 Task: Look for space in Dibba Al-Hisn, United Arab Emirates from 4th August, 2023 to 8th August, 2023 for 1 adult in price range Rs.10000 to Rs.15000. Place can be private room with 1  bedroom having 1 bed and 1 bathroom. Property type can be flatguest house, hotel. Amenities needed are: wifi, air conditioning, dedicated workplace. Booking option can be shelf check-in. Required host language is English.
Action: Mouse moved to (456, 86)
Screenshot: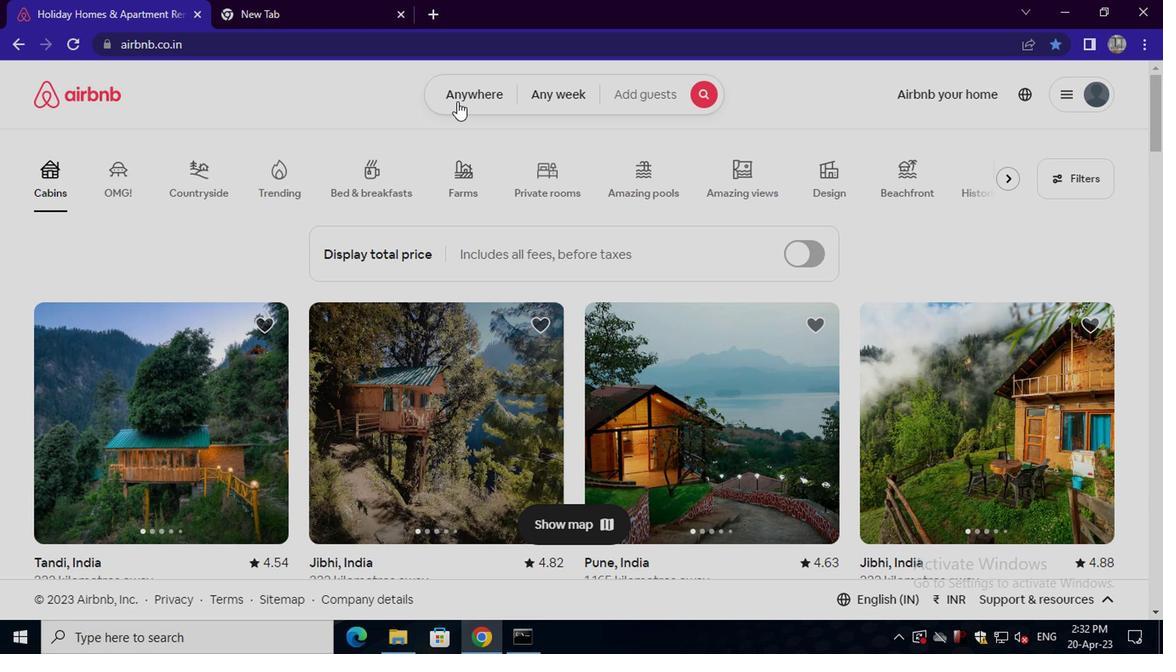 
Action: Mouse pressed left at (456, 86)
Screenshot: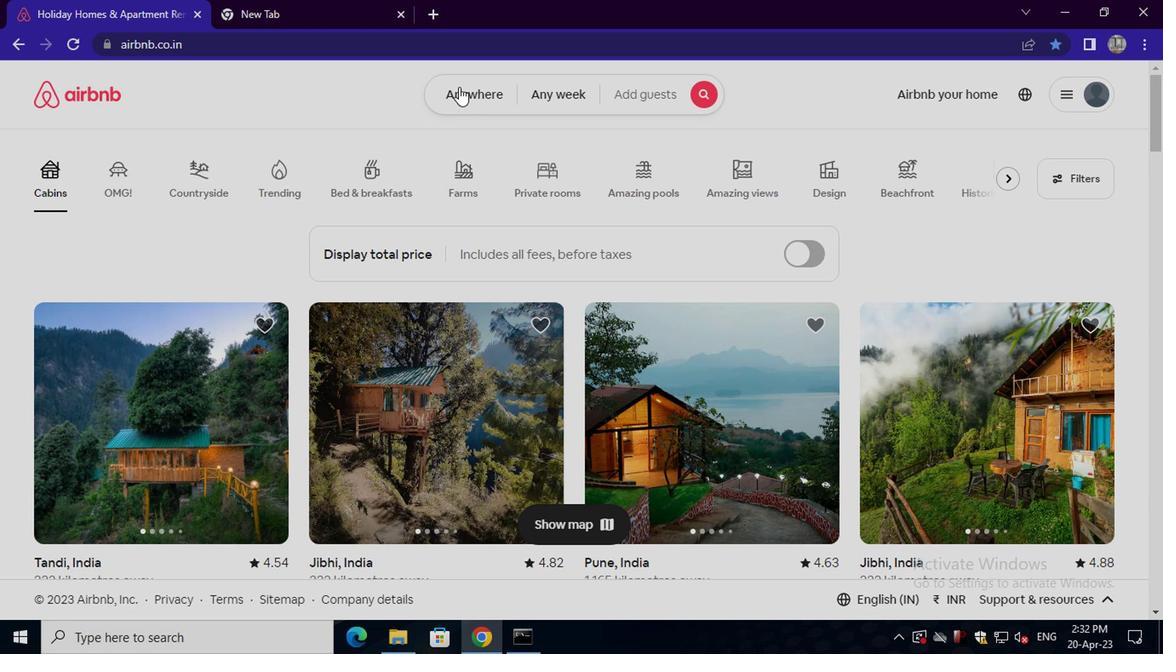 
Action: Mouse moved to (331, 148)
Screenshot: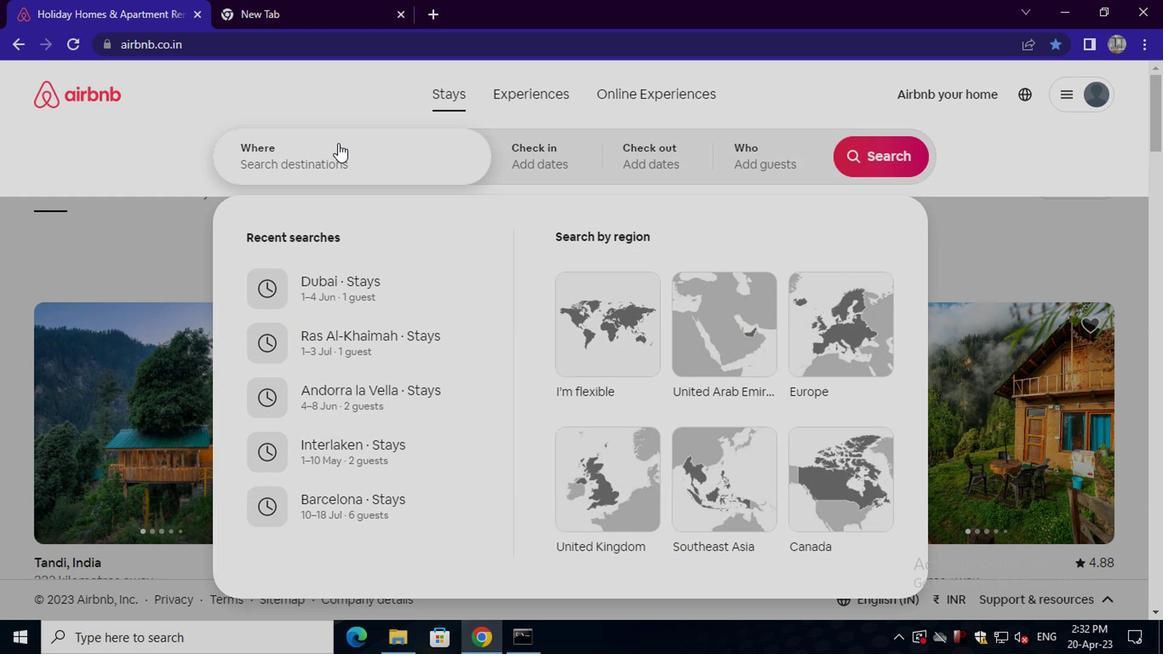 
Action: Mouse pressed left at (331, 148)
Screenshot: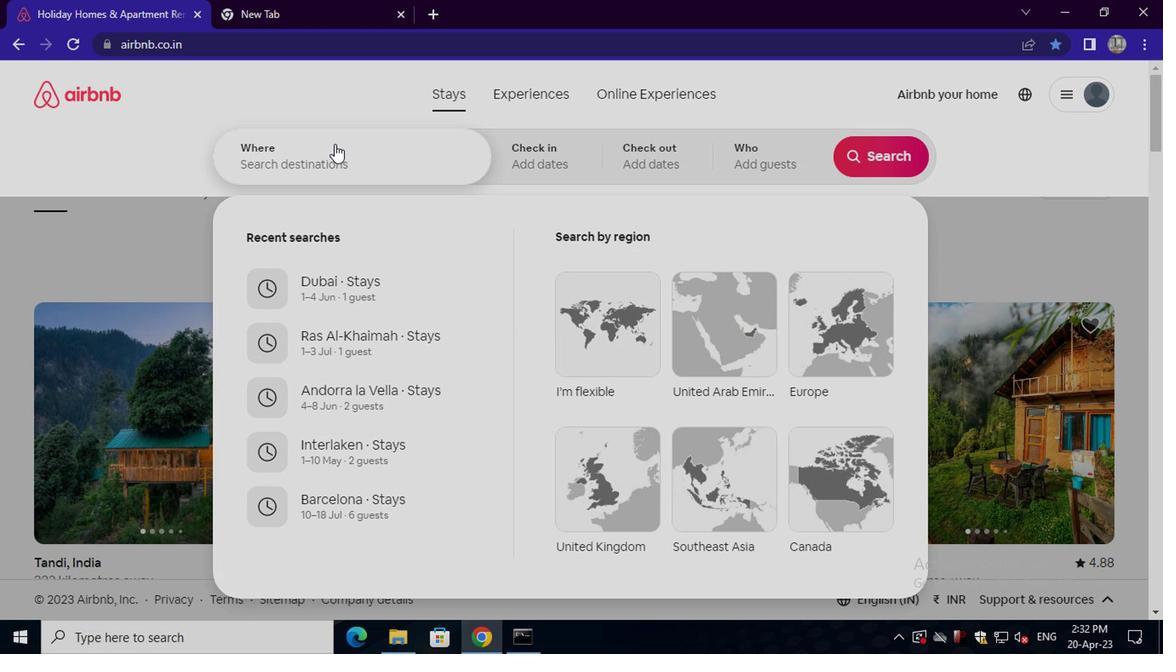 
Action: Key pressed dibba<Key.space>al<Key.space><Key.backspace>-hisn
Screenshot: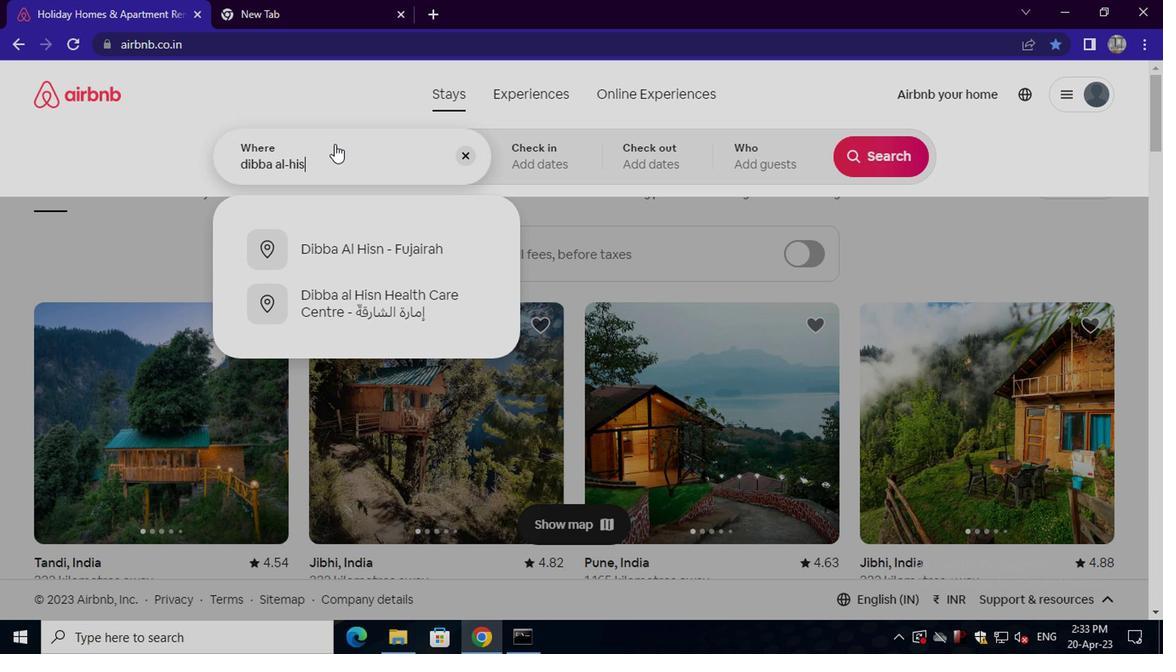 
Action: Mouse moved to (376, 249)
Screenshot: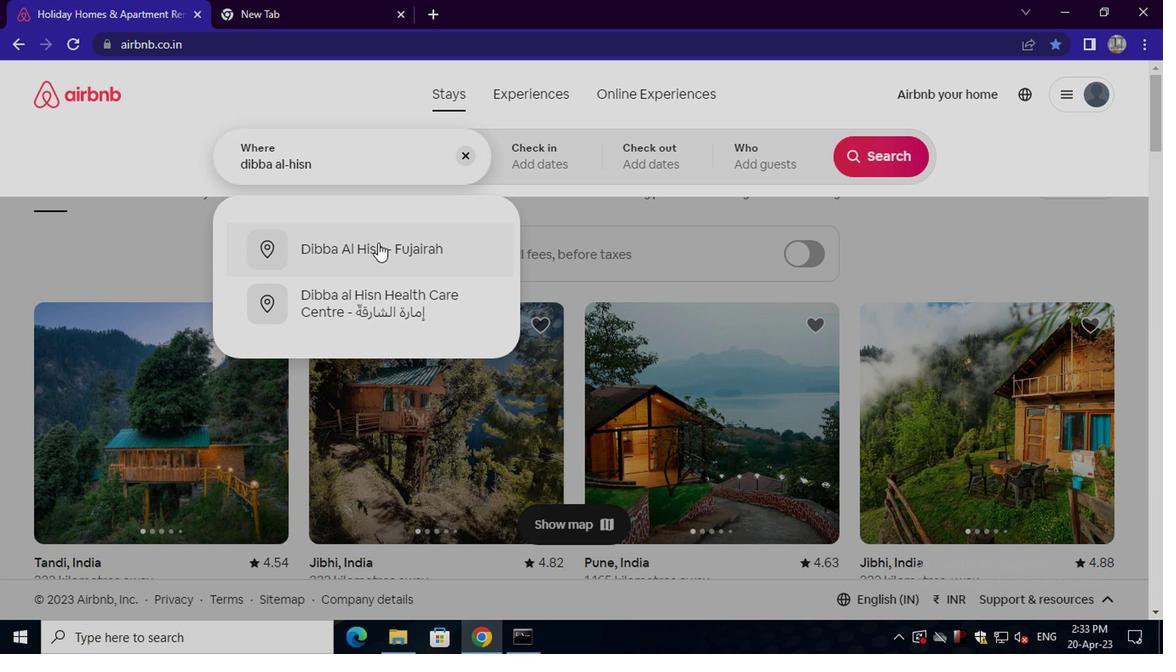 
Action: Mouse pressed left at (376, 249)
Screenshot: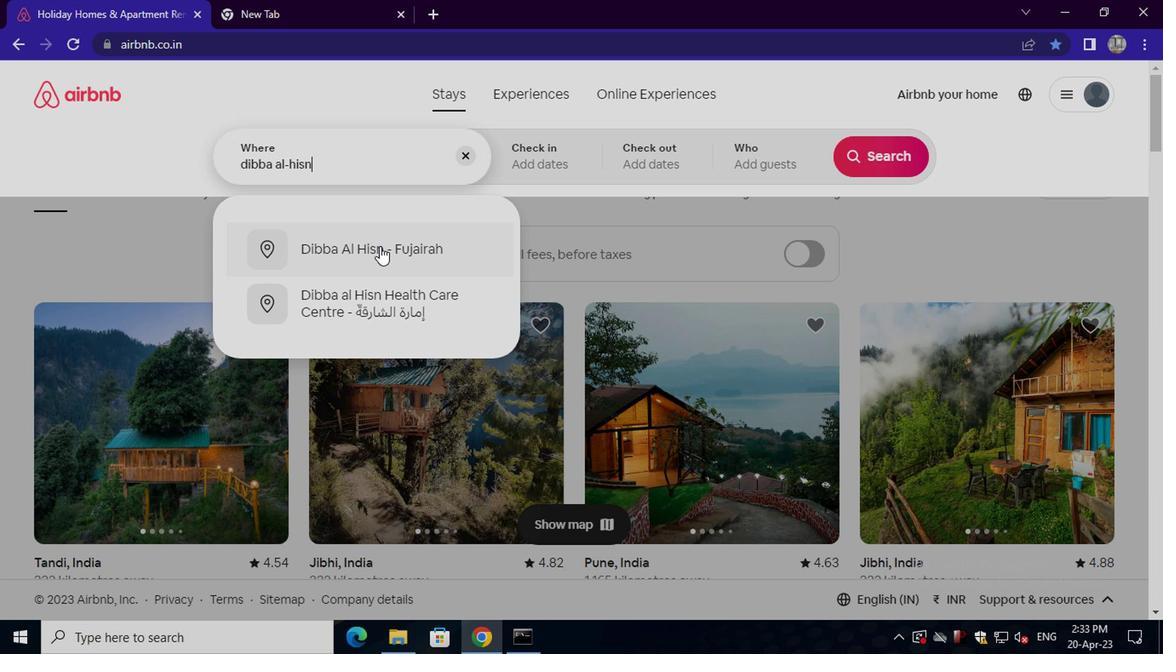 
Action: Mouse moved to (856, 288)
Screenshot: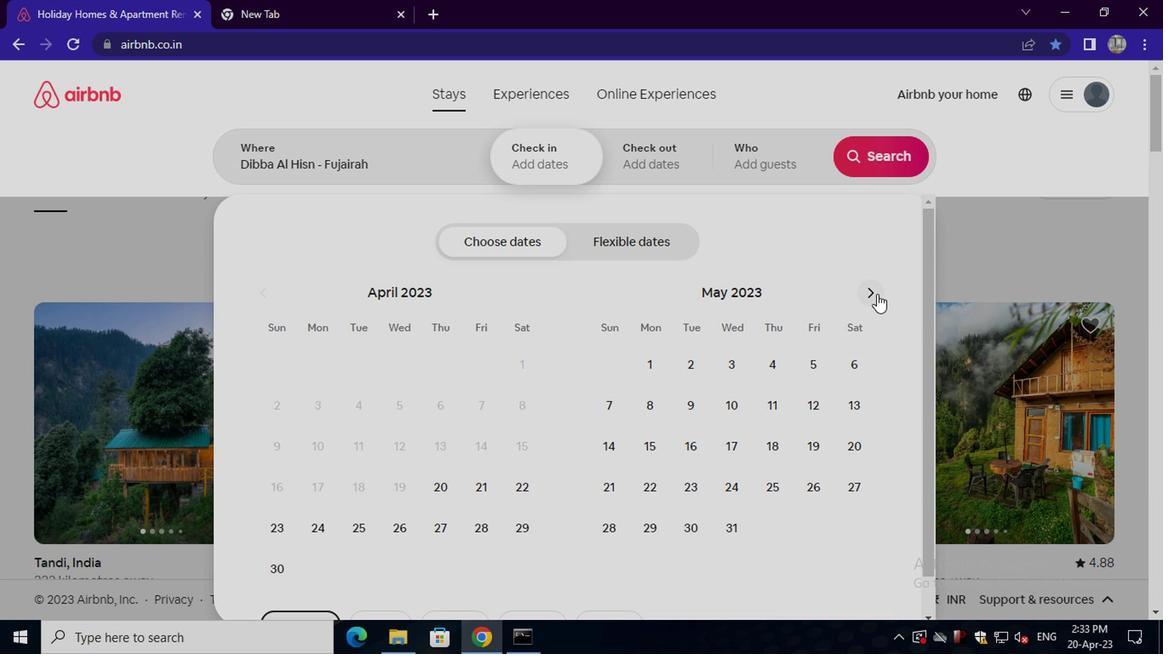 
Action: Mouse pressed left at (856, 288)
Screenshot: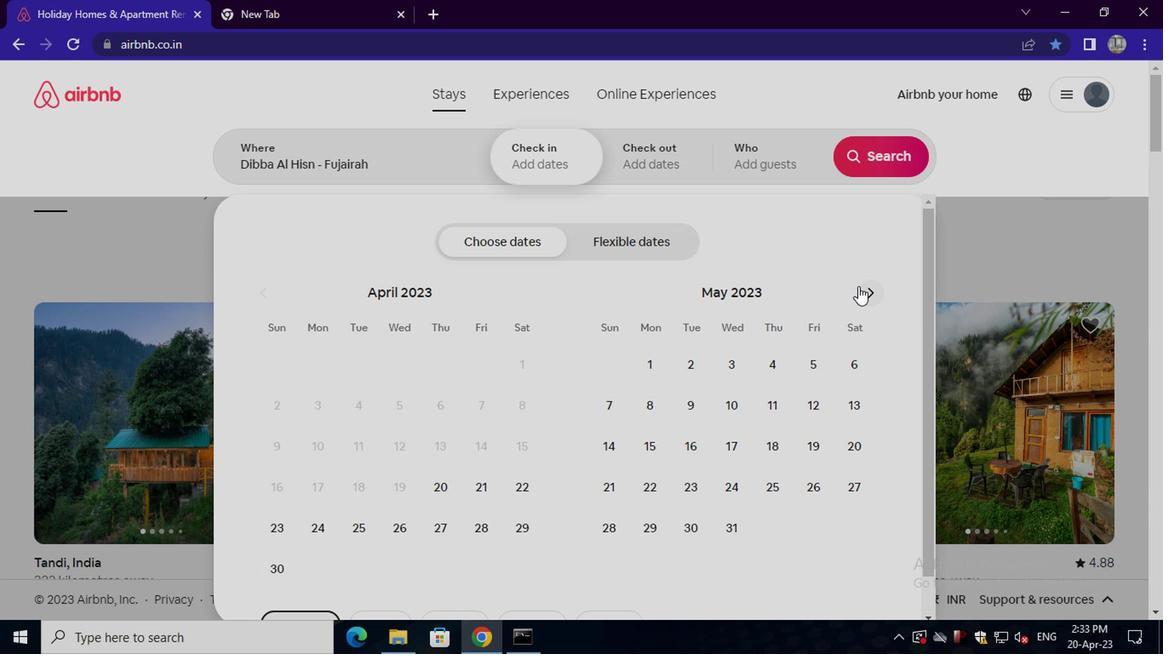 
Action: Mouse moved to (860, 290)
Screenshot: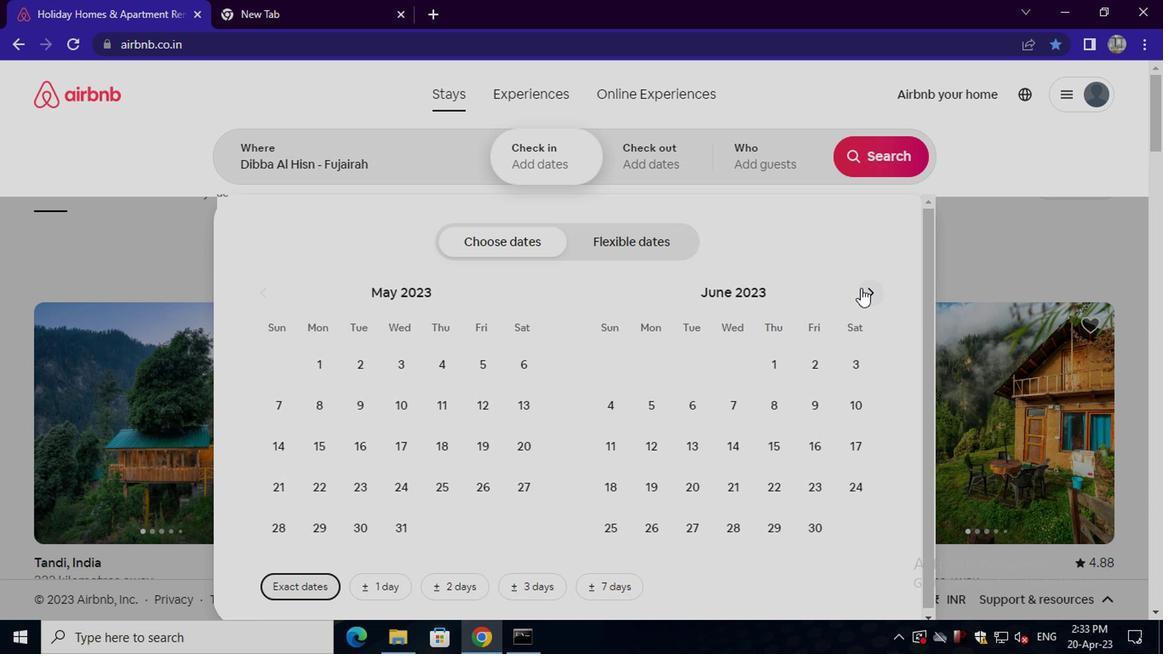 
Action: Mouse pressed left at (860, 290)
Screenshot: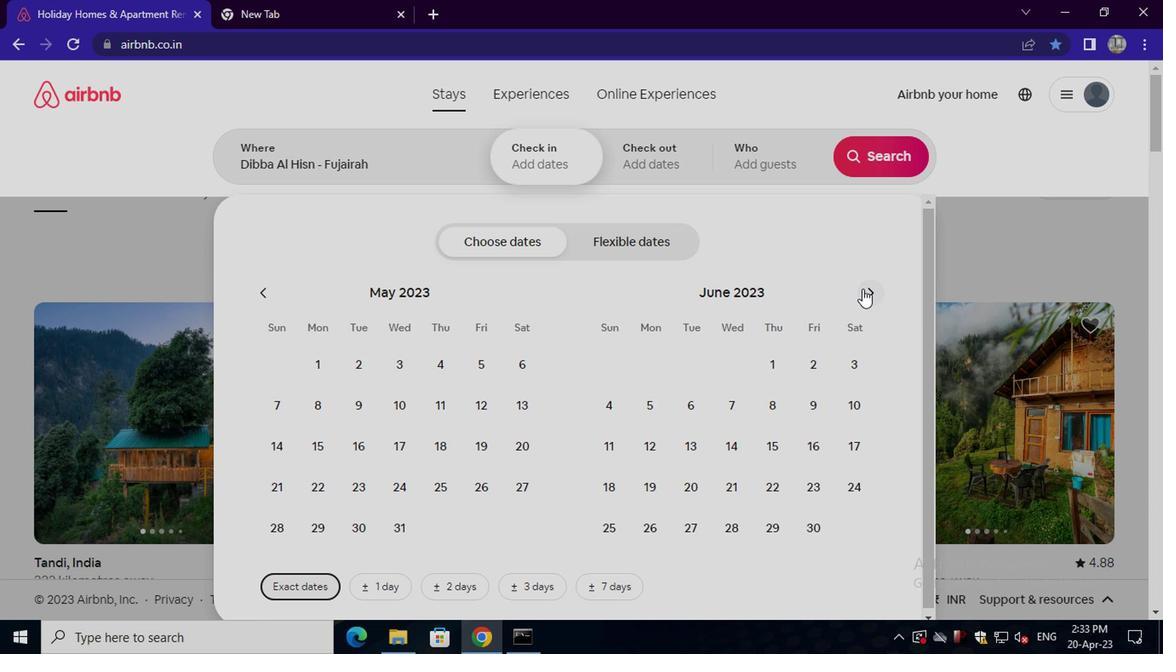 
Action: Mouse pressed left at (860, 290)
Screenshot: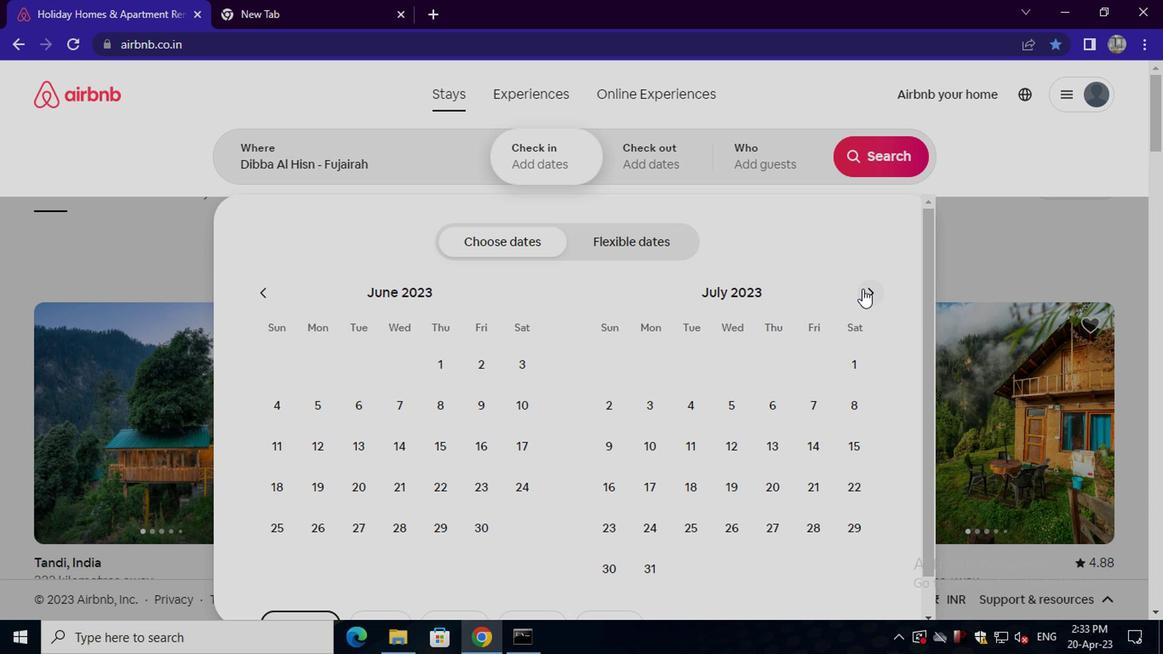 
Action: Mouse moved to (806, 359)
Screenshot: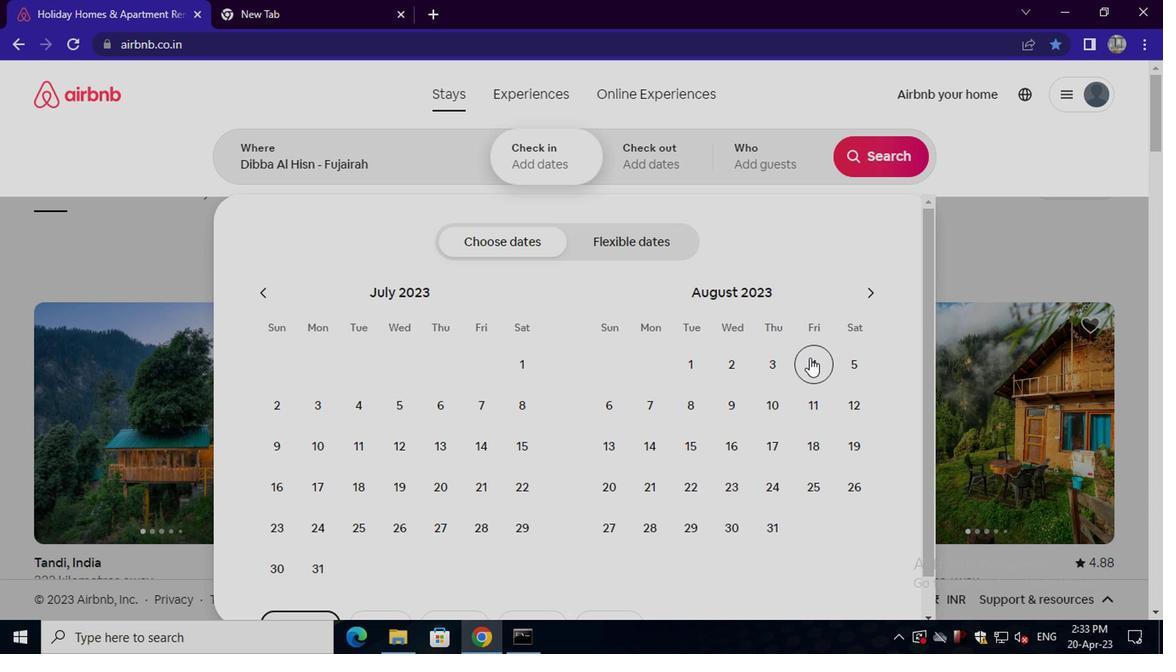 
Action: Mouse pressed left at (806, 359)
Screenshot: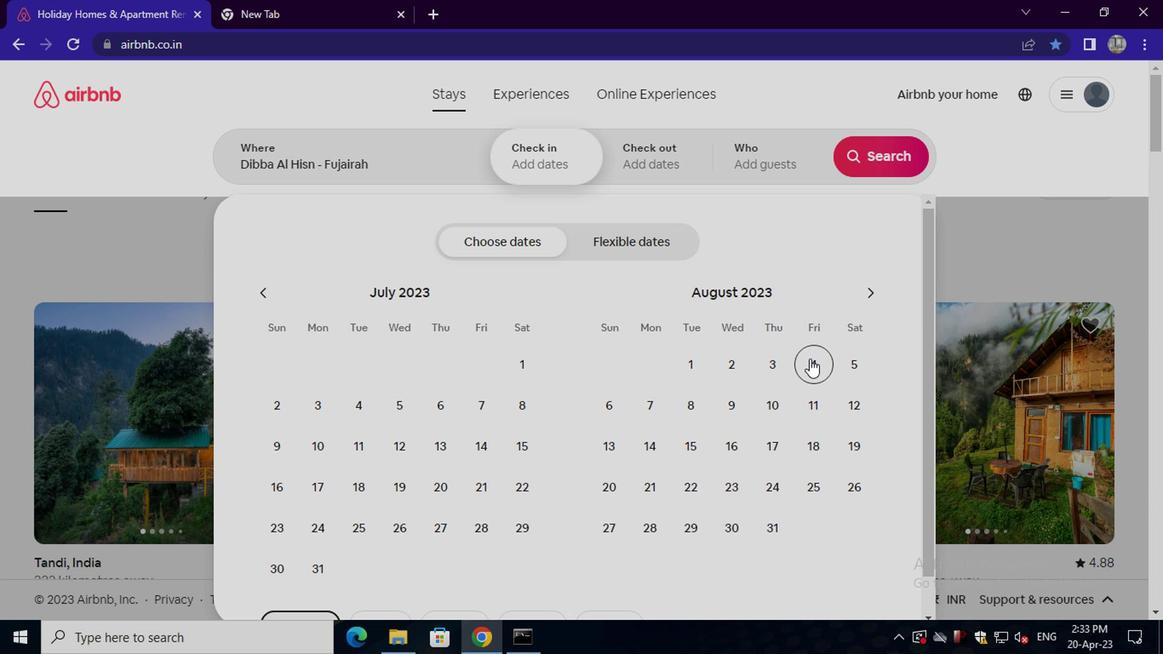 
Action: Mouse moved to (676, 410)
Screenshot: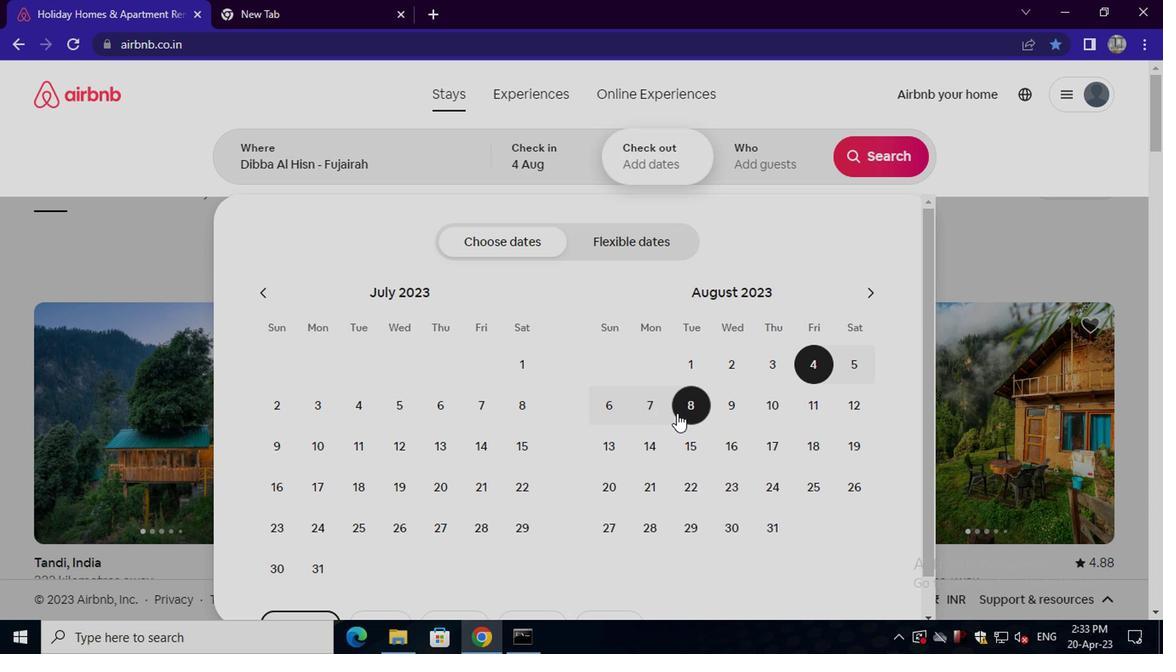 
Action: Mouse pressed left at (676, 410)
Screenshot: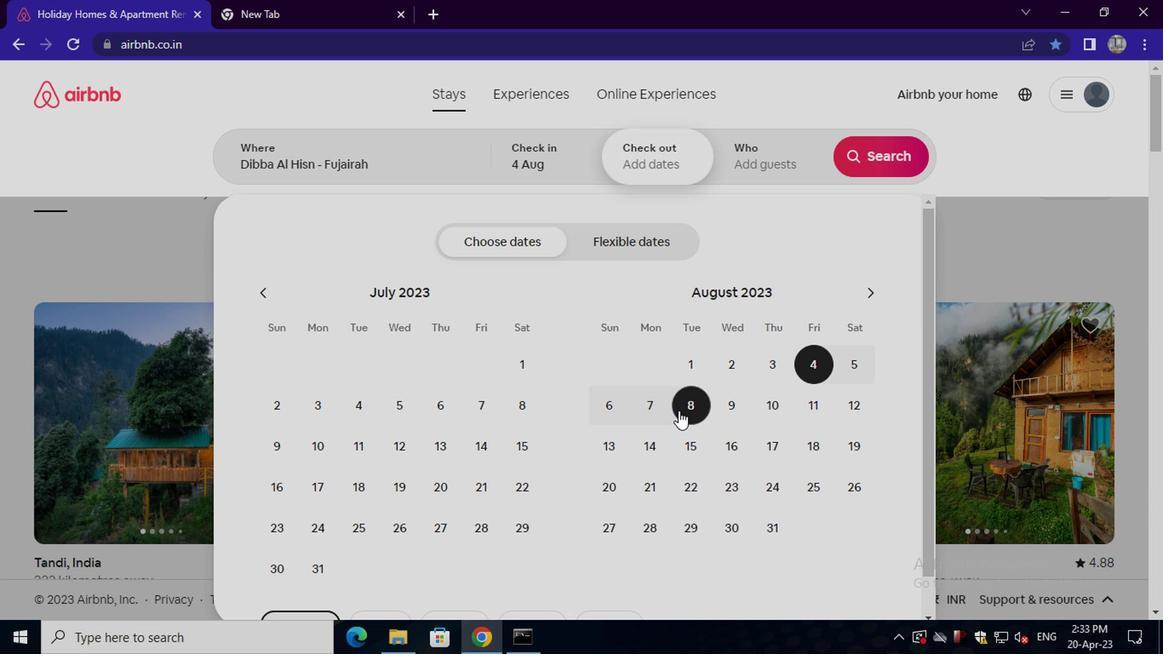 
Action: Mouse moved to (772, 168)
Screenshot: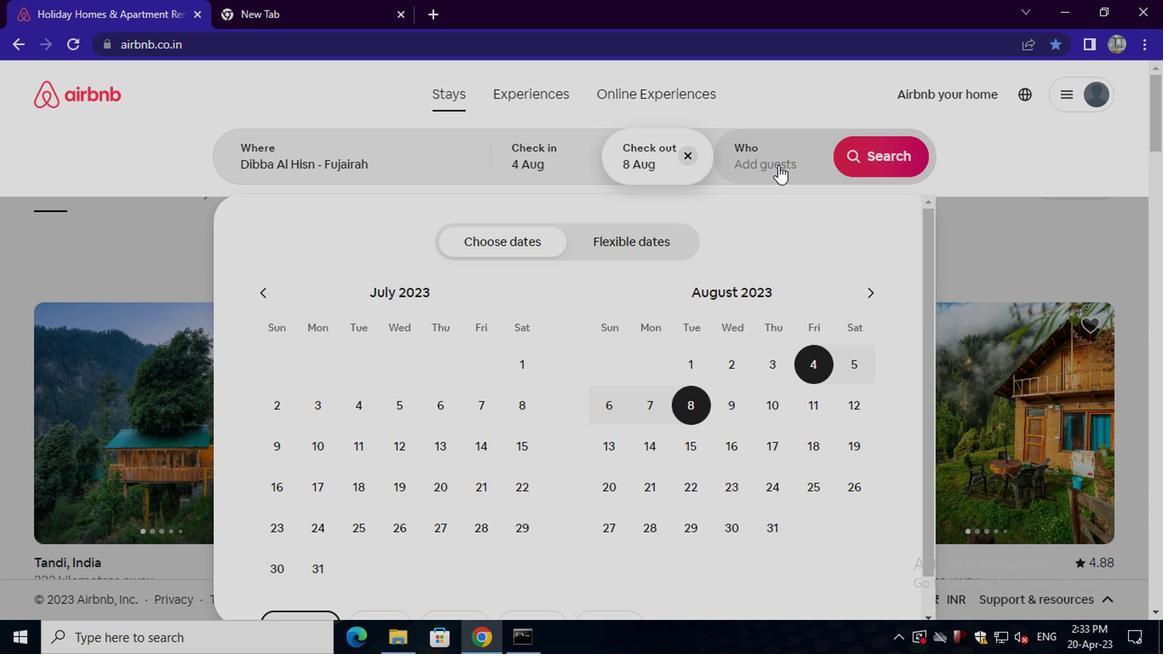 
Action: Mouse pressed left at (772, 168)
Screenshot: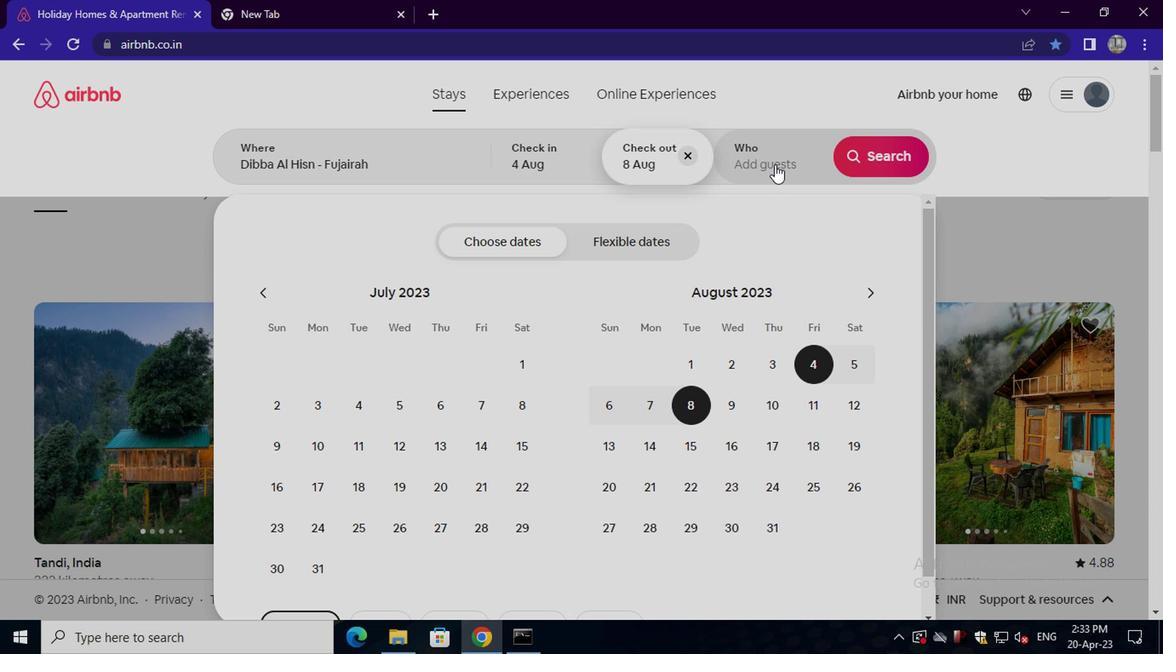 
Action: Mouse moved to (874, 245)
Screenshot: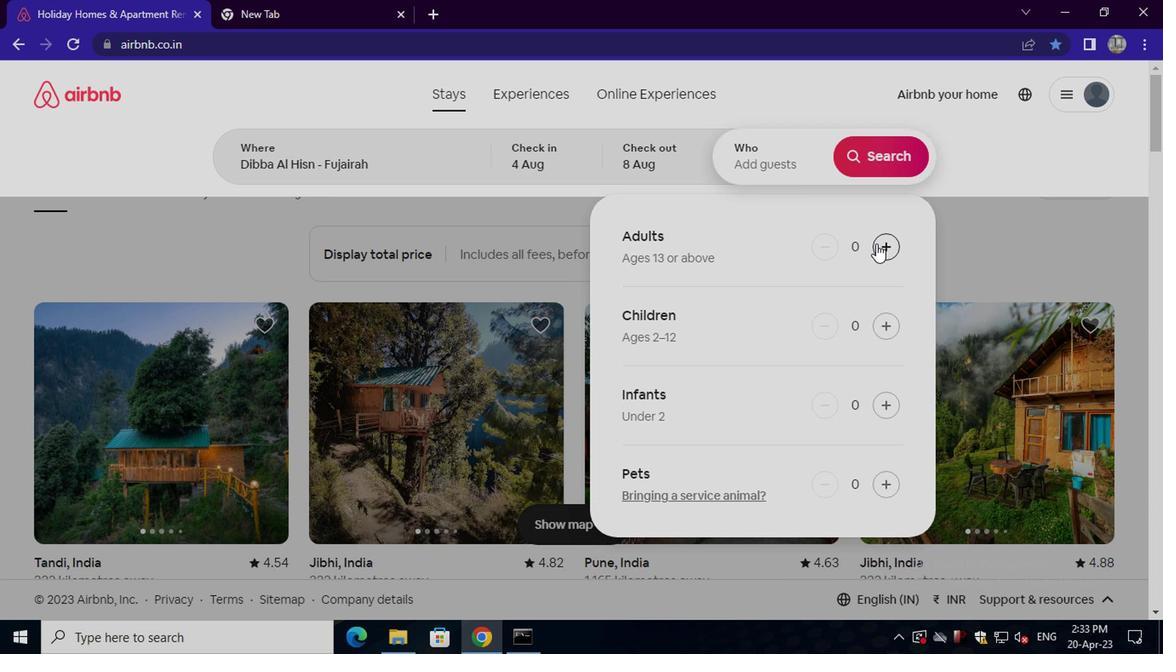 
Action: Mouse pressed left at (874, 245)
Screenshot: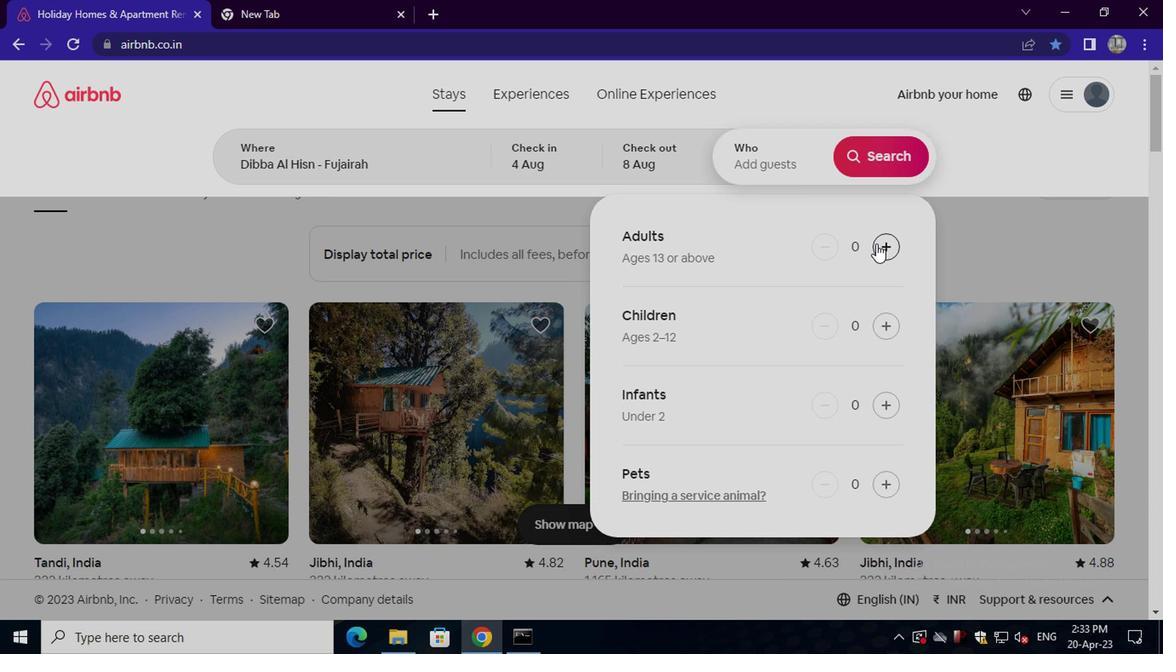 
Action: Mouse moved to (880, 166)
Screenshot: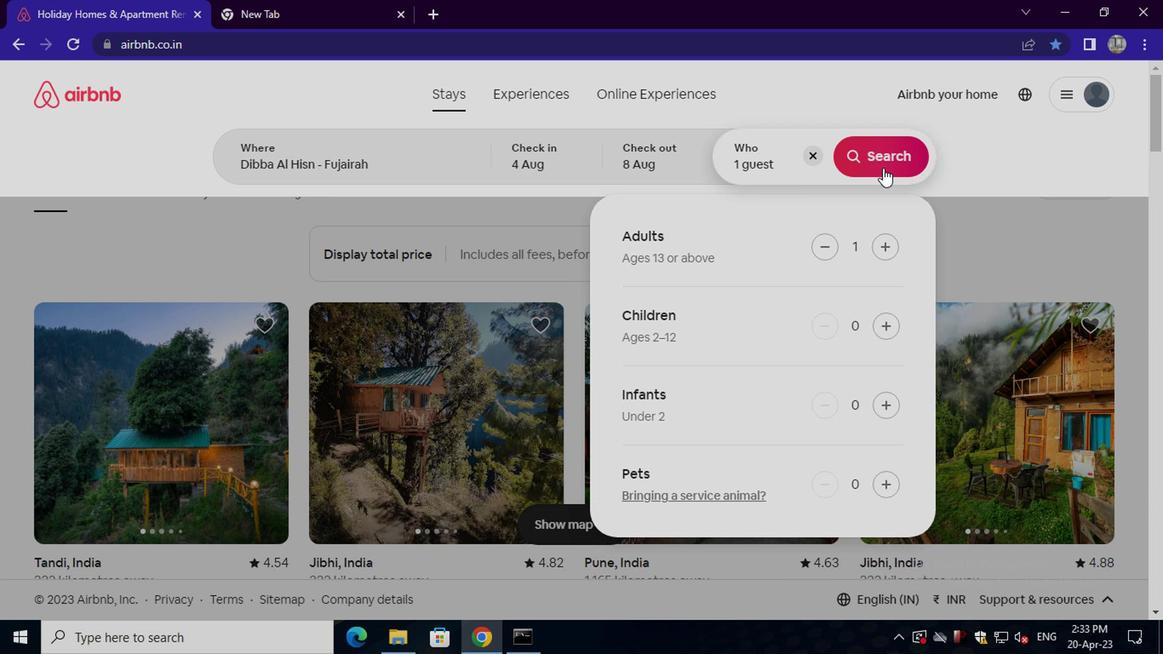 
Action: Mouse pressed left at (880, 166)
Screenshot: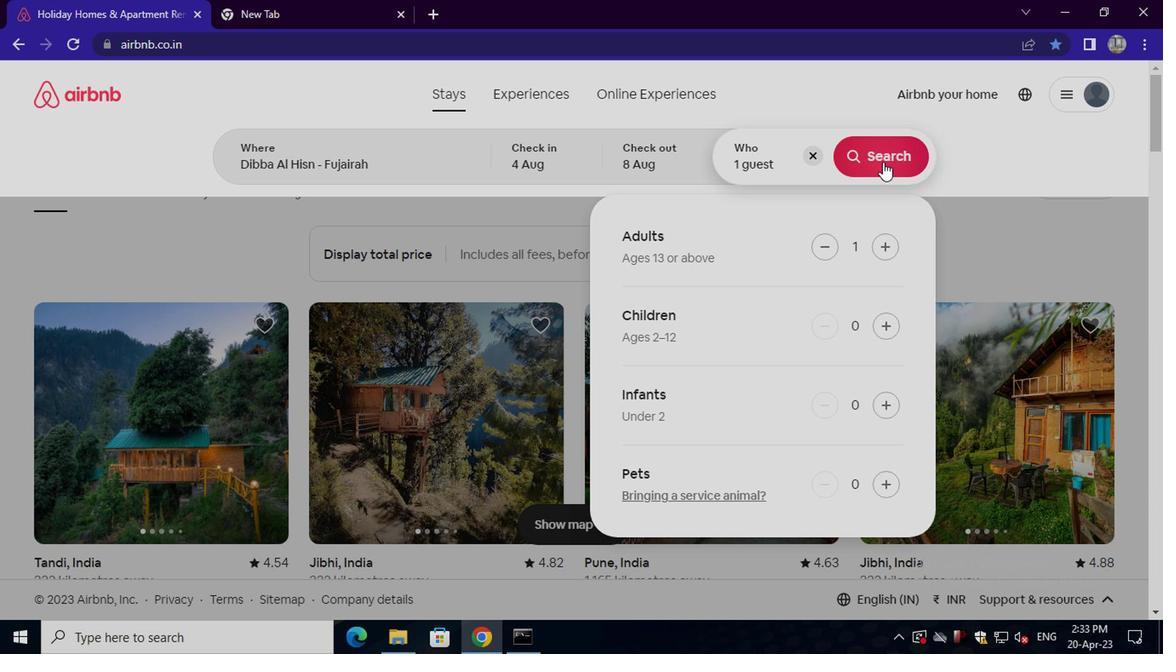 
Action: Mouse moved to (1085, 170)
Screenshot: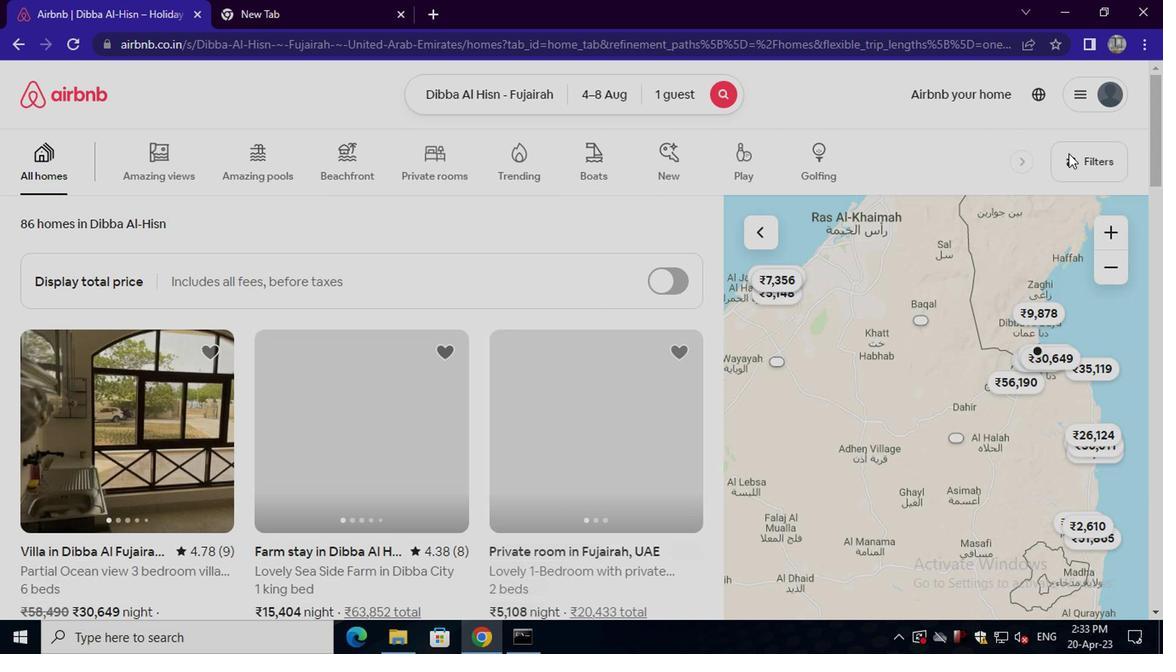 
Action: Mouse pressed left at (1085, 170)
Screenshot: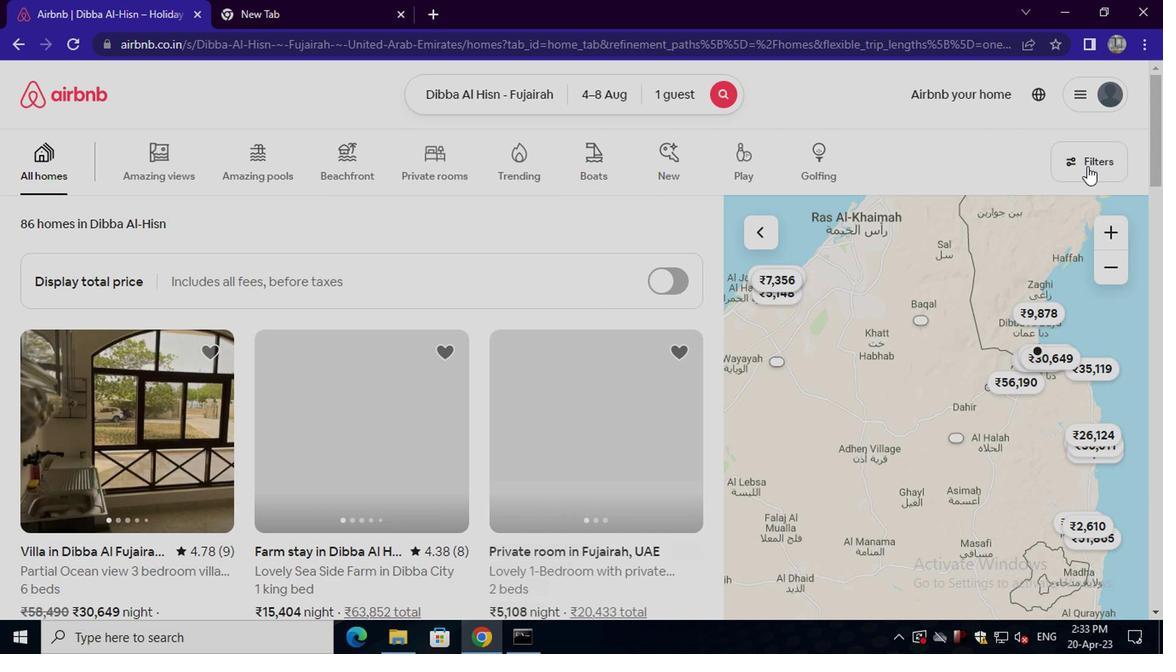 
Action: Mouse moved to (417, 380)
Screenshot: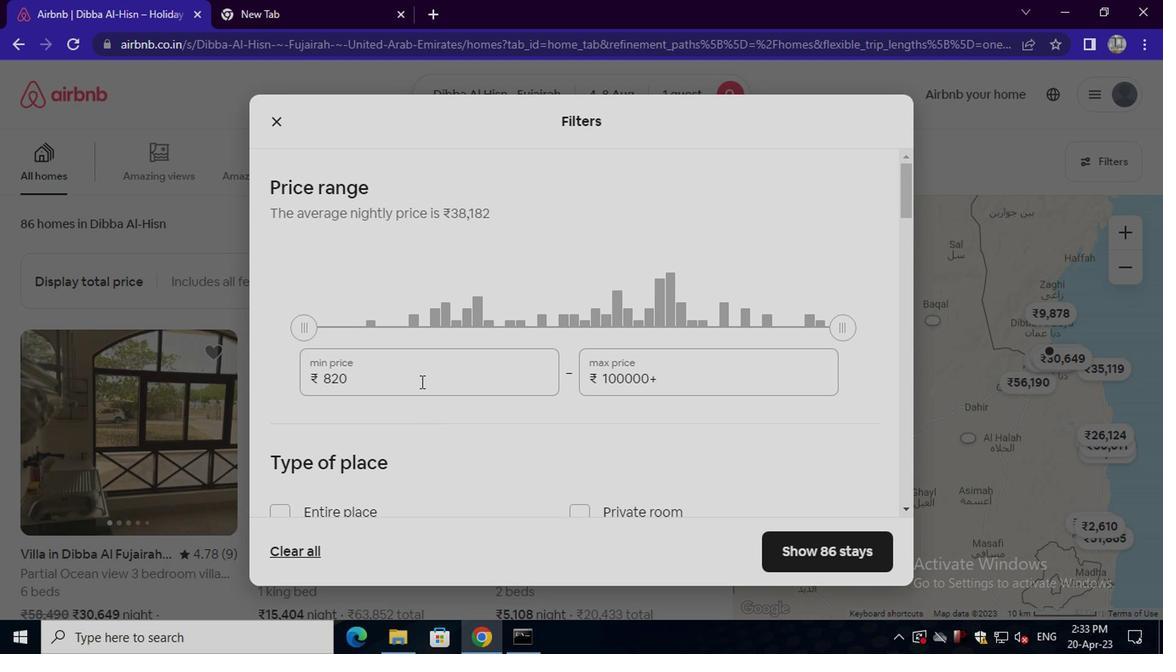 
Action: Mouse pressed left at (417, 380)
Screenshot: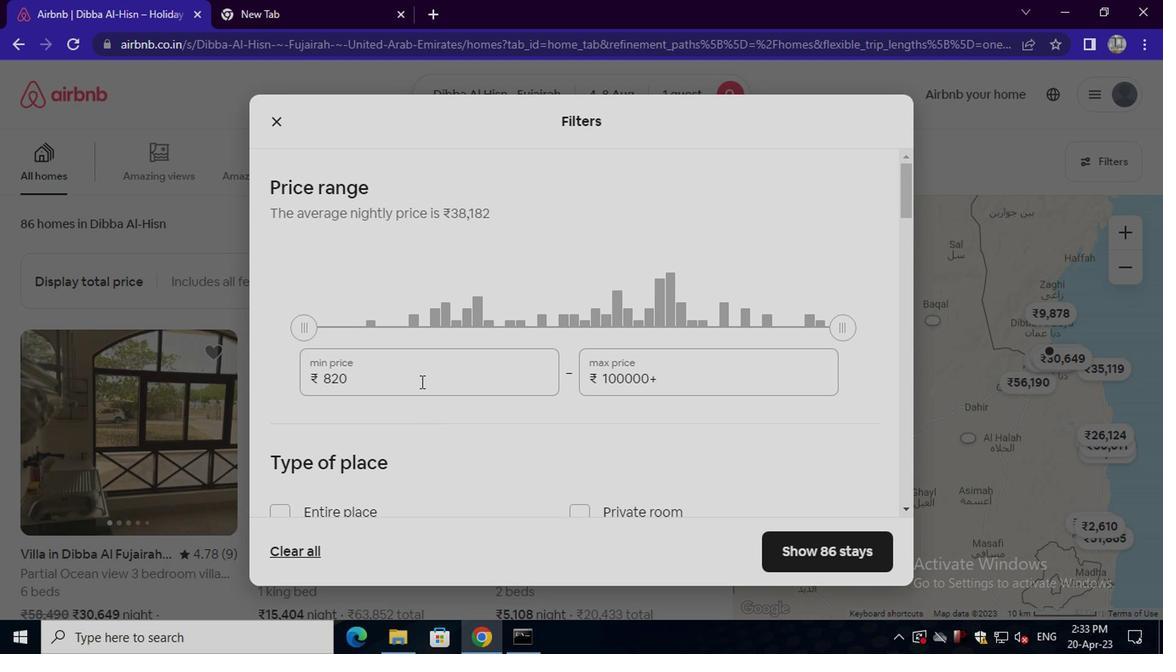 
Action: Key pressed <Key.backspace><Key.backspace><Key.backspace><Key.backspace><Key.backspace><Key.backspace><Key.backspace><Key.backspace><Key.backspace><<97>><<96>><<96>><<96>><<96>>
Screenshot: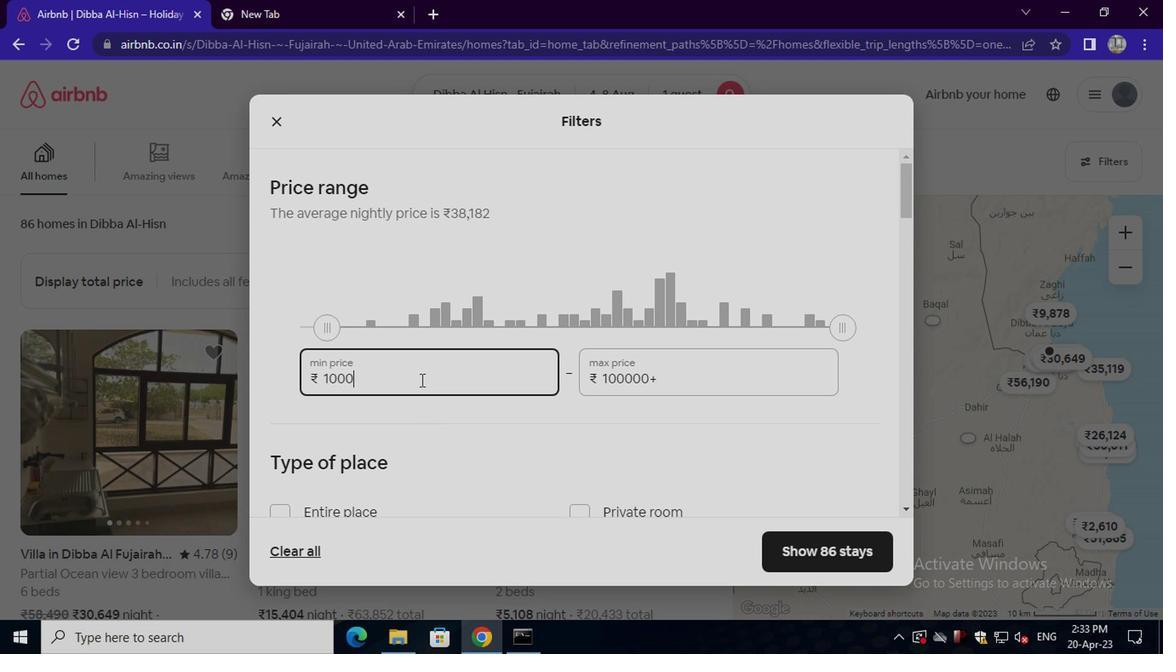 
Action: Mouse moved to (661, 379)
Screenshot: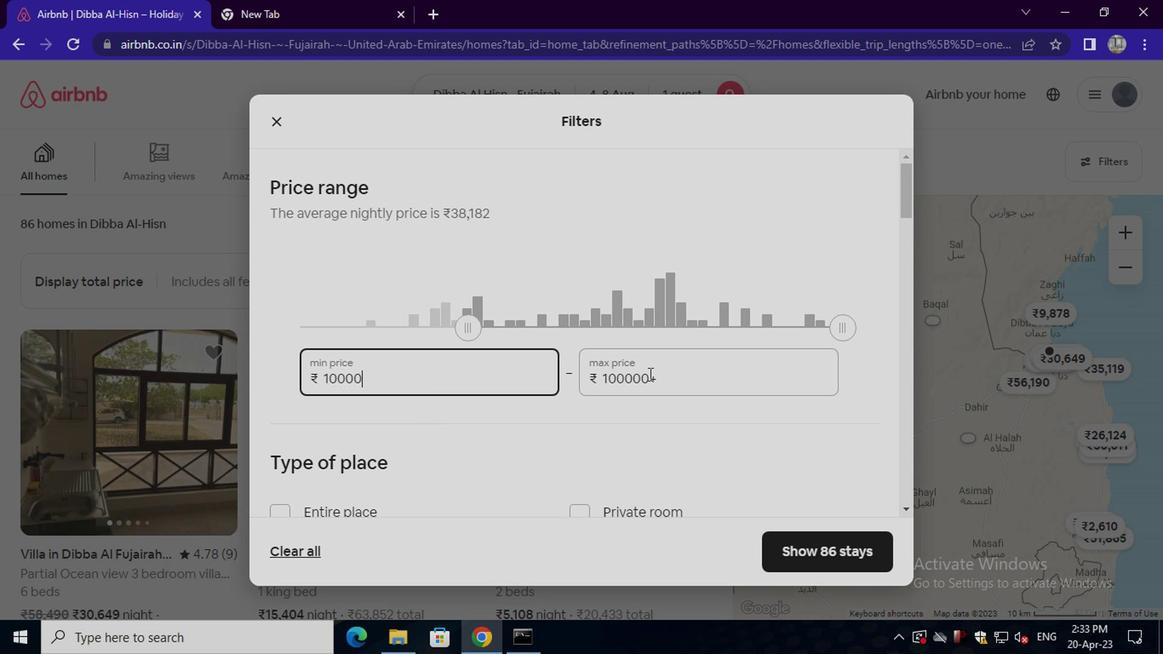 
Action: Mouse pressed left at (661, 379)
Screenshot: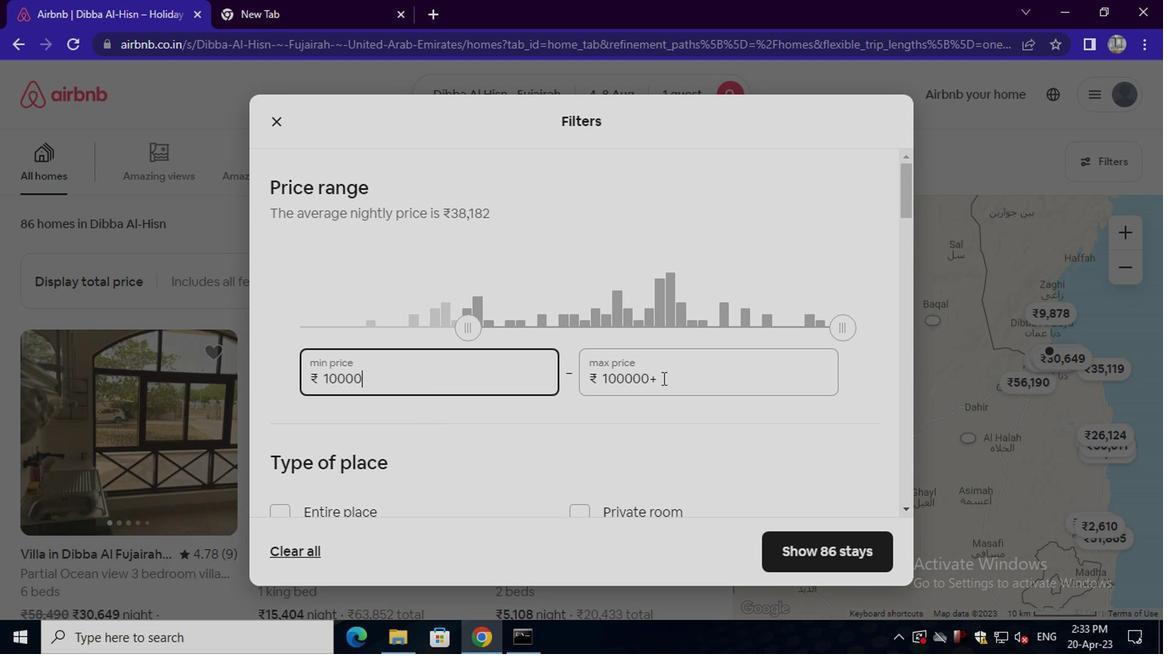 
Action: Mouse moved to (661, 383)
Screenshot: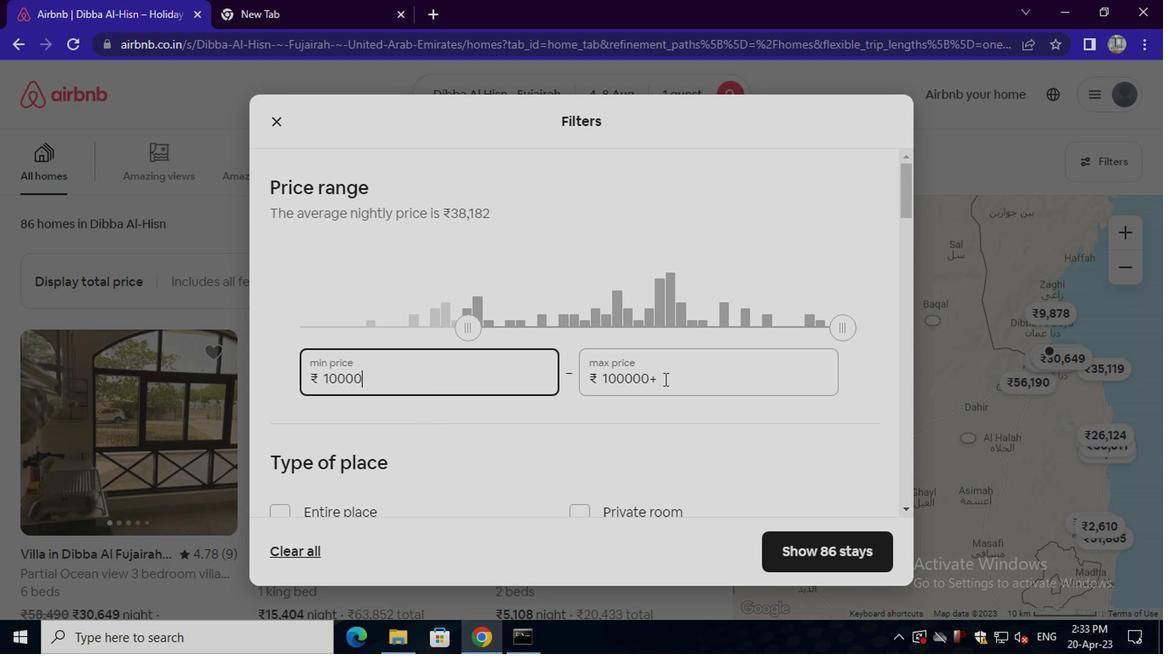 
Action: Key pressed <Key.backspace><Key.backspace><Key.backspace><Key.backspace><Key.backspace><Key.backspace><Key.backspace><Key.backspace><Key.backspace><Key.backspace><Key.backspace><Key.backspace><Key.backspace><Key.backspace><<97>><<101>><<96>><<96>><<96>>
Screenshot: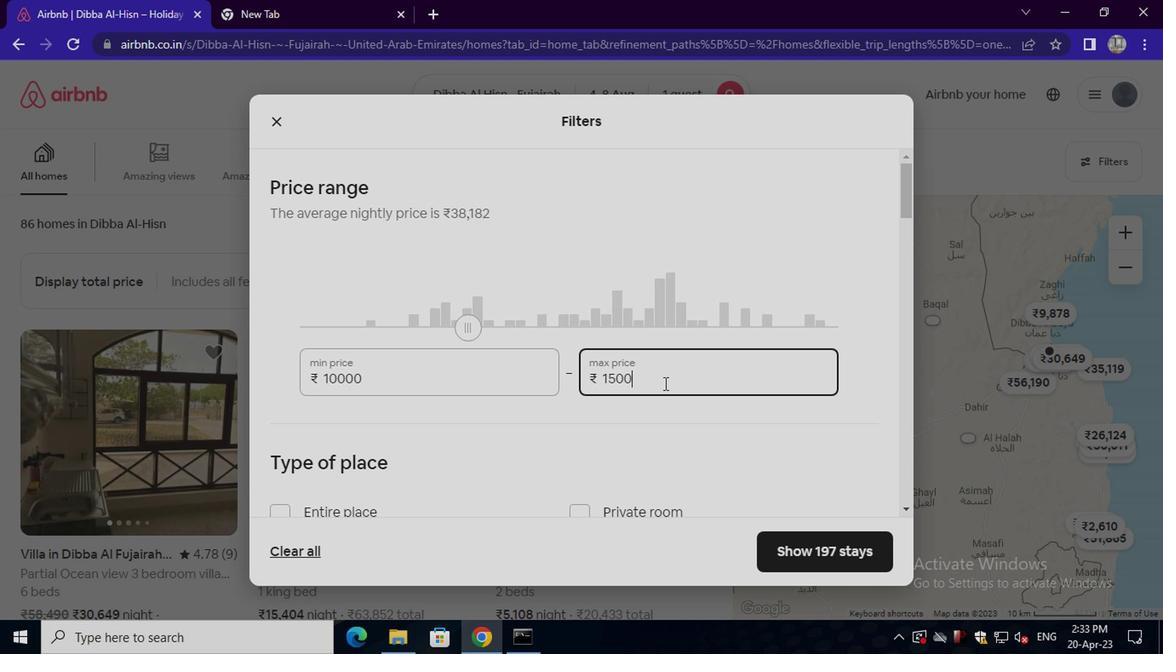 
Action: Mouse moved to (668, 409)
Screenshot: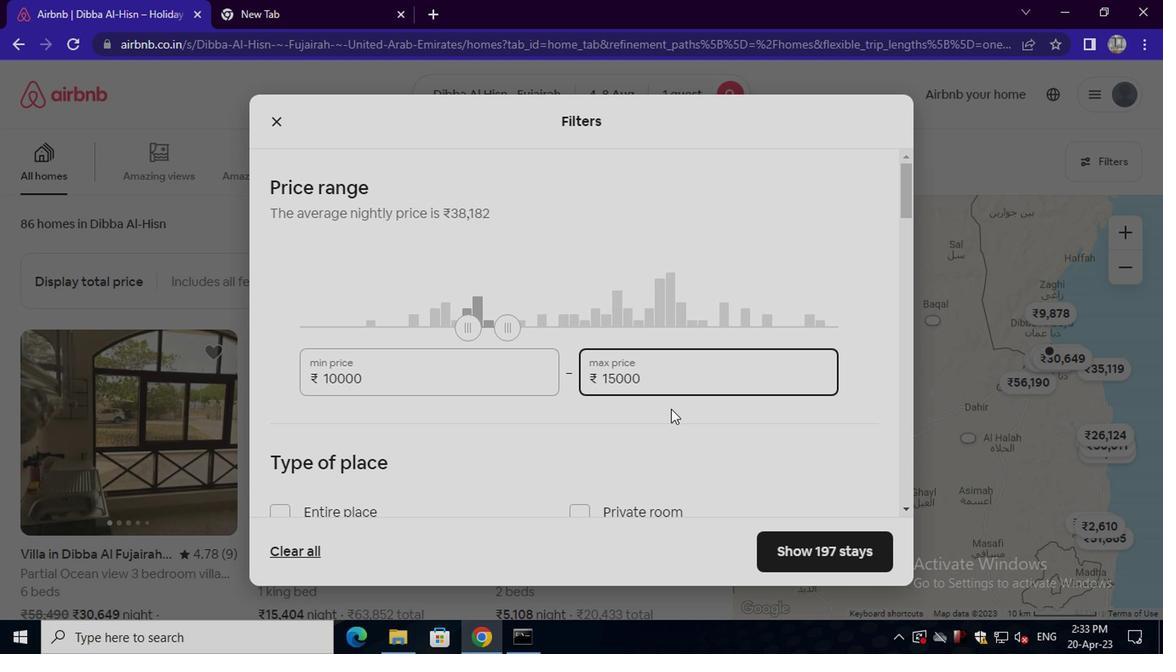
Action: Mouse scrolled (668, 408) with delta (0, 0)
Screenshot: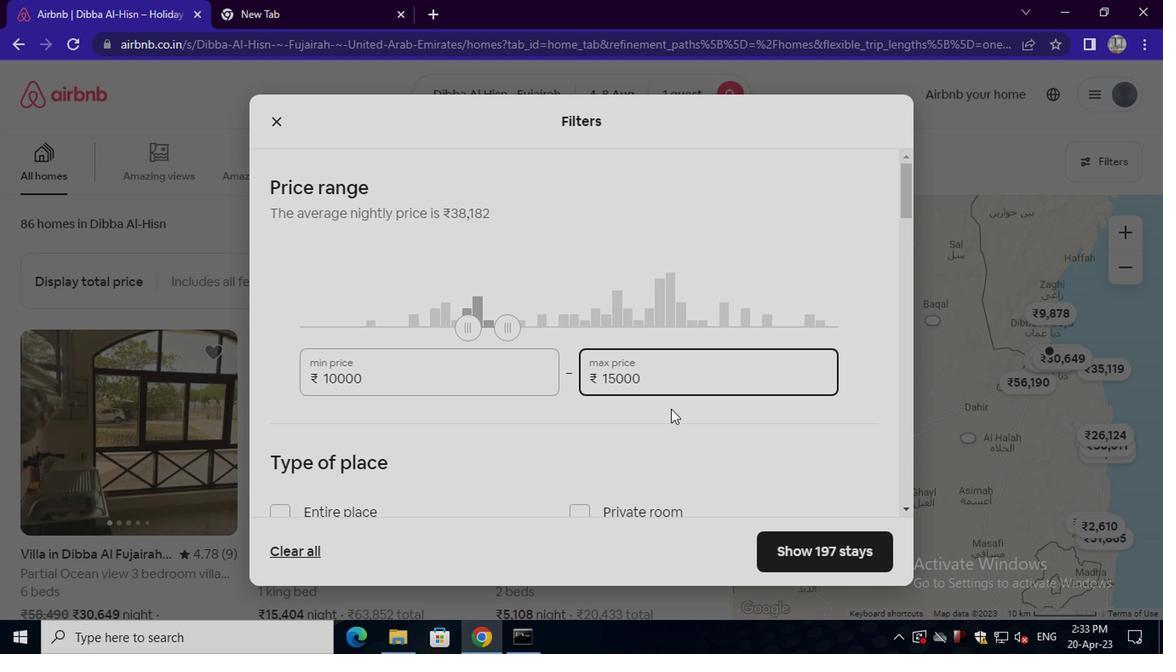 
Action: Mouse moved to (668, 410)
Screenshot: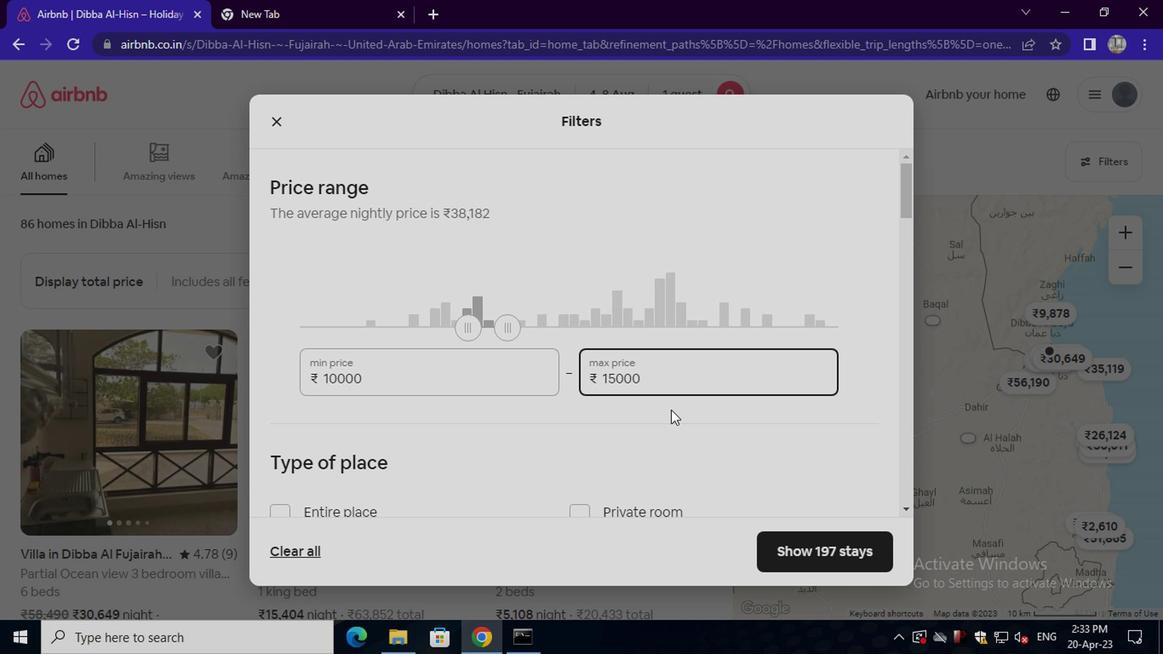 
Action: Mouse scrolled (668, 409) with delta (0, 0)
Screenshot: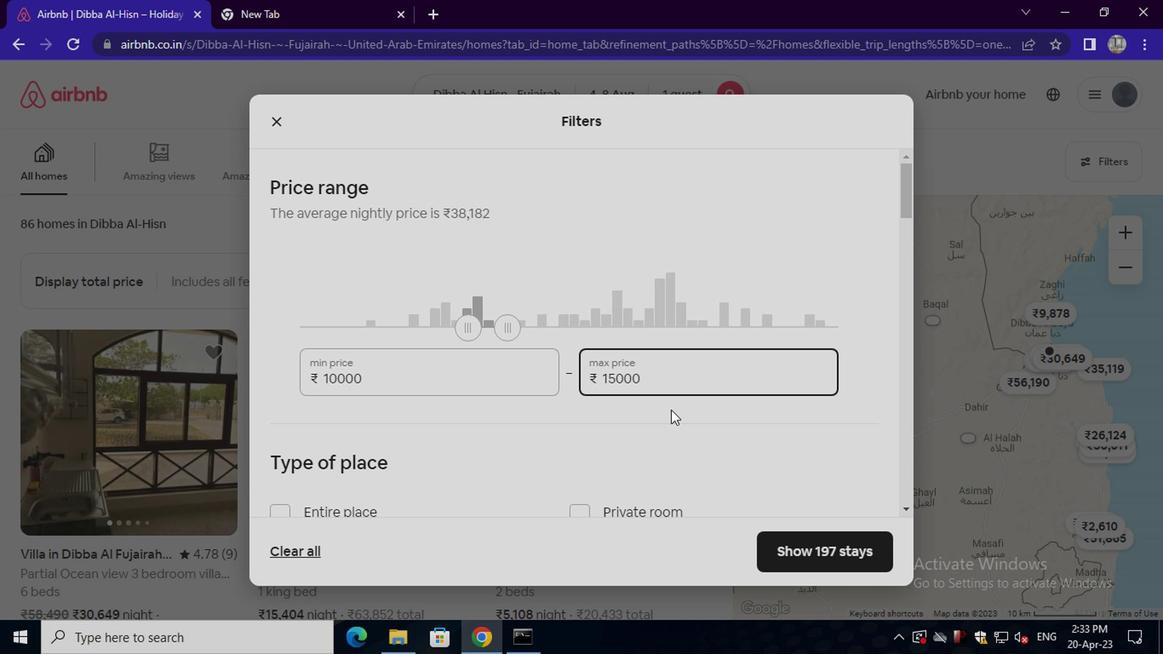 
Action: Mouse moved to (668, 411)
Screenshot: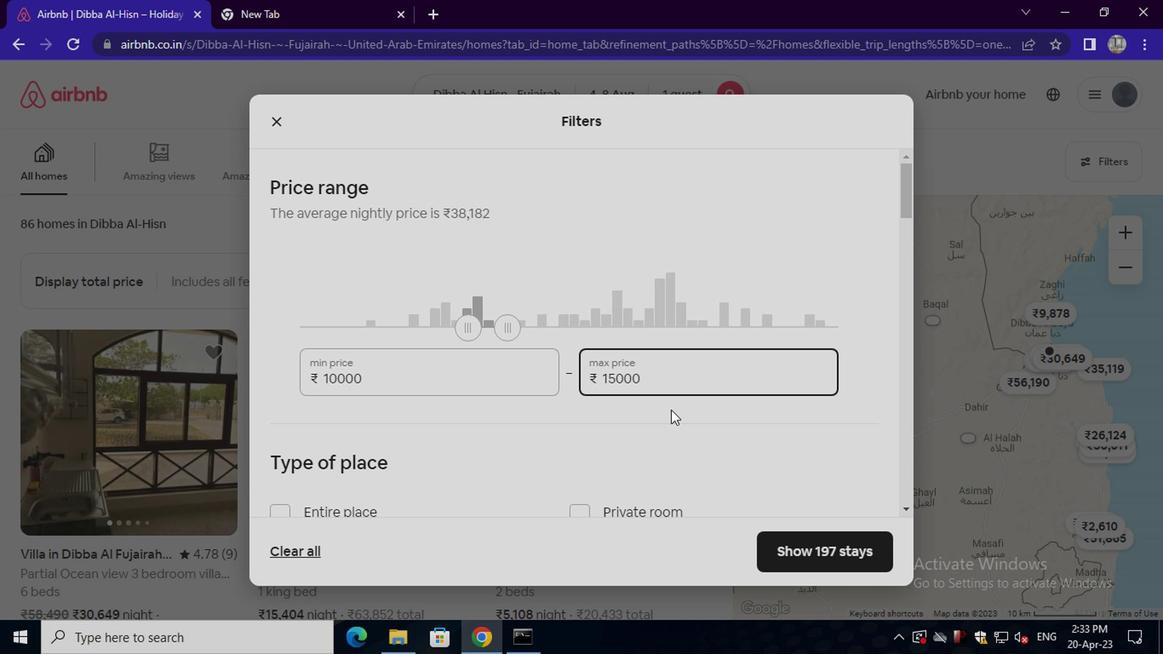 
Action: Mouse scrolled (668, 410) with delta (0, -1)
Screenshot: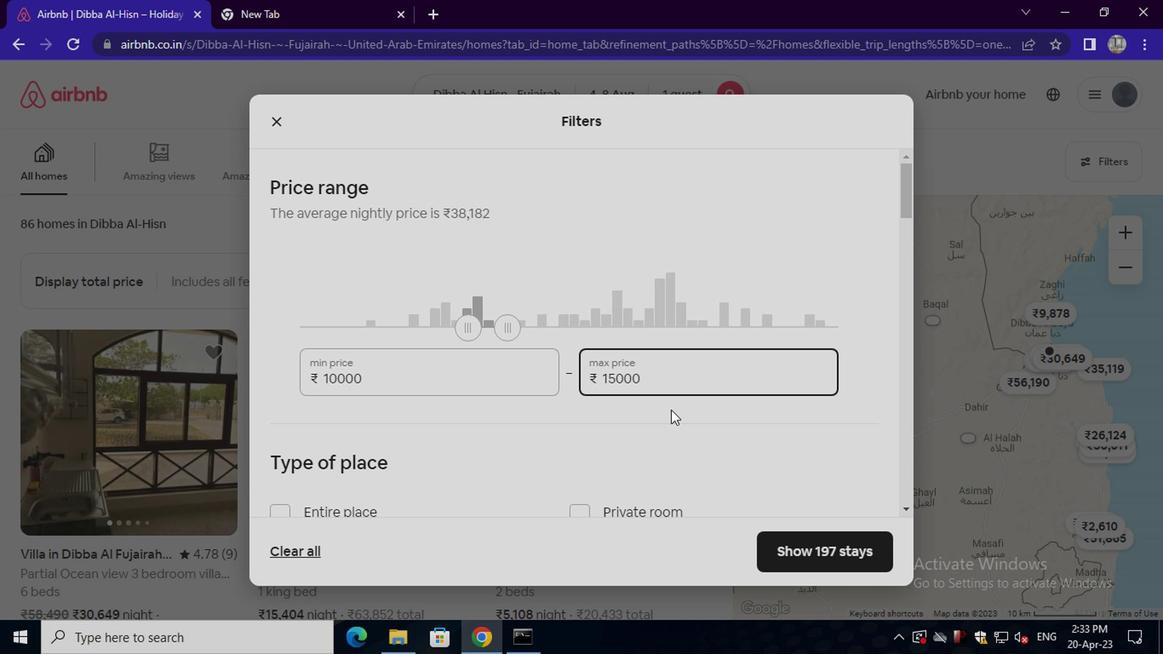 
Action: Mouse moved to (581, 271)
Screenshot: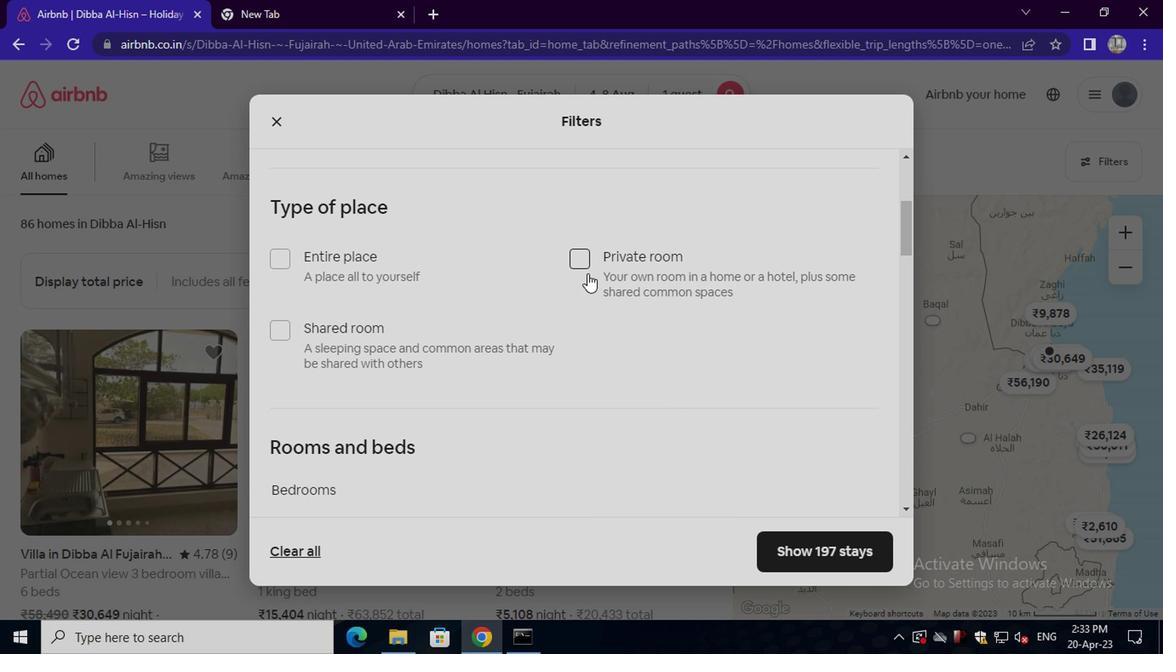 
Action: Mouse pressed left at (581, 271)
Screenshot: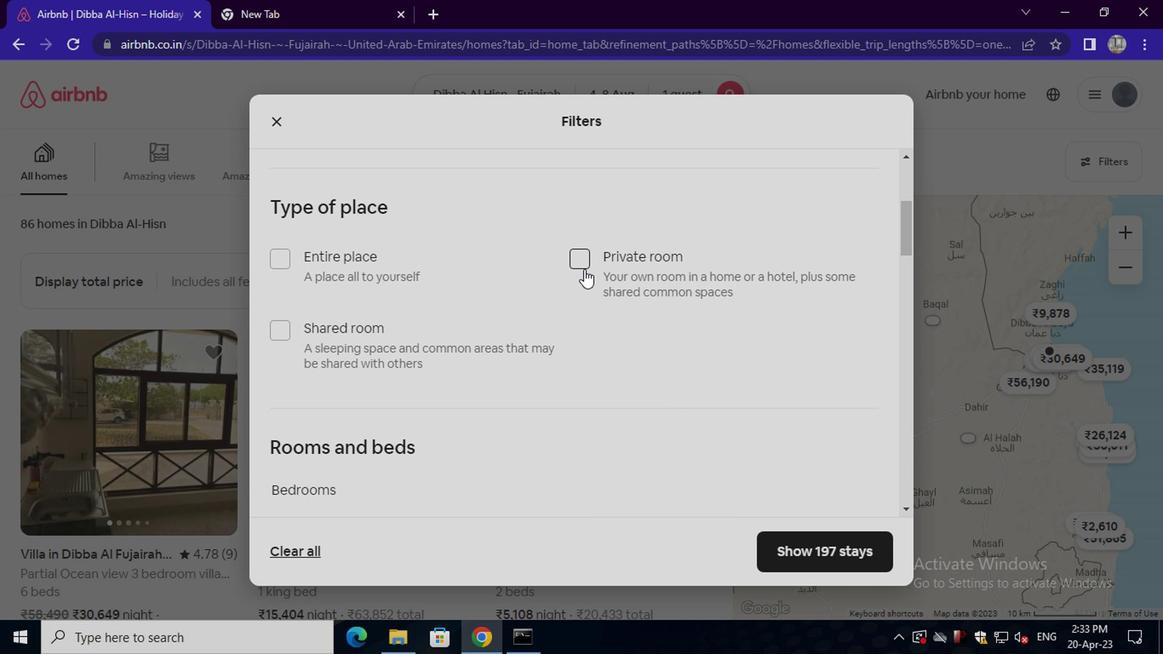 
Action: Mouse scrolled (581, 270) with delta (0, -1)
Screenshot: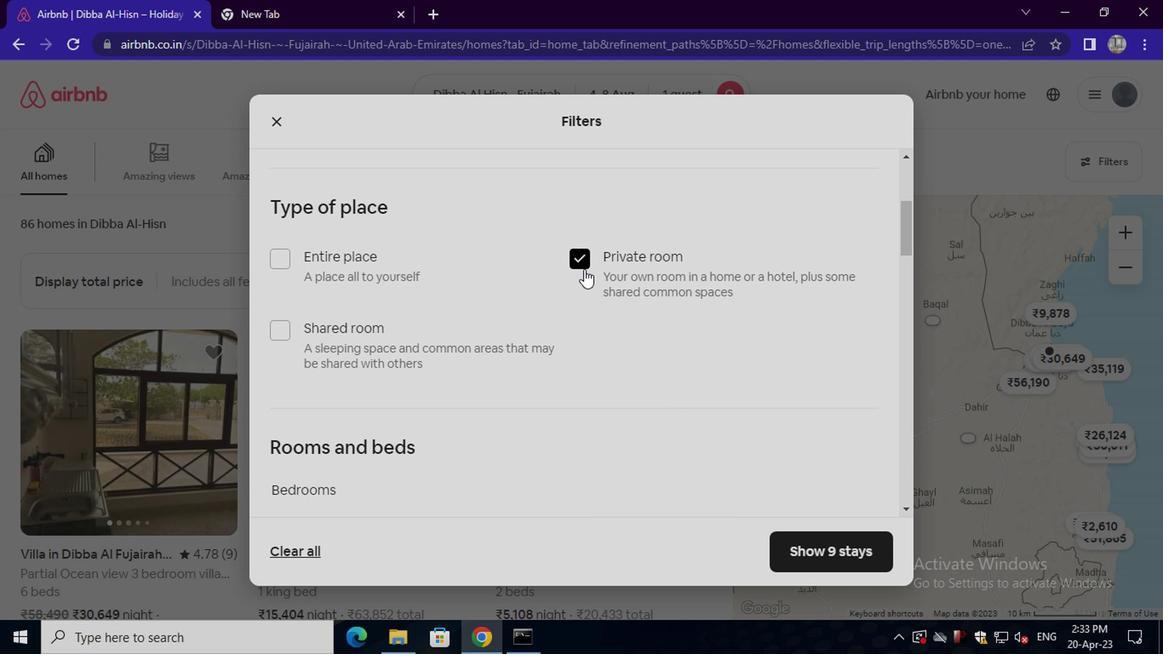 
Action: Mouse scrolled (581, 270) with delta (0, -1)
Screenshot: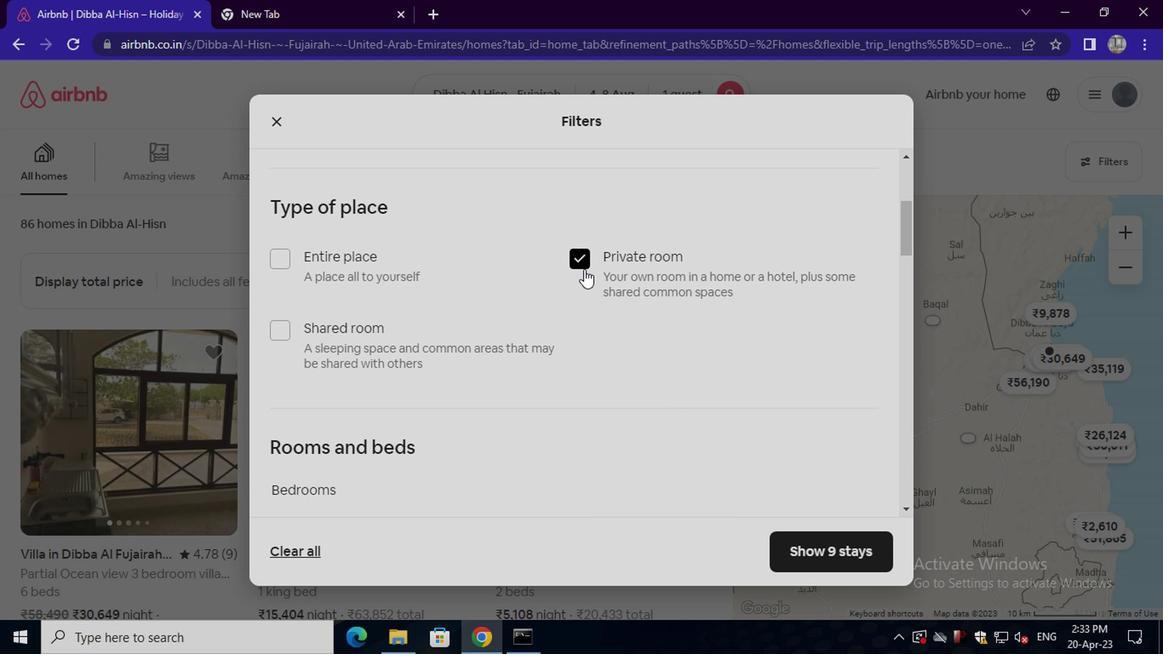 
Action: Mouse moved to (369, 364)
Screenshot: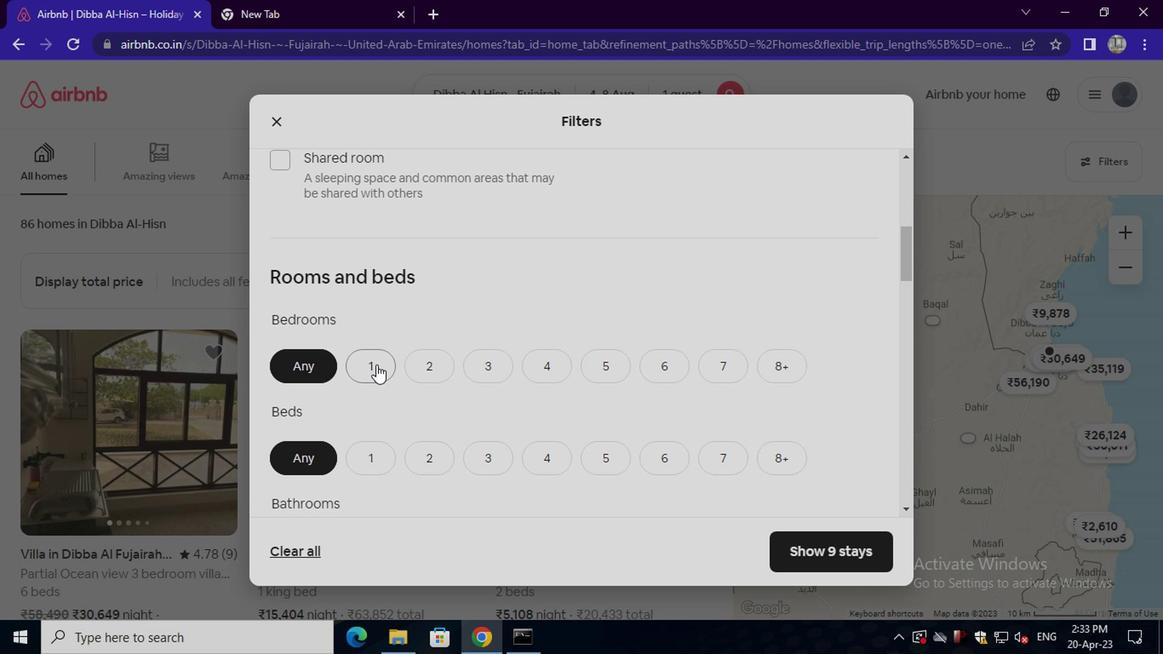 
Action: Mouse pressed left at (369, 364)
Screenshot: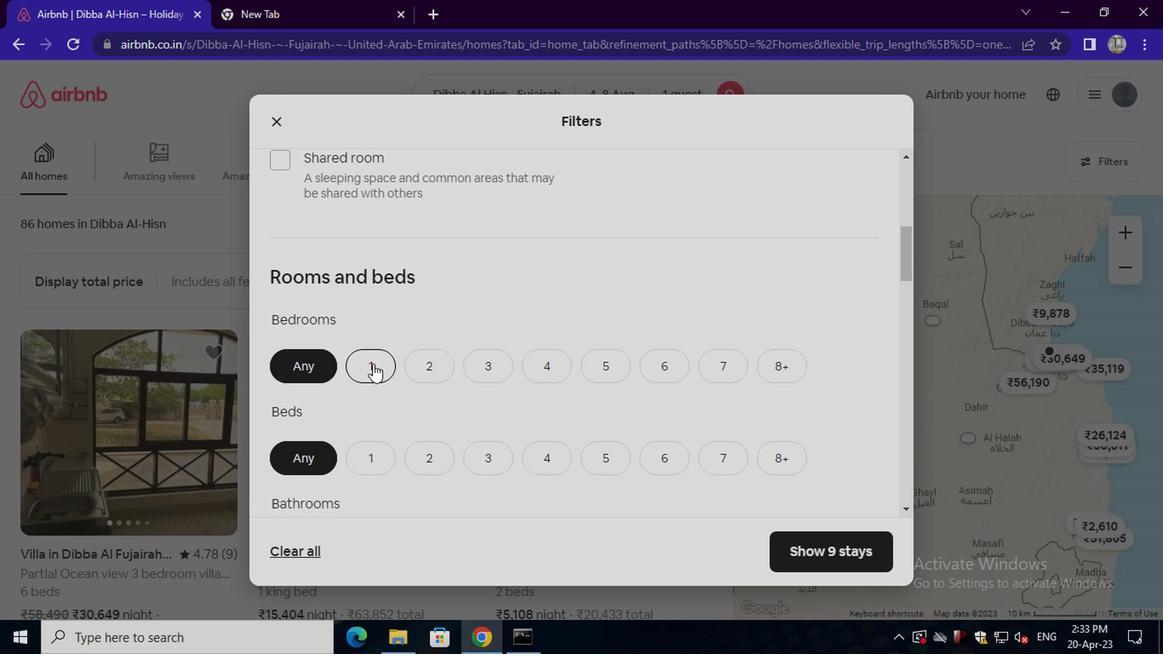 
Action: Mouse moved to (375, 384)
Screenshot: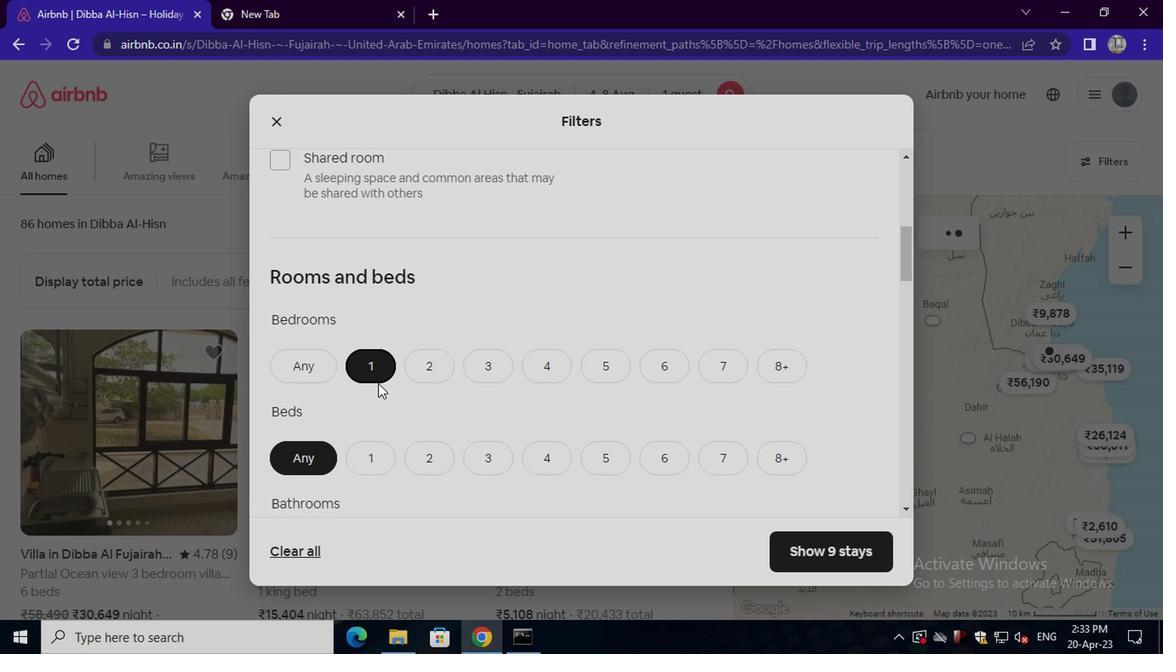 
Action: Mouse scrolled (375, 383) with delta (0, -1)
Screenshot: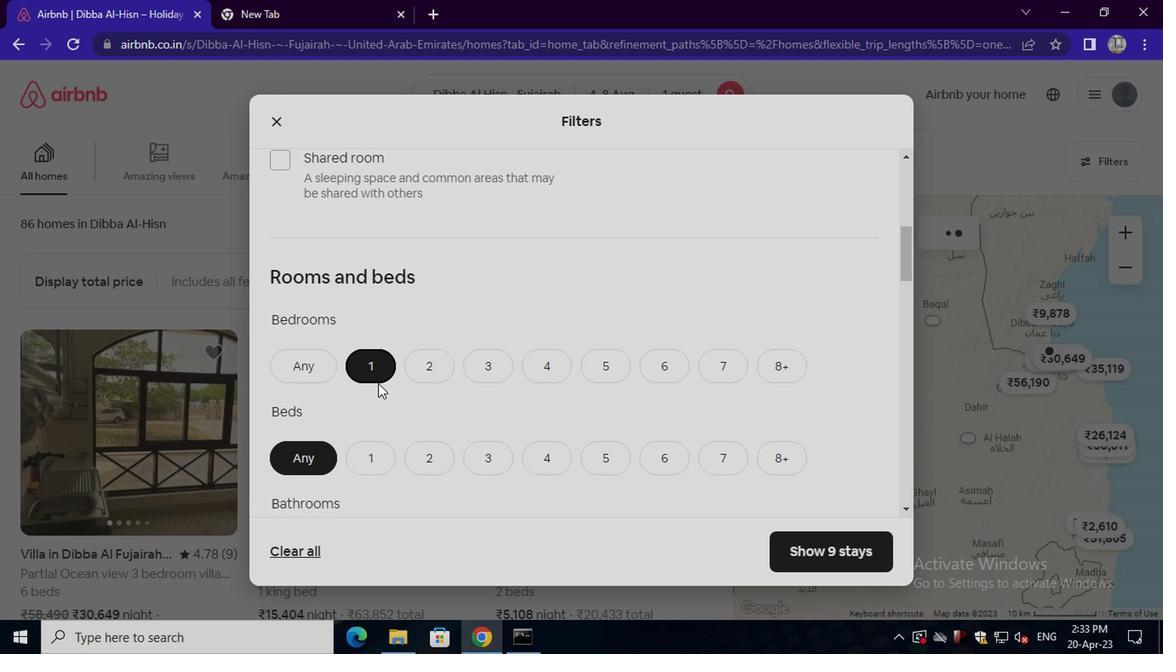 
Action: Mouse moved to (371, 375)
Screenshot: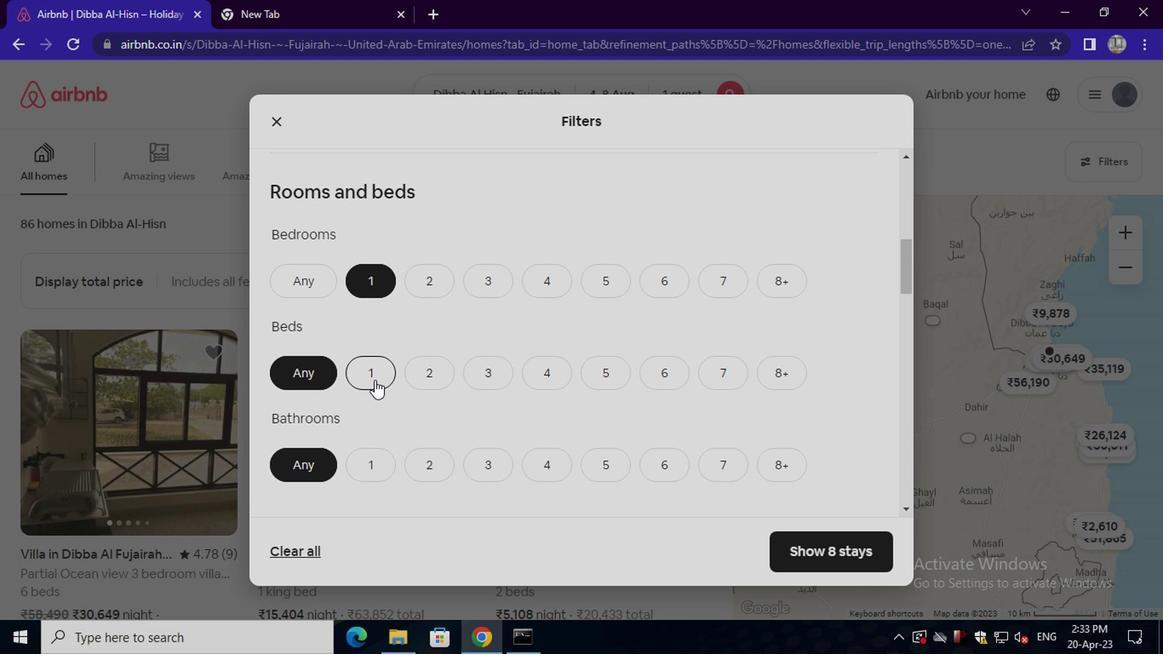 
Action: Mouse pressed left at (371, 375)
Screenshot: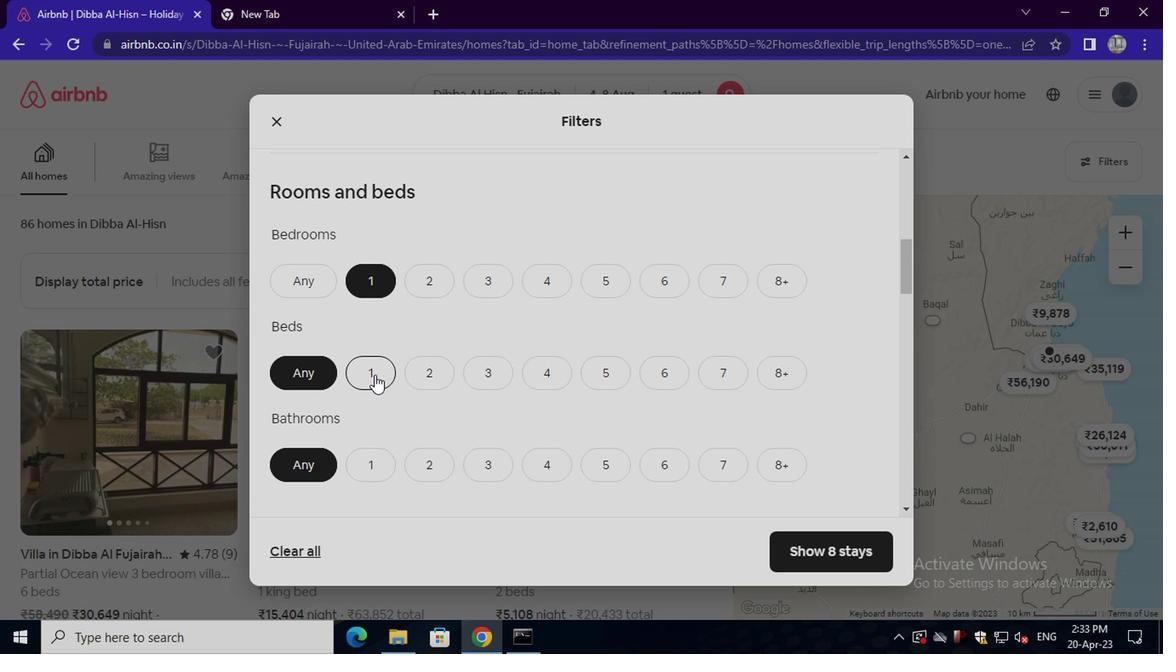
Action: Mouse moved to (378, 468)
Screenshot: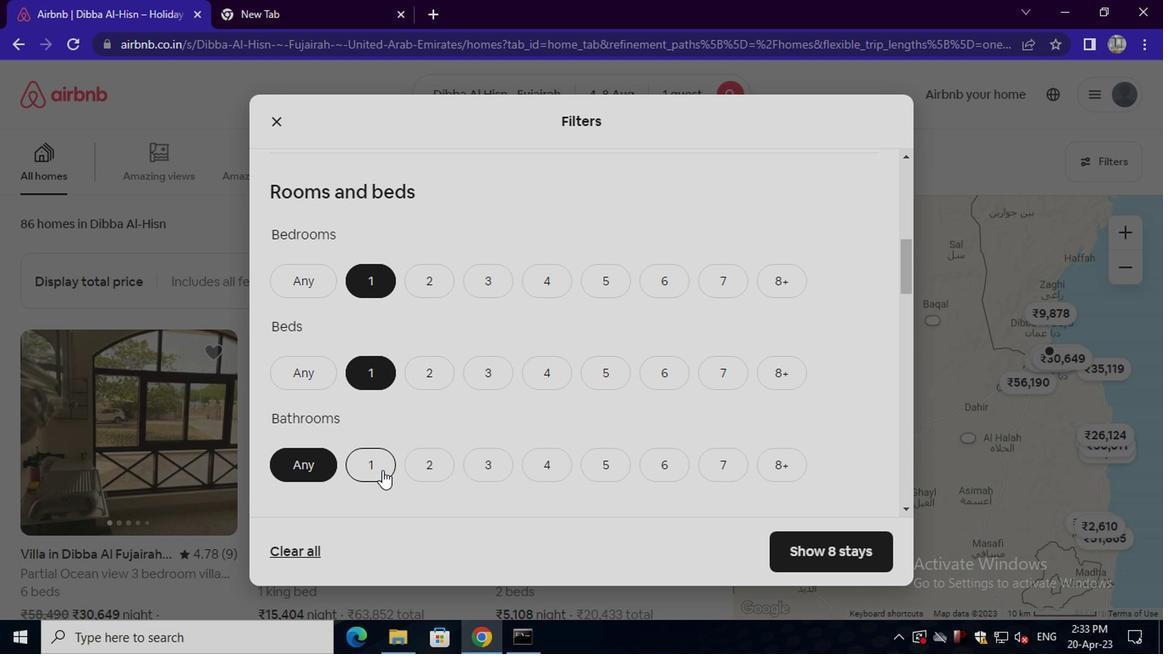 
Action: Mouse pressed left at (378, 468)
Screenshot: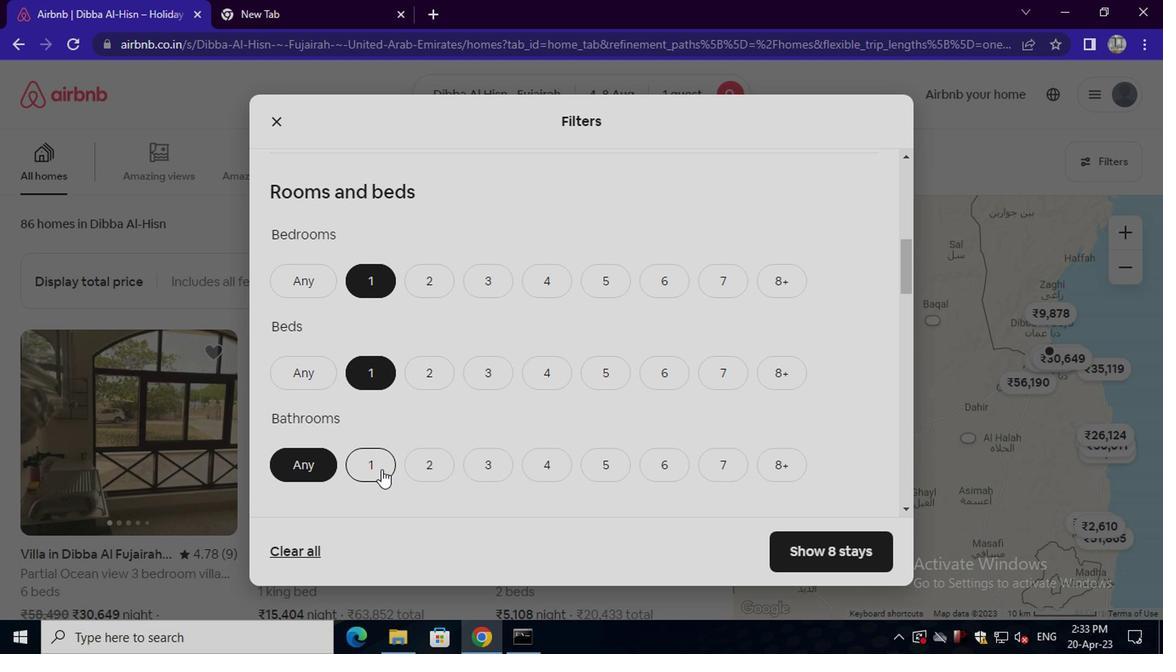 
Action: Mouse scrolled (378, 467) with delta (0, -1)
Screenshot: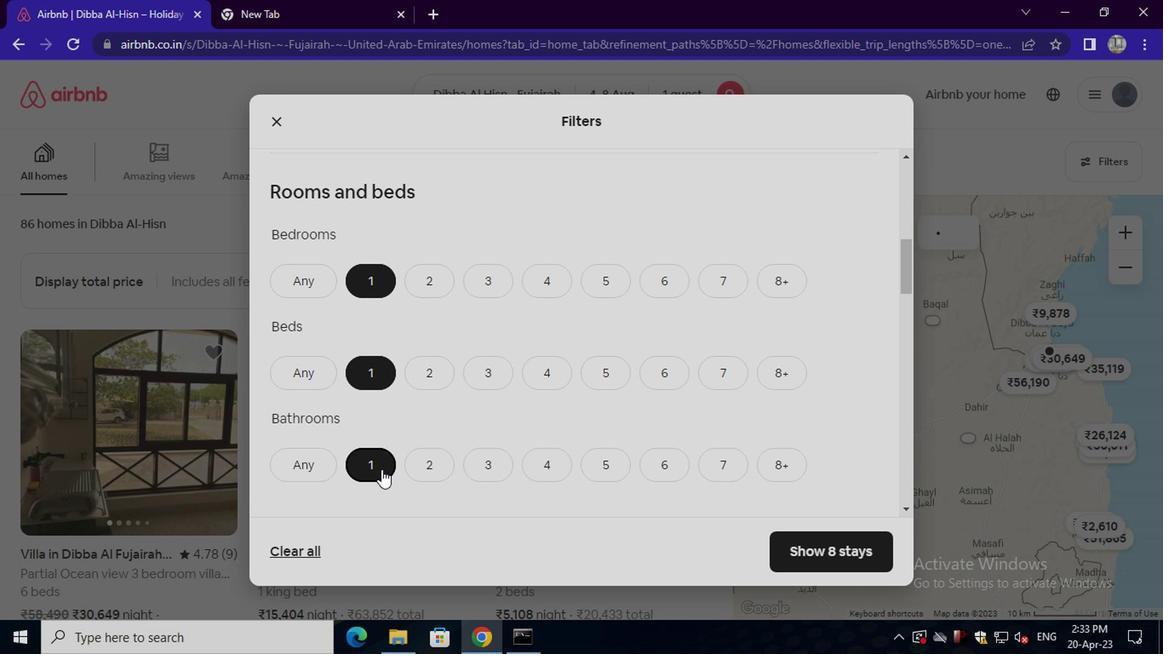 
Action: Mouse scrolled (378, 467) with delta (0, -1)
Screenshot: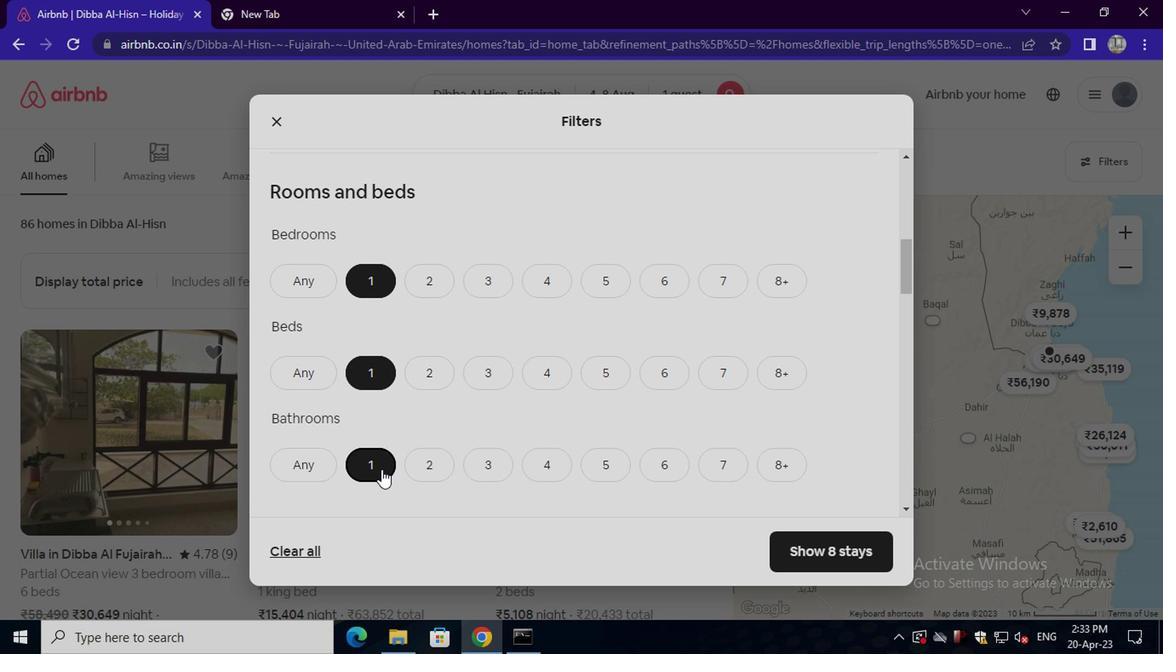 
Action: Mouse scrolled (378, 467) with delta (0, -1)
Screenshot: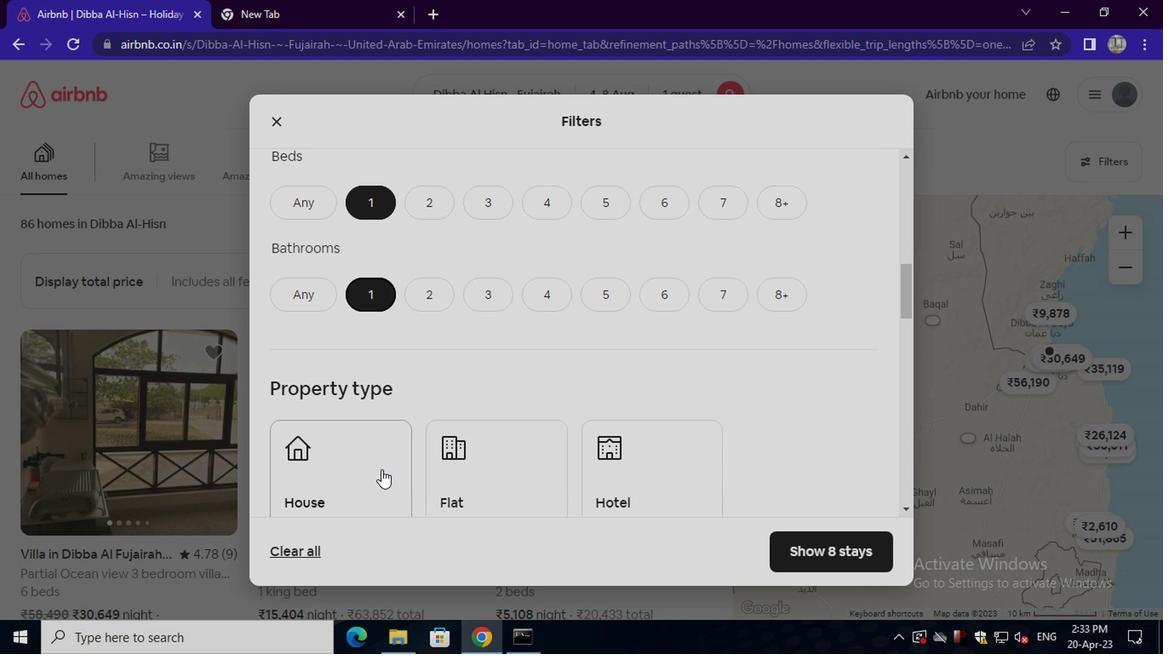 
Action: Mouse scrolled (378, 467) with delta (0, -1)
Screenshot: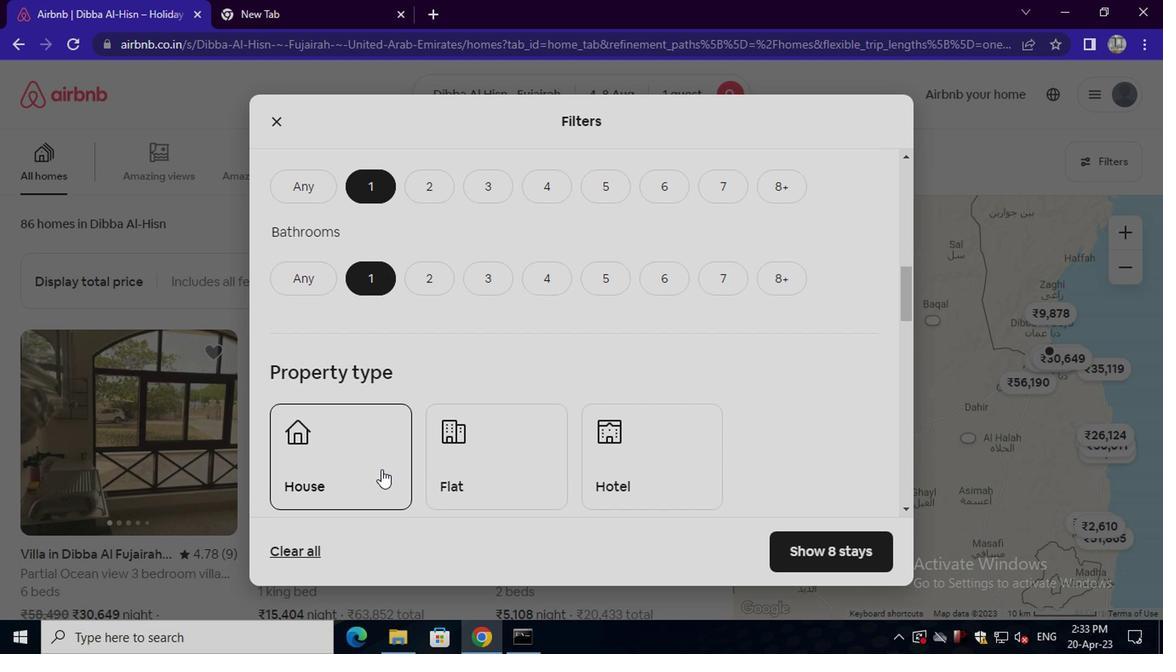 
Action: Mouse moved to (454, 319)
Screenshot: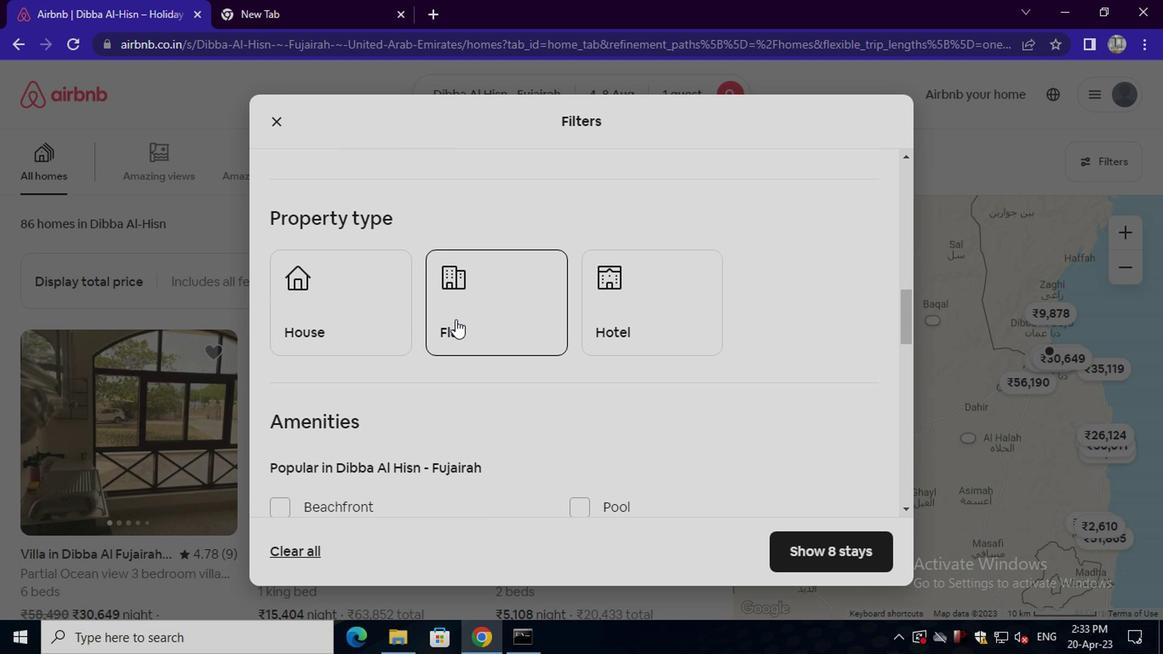 
Action: Mouse pressed left at (454, 319)
Screenshot: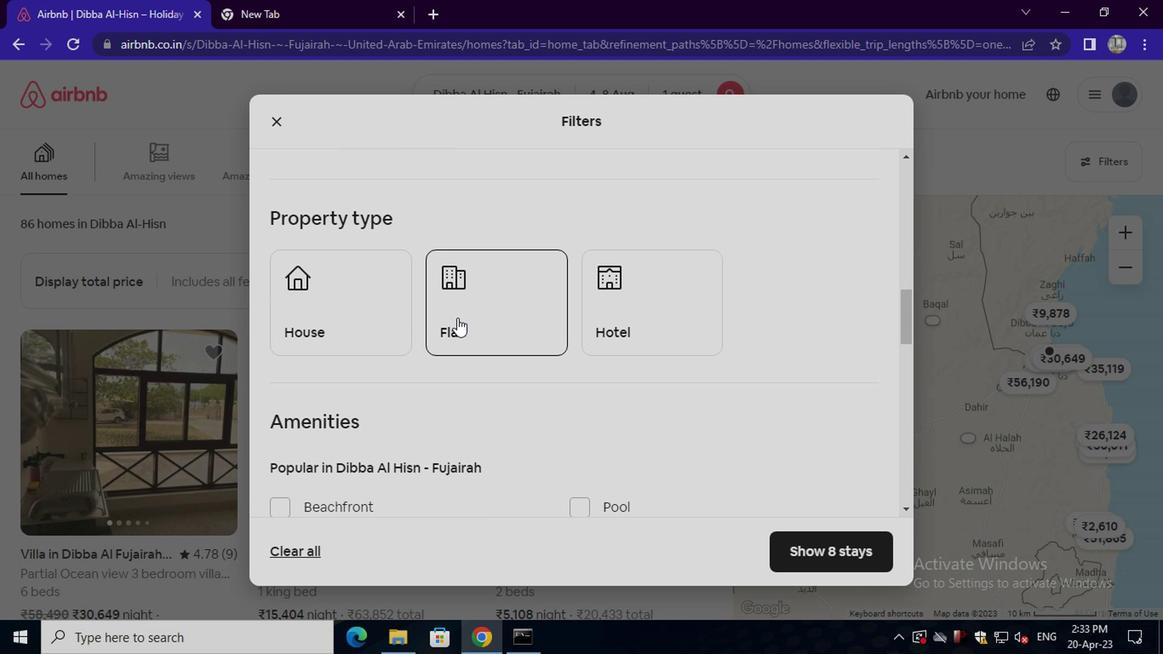 
Action: Mouse moved to (622, 308)
Screenshot: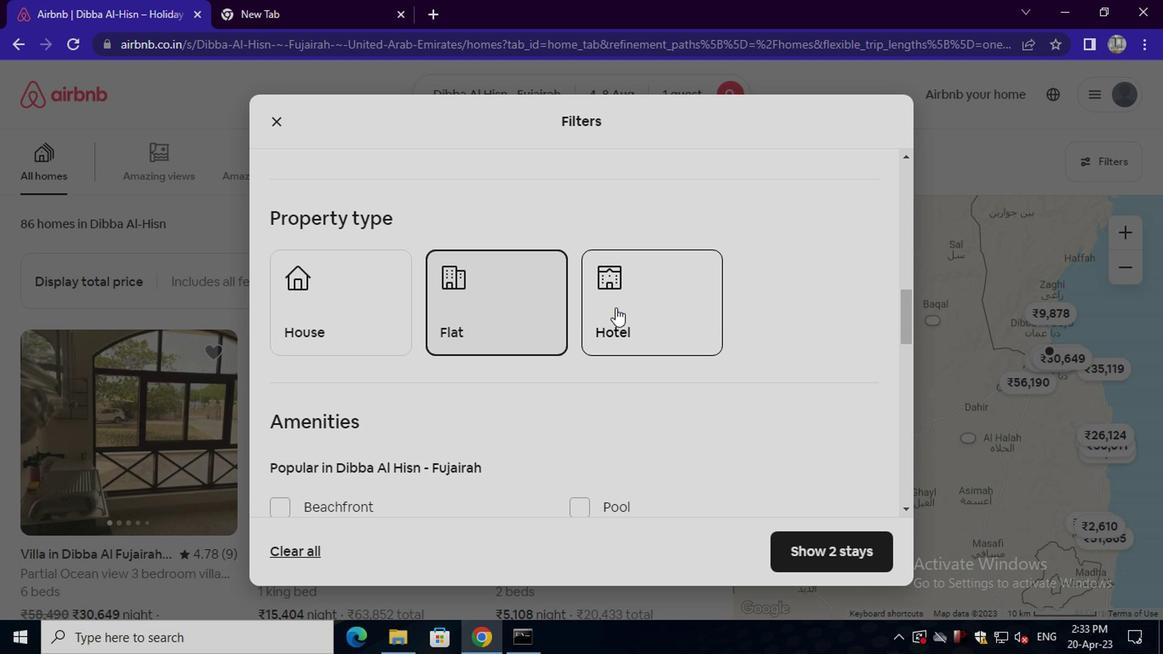 
Action: Mouse pressed left at (622, 308)
Screenshot: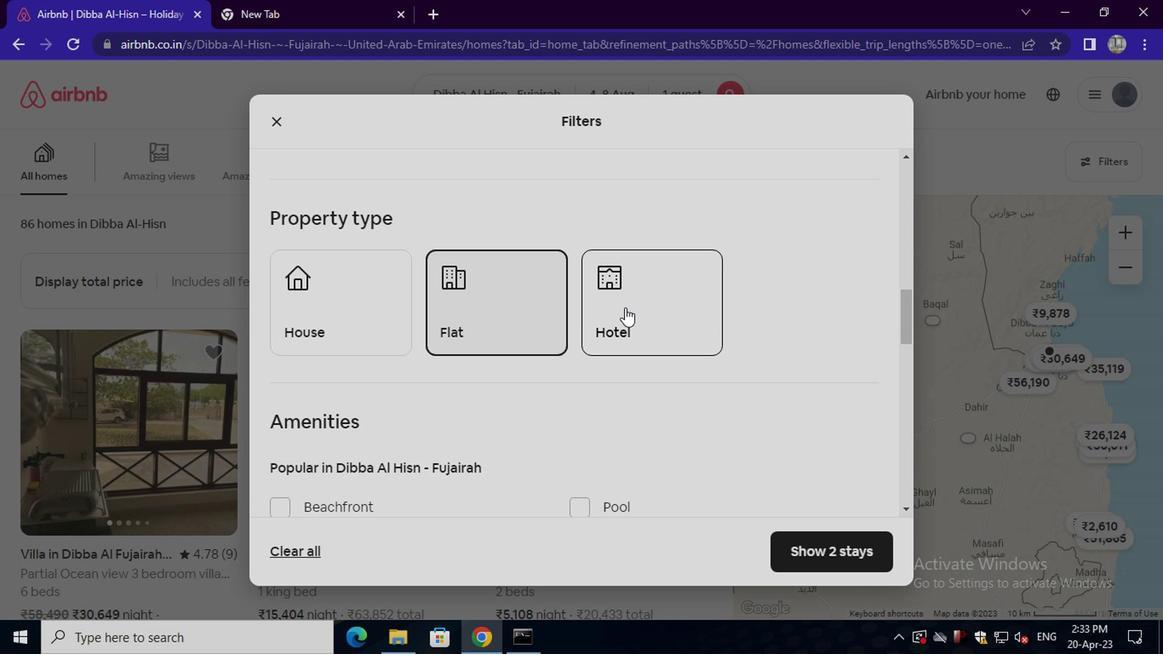 
Action: Mouse moved to (574, 347)
Screenshot: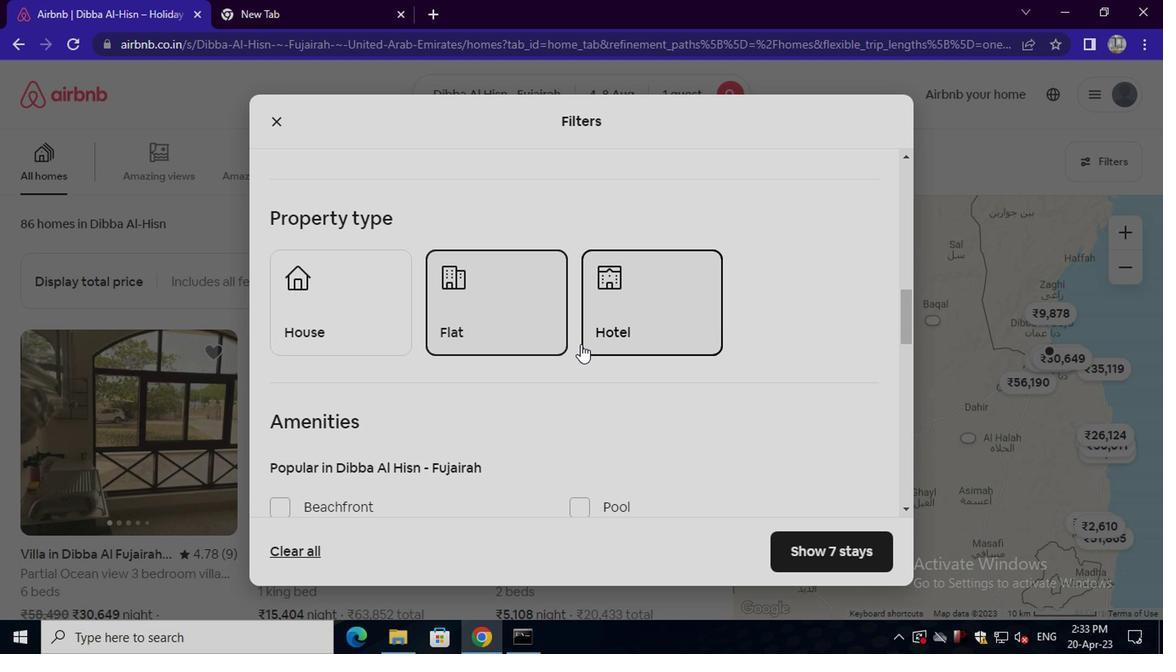 
Action: Mouse scrolled (574, 346) with delta (0, -1)
Screenshot: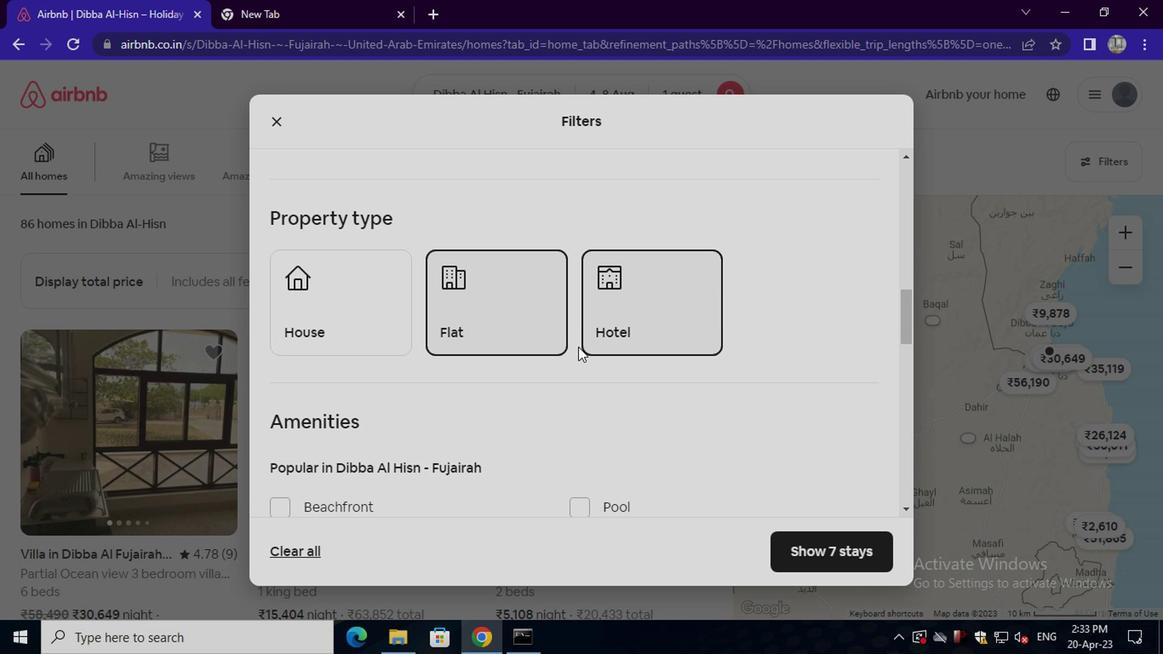 
Action: Mouse scrolled (574, 346) with delta (0, -1)
Screenshot: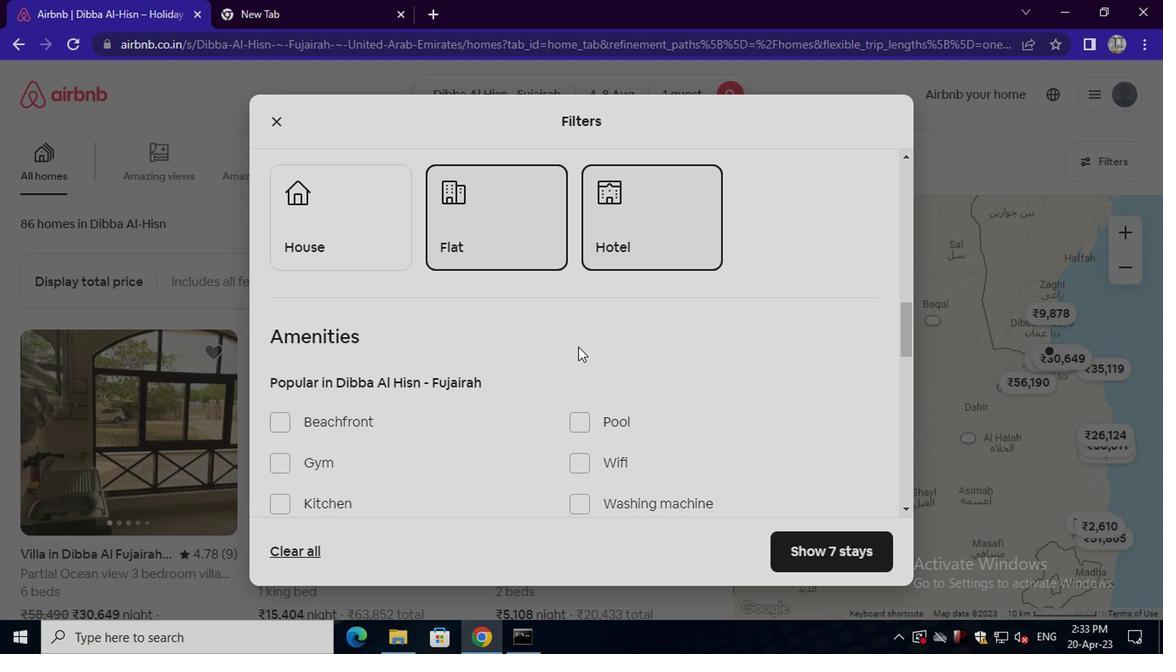
Action: Mouse scrolled (574, 346) with delta (0, -1)
Screenshot: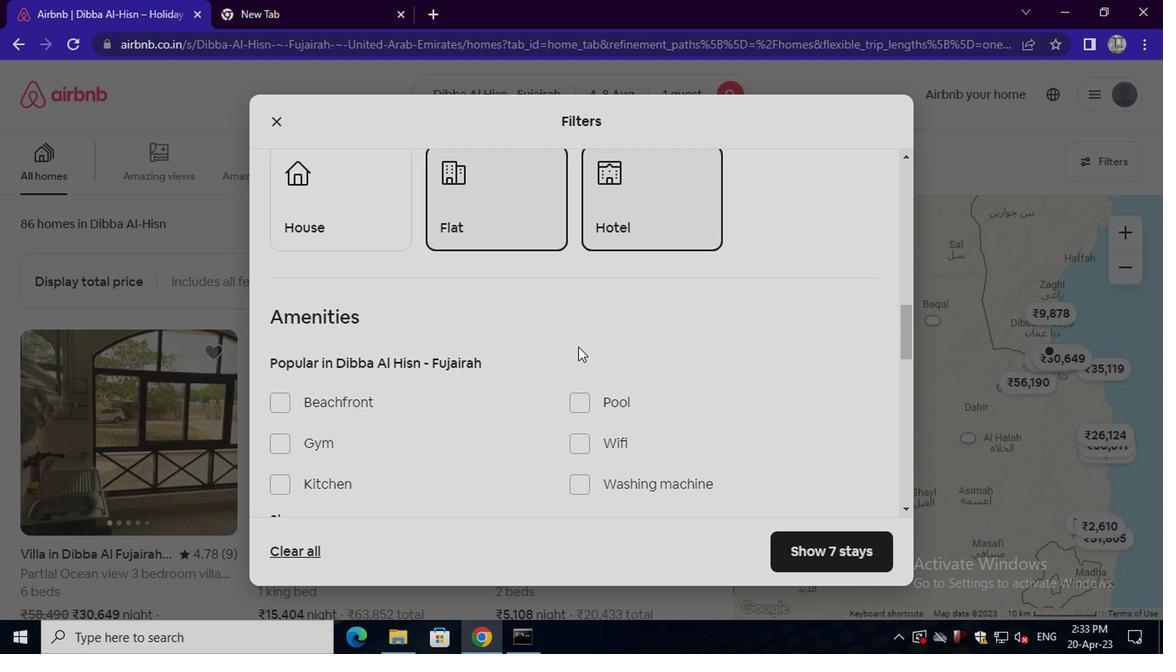 
Action: Mouse moved to (578, 298)
Screenshot: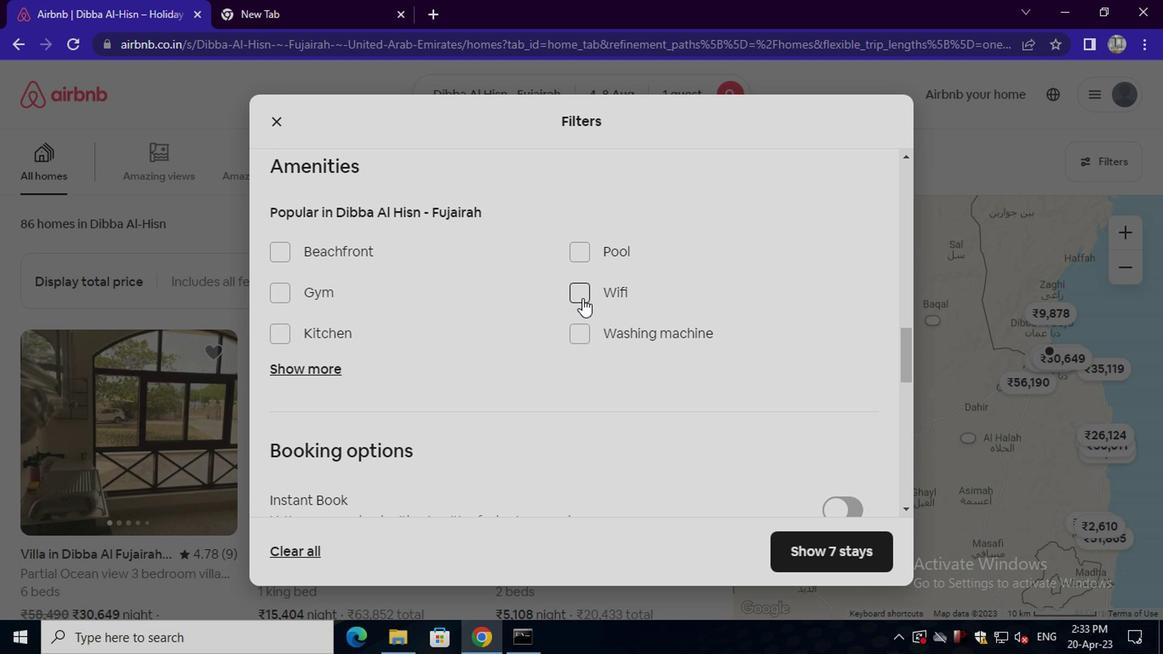 
Action: Mouse pressed left at (578, 298)
Screenshot: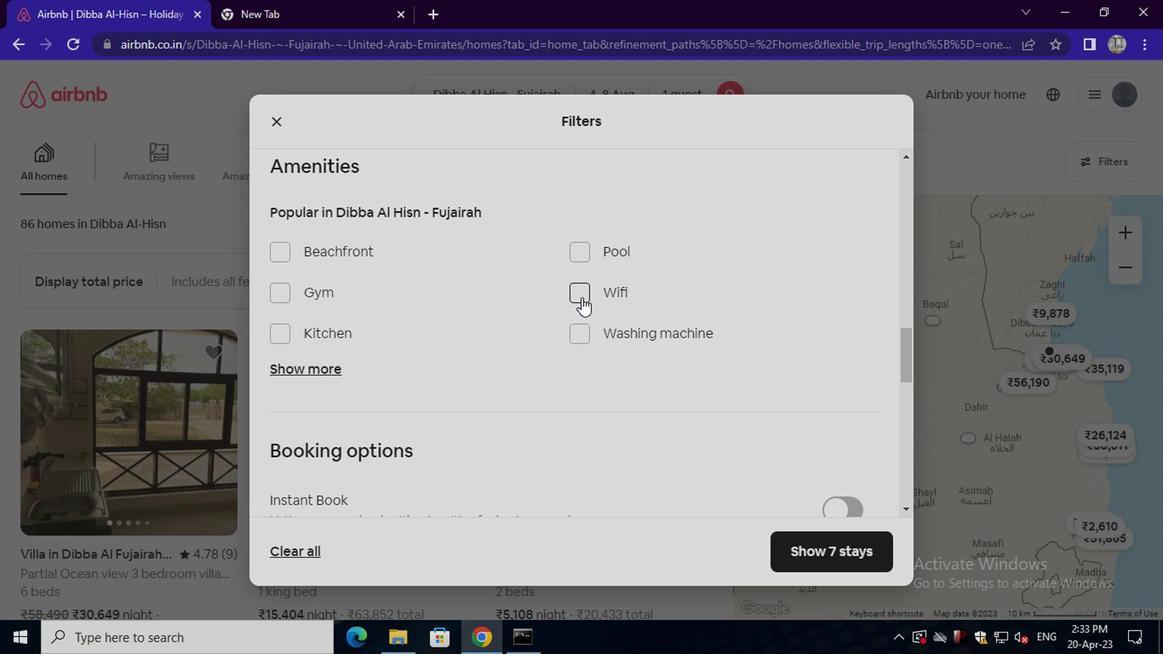 
Action: Mouse moved to (327, 363)
Screenshot: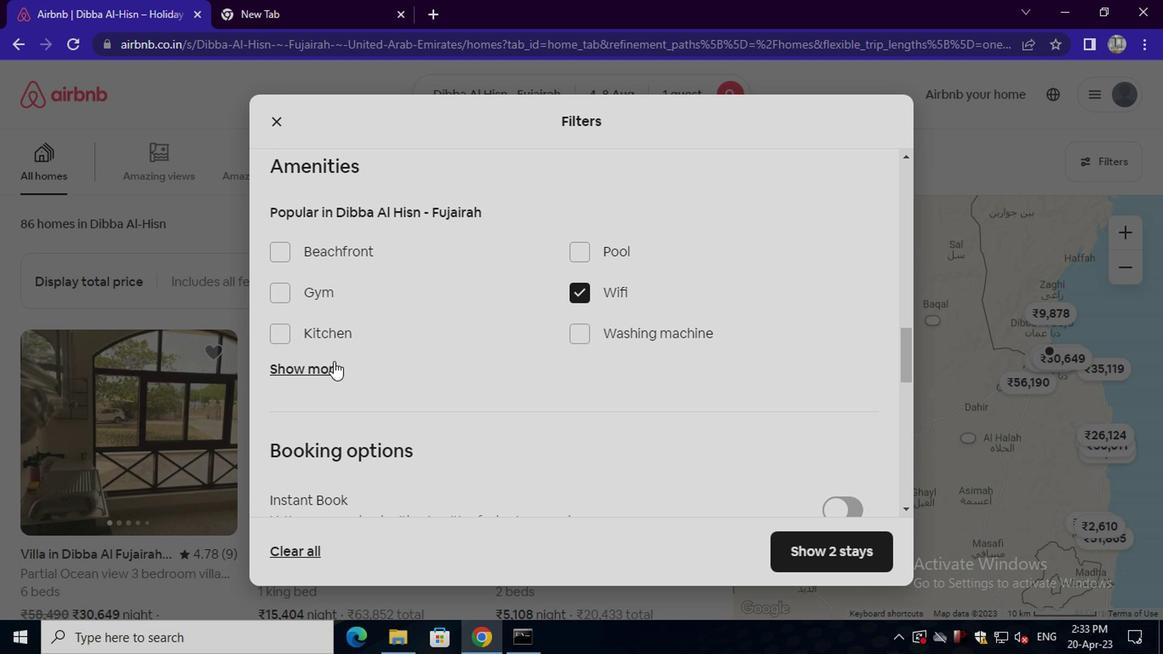 
Action: Mouse pressed left at (327, 363)
Screenshot: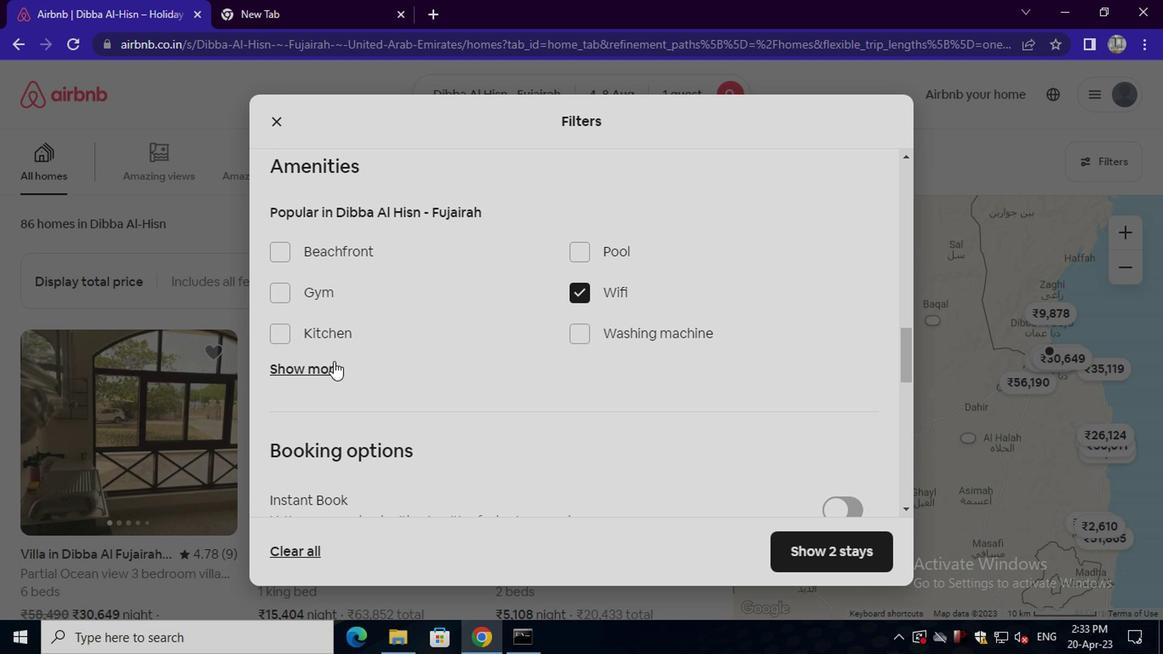 
Action: Mouse moved to (340, 381)
Screenshot: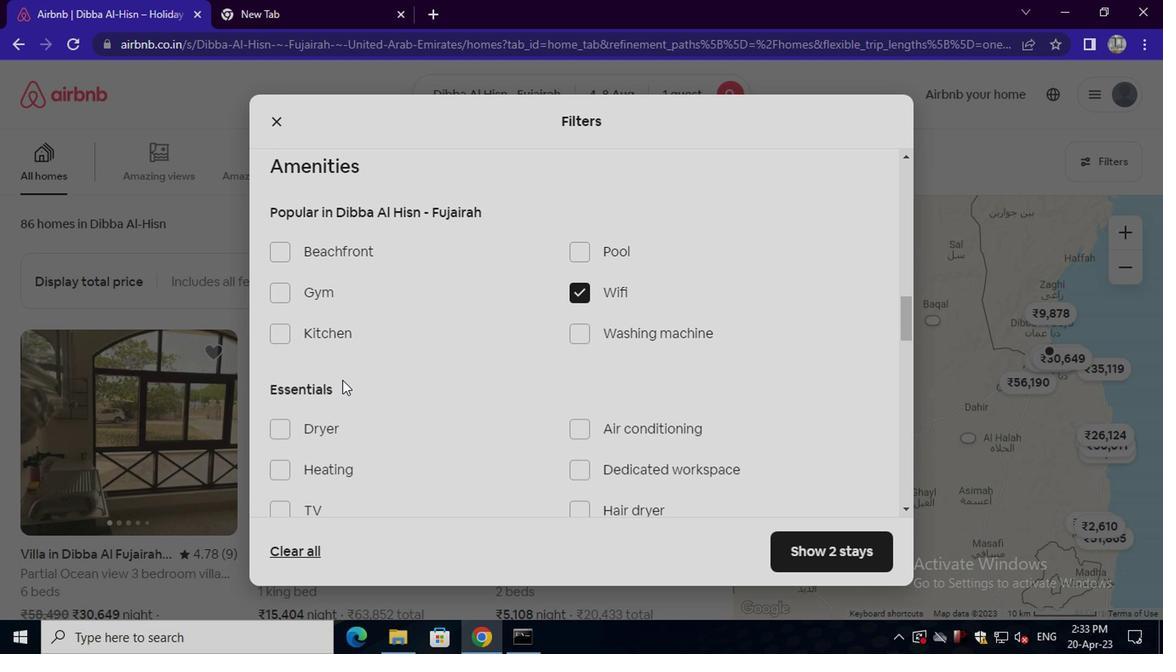 
Action: Mouse scrolled (340, 380) with delta (0, 0)
Screenshot: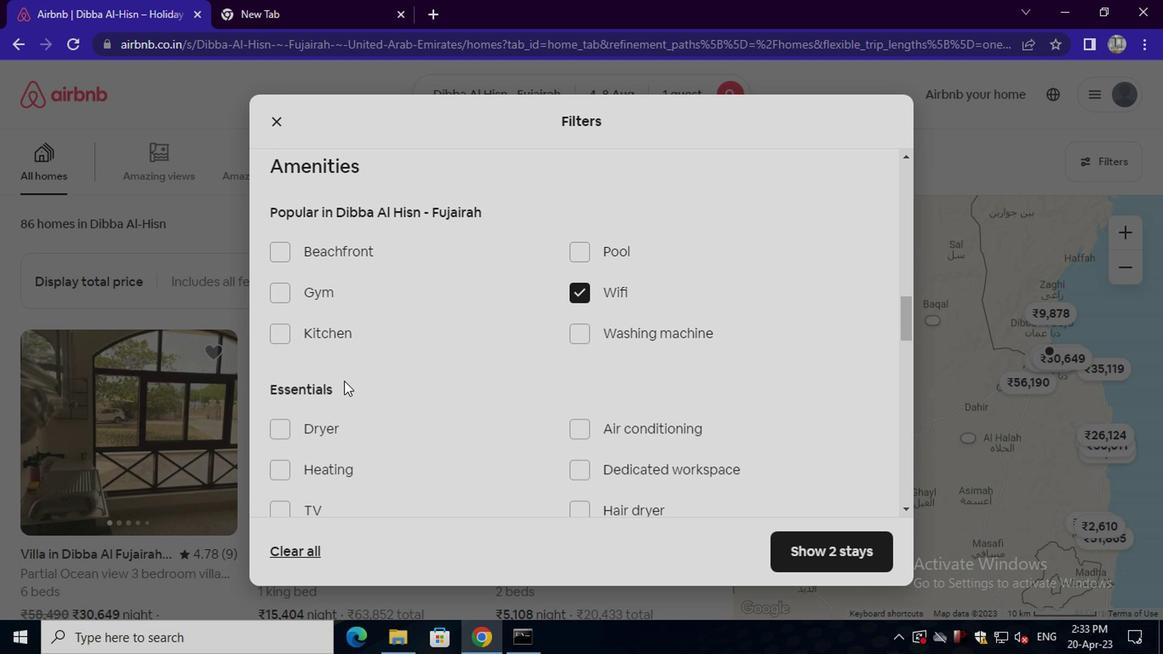 
Action: Mouse moved to (600, 348)
Screenshot: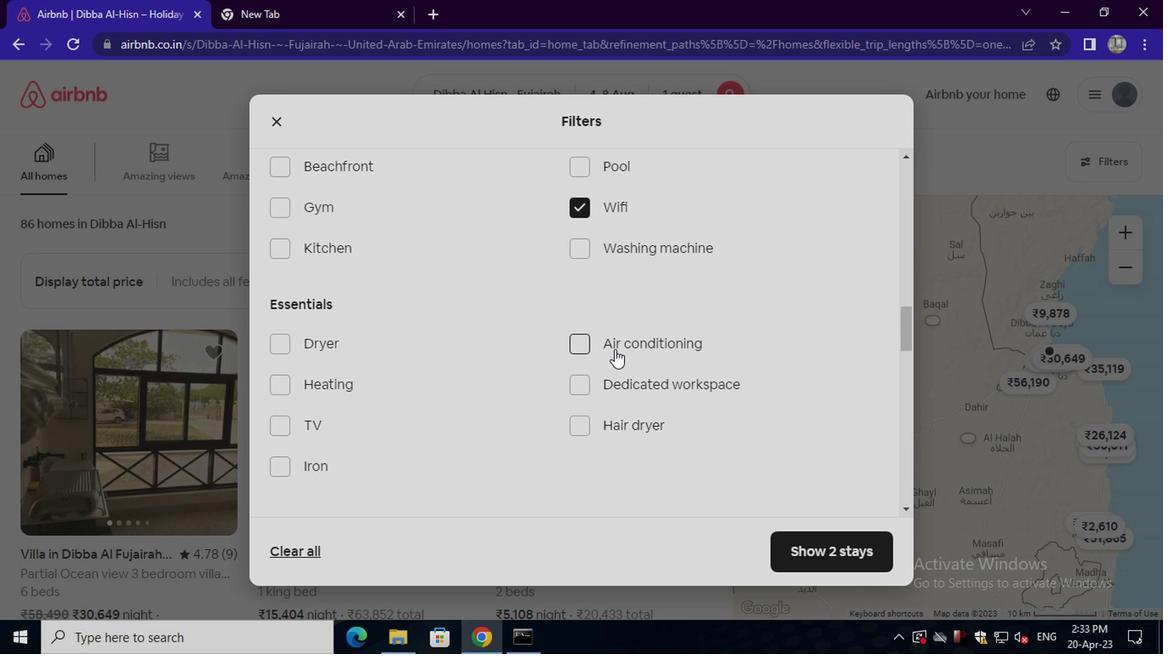 
Action: Mouse pressed left at (600, 348)
Screenshot: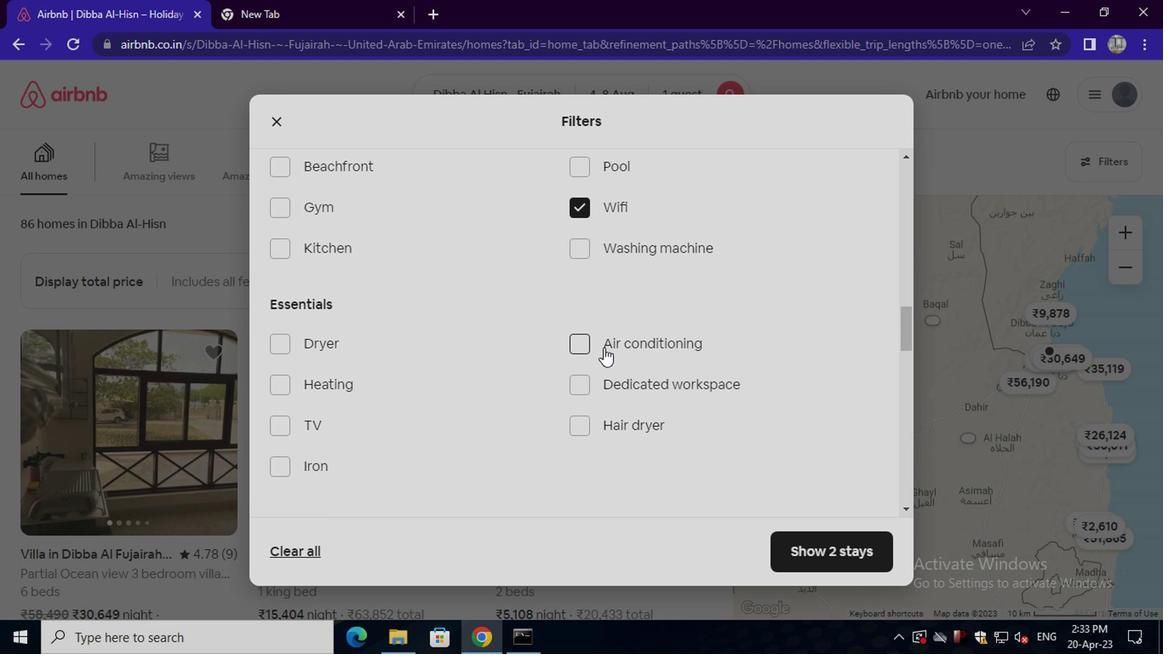 
Action: Mouse moved to (601, 350)
Screenshot: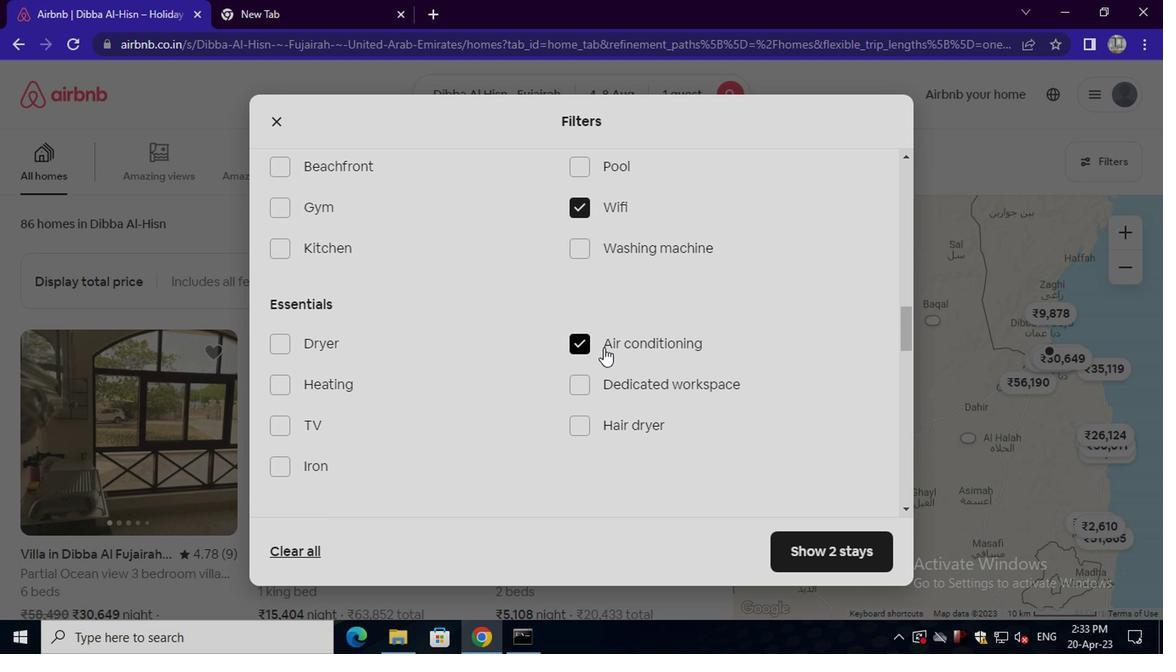 
Action: Mouse scrolled (601, 348) with delta (0, -1)
Screenshot: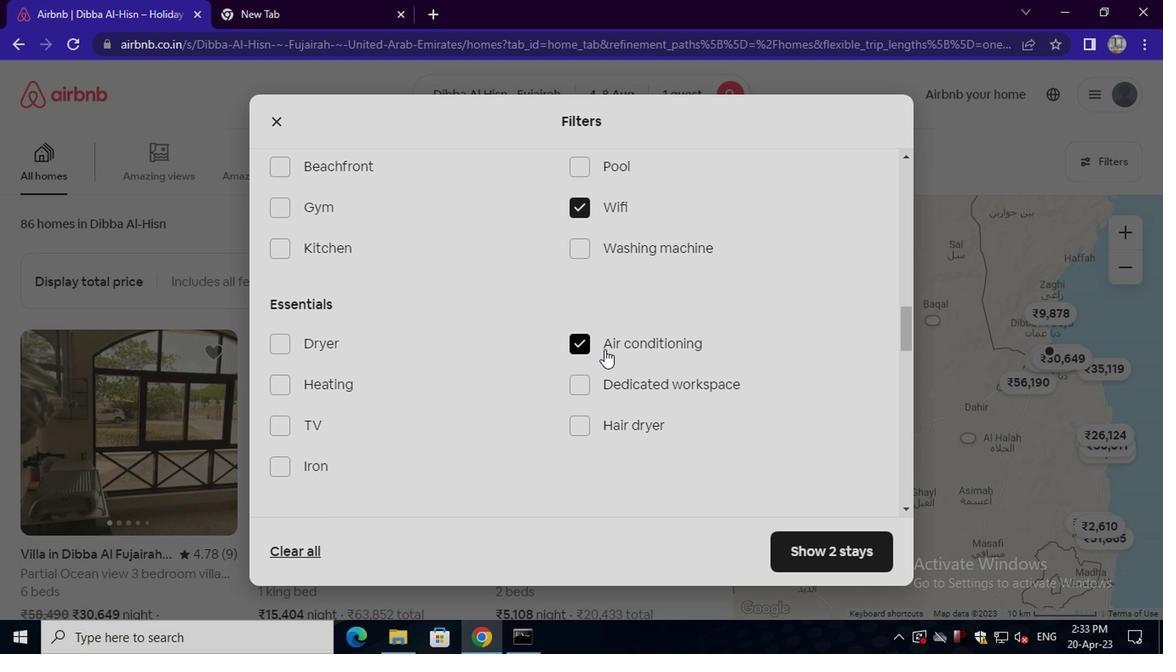 
Action: Mouse moved to (607, 306)
Screenshot: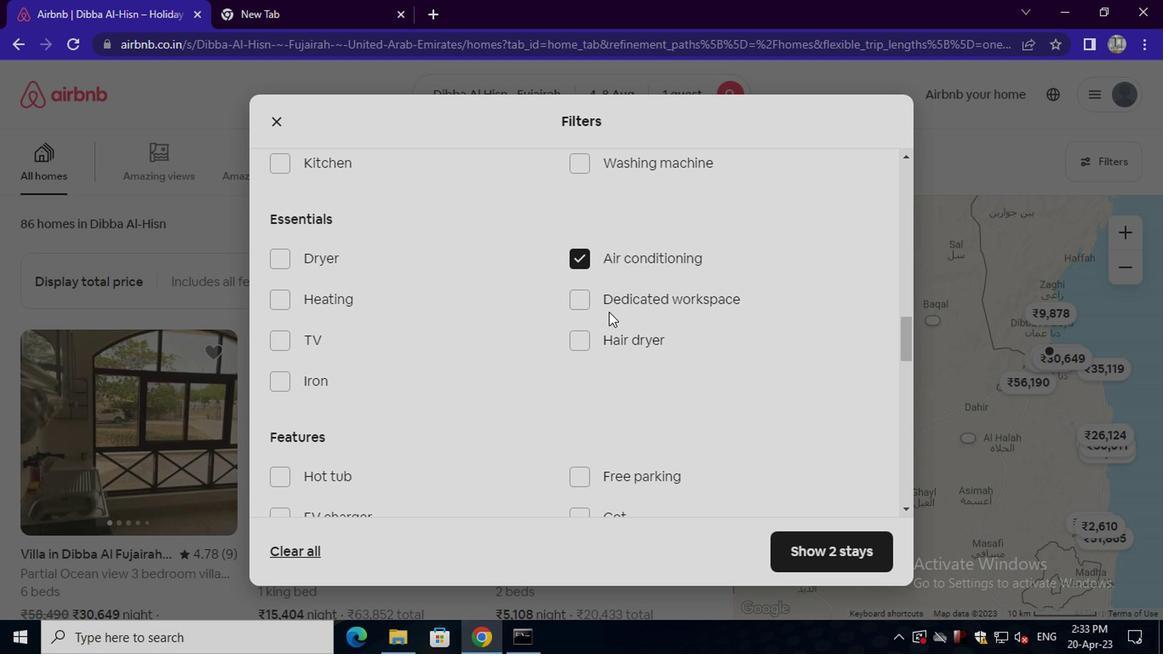 
Action: Mouse pressed left at (607, 306)
Screenshot: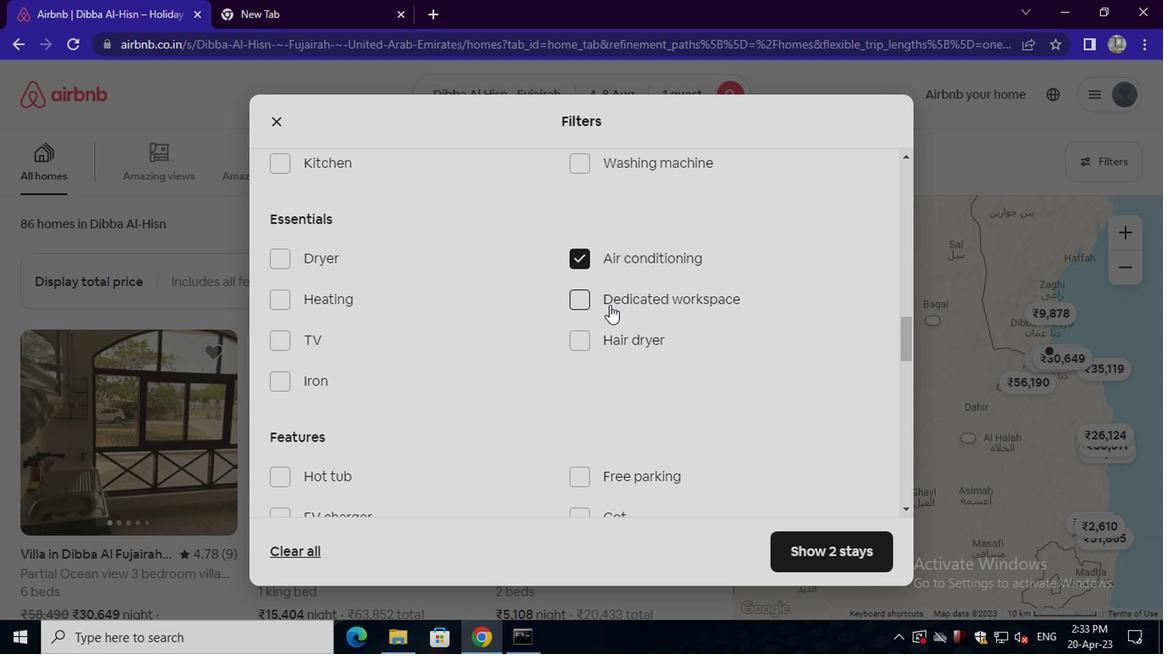 
Action: Mouse moved to (531, 350)
Screenshot: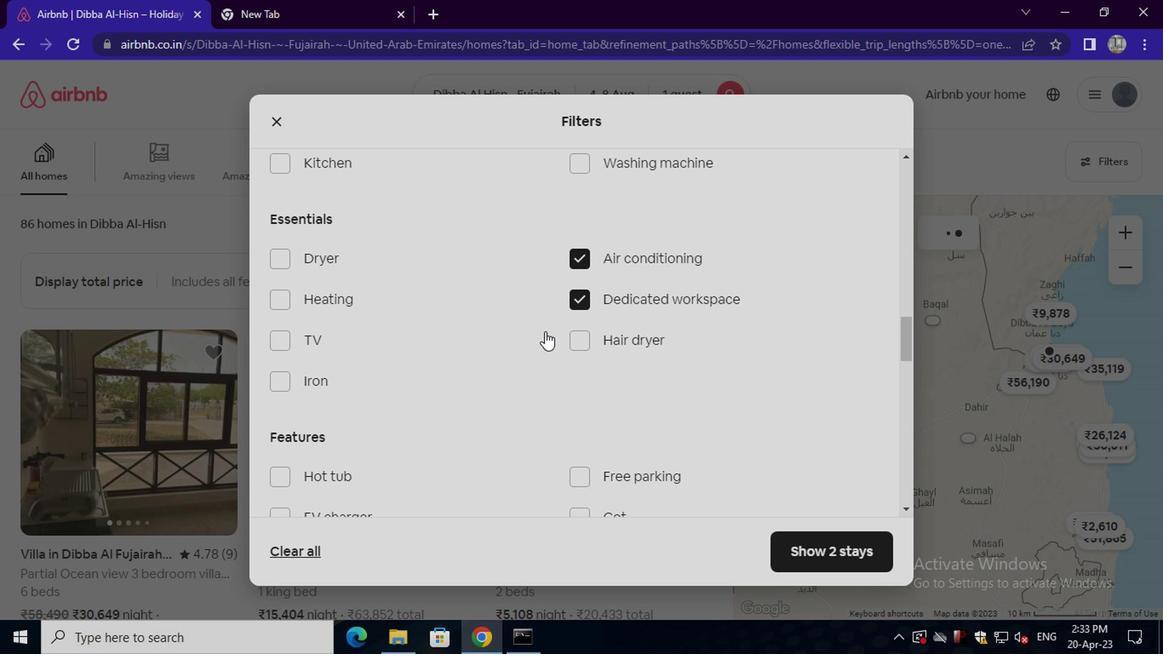 
Action: Mouse scrolled (531, 348) with delta (0, -1)
Screenshot: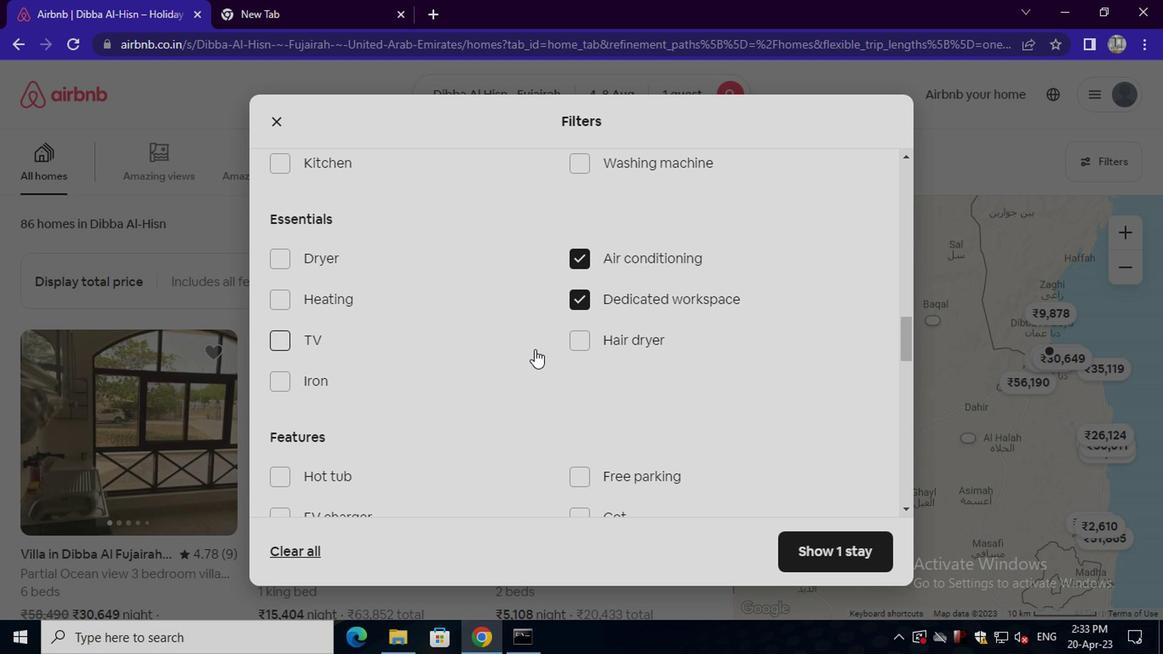 
Action: Mouse scrolled (531, 348) with delta (0, -1)
Screenshot: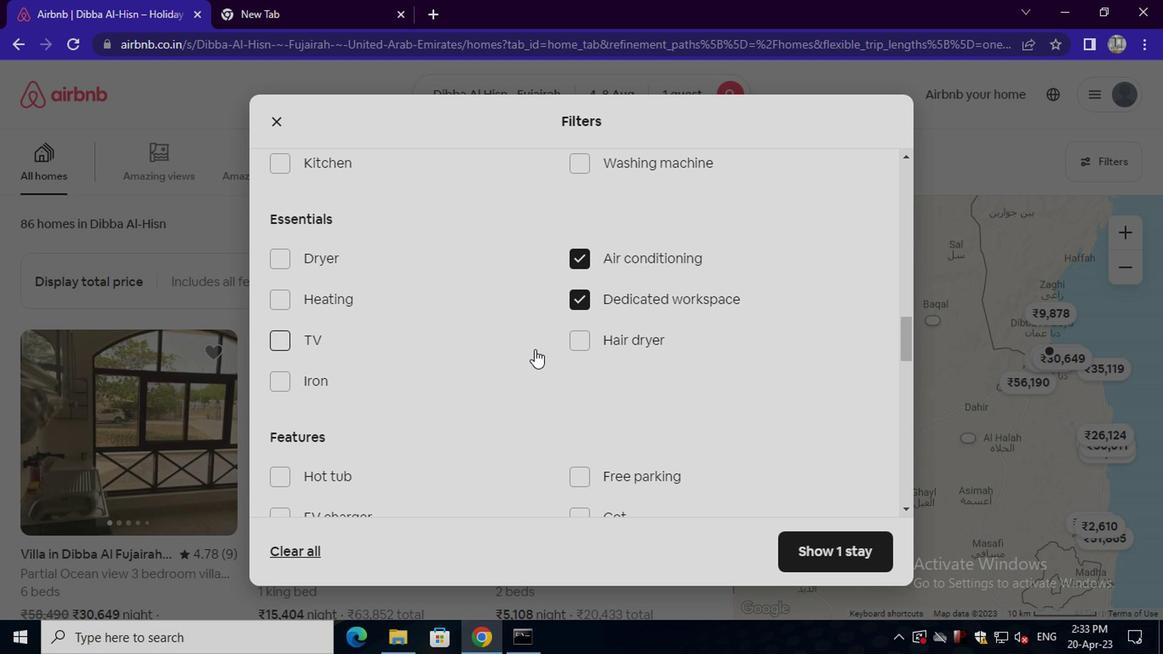 
Action: Mouse scrolled (531, 348) with delta (0, -1)
Screenshot: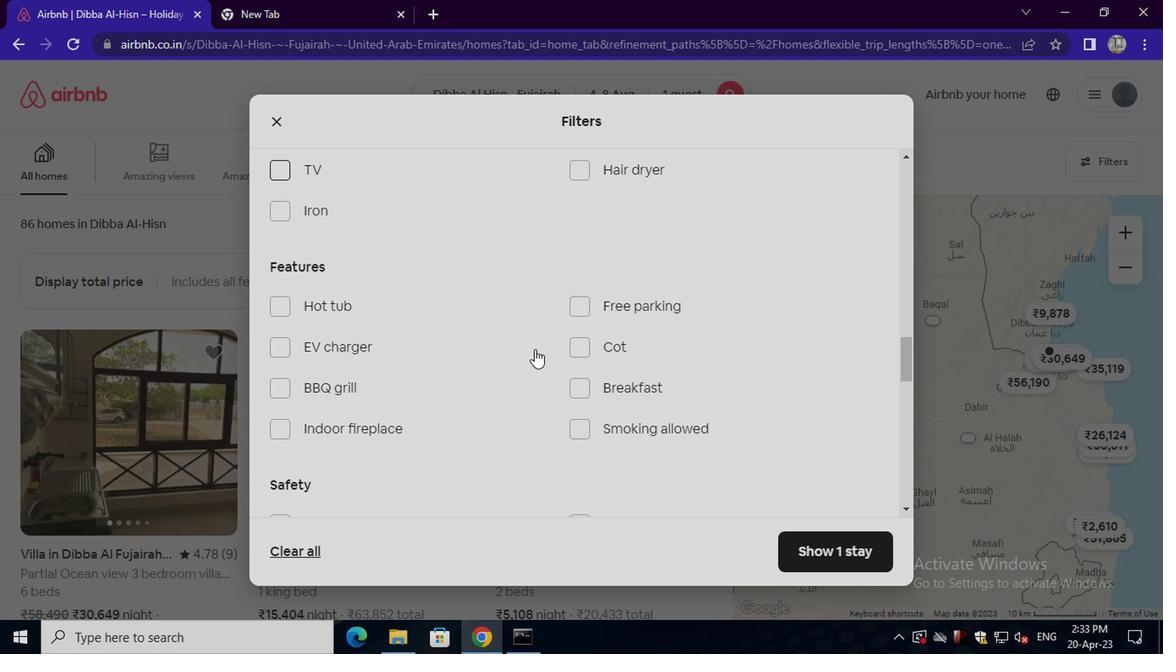 
Action: Mouse scrolled (531, 348) with delta (0, -1)
Screenshot: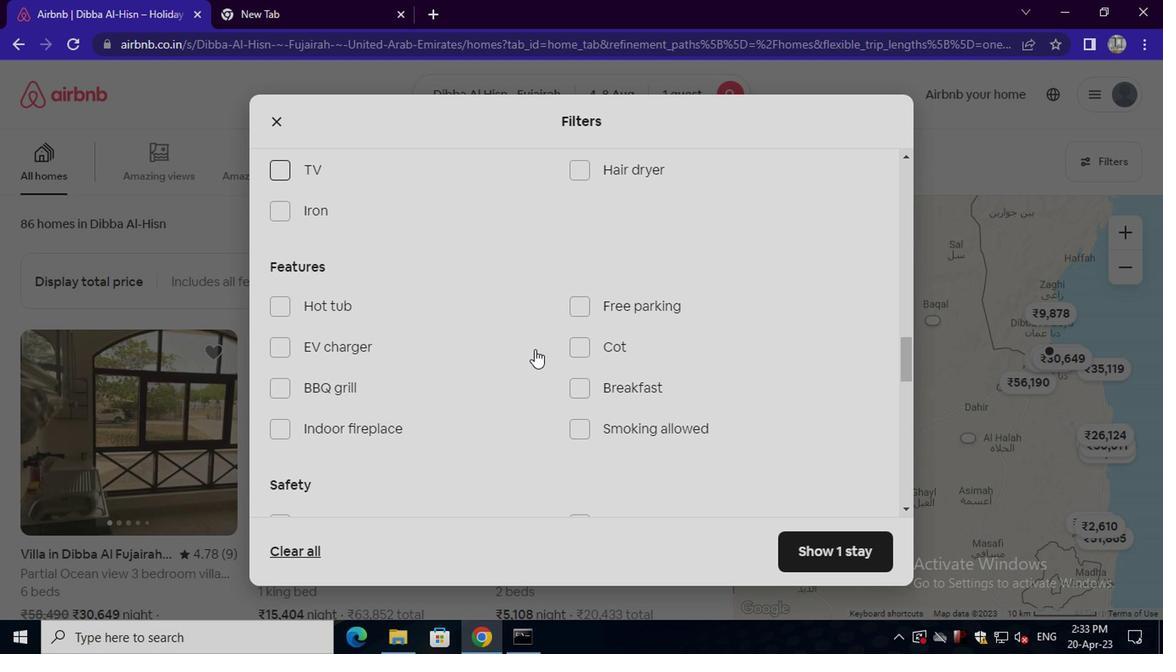 
Action: Mouse scrolled (531, 348) with delta (0, -1)
Screenshot: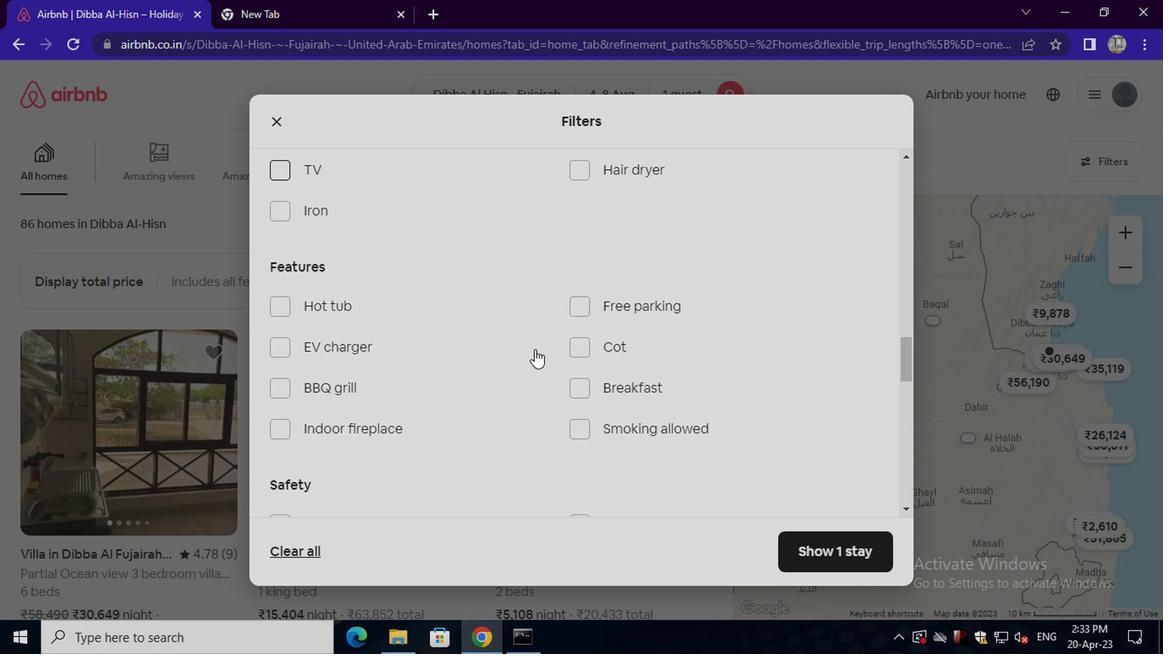 
Action: Mouse moved to (836, 496)
Screenshot: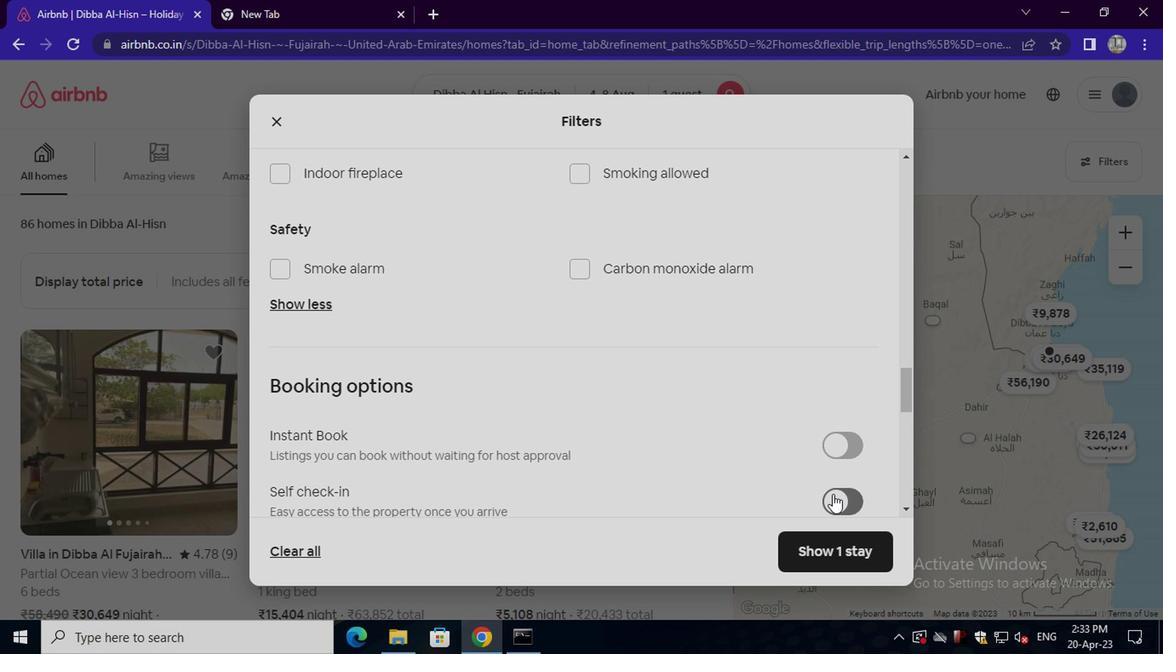 
Action: Mouse pressed left at (836, 496)
Screenshot: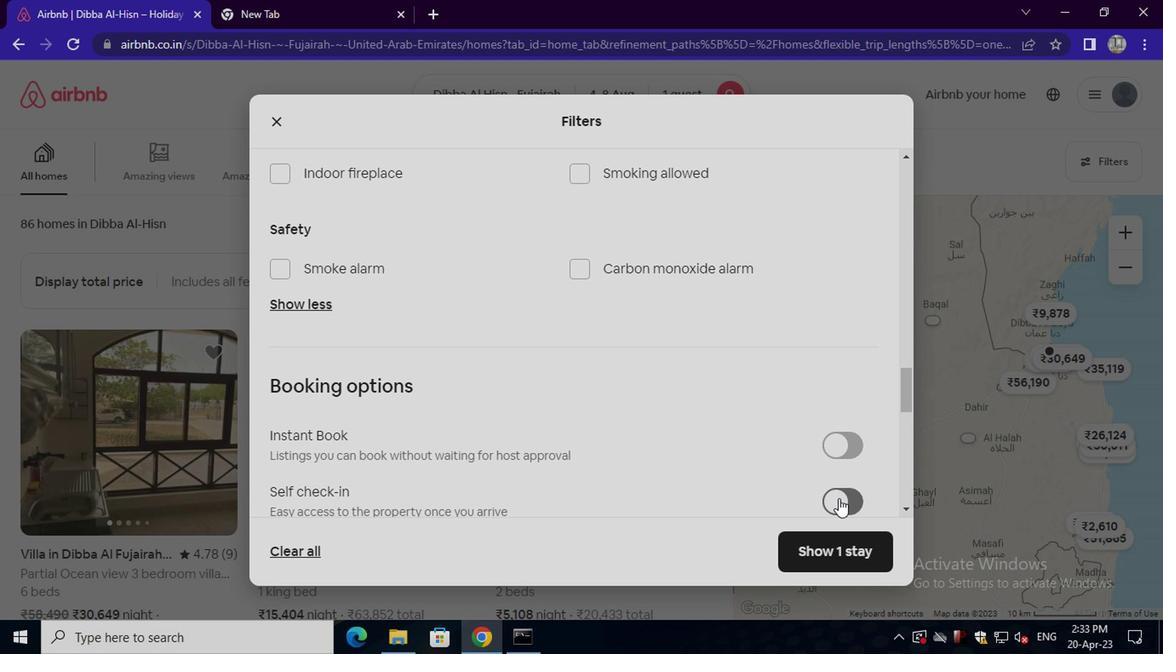 
Action: Mouse moved to (609, 419)
Screenshot: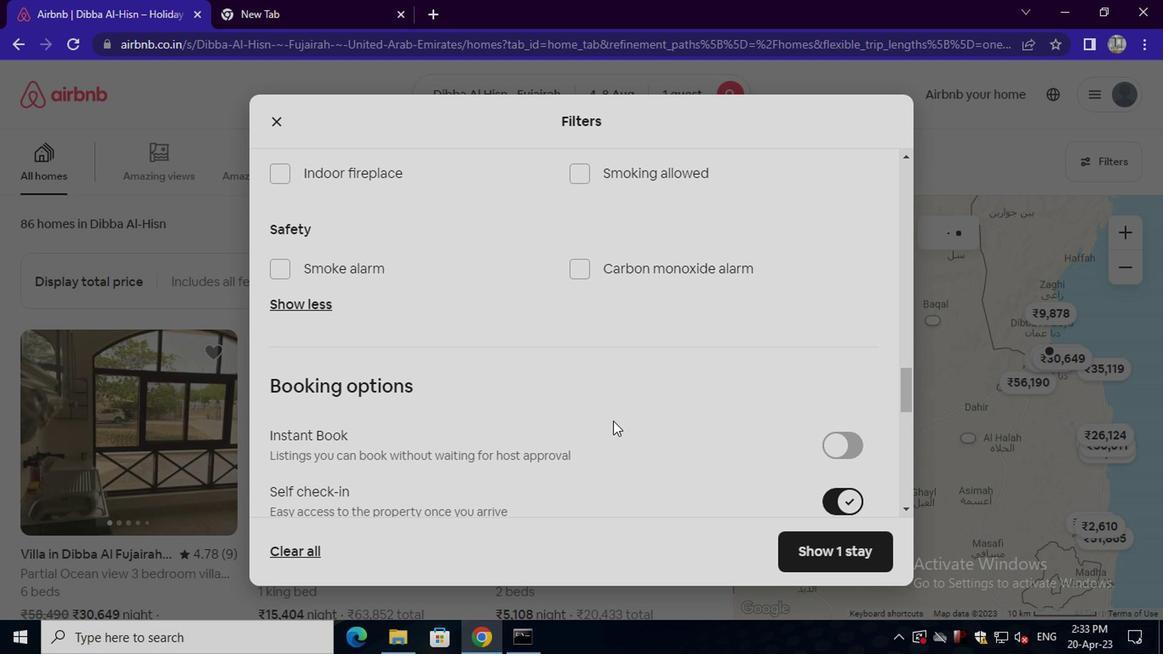 
Action: Mouse scrolled (609, 418) with delta (0, -1)
Screenshot: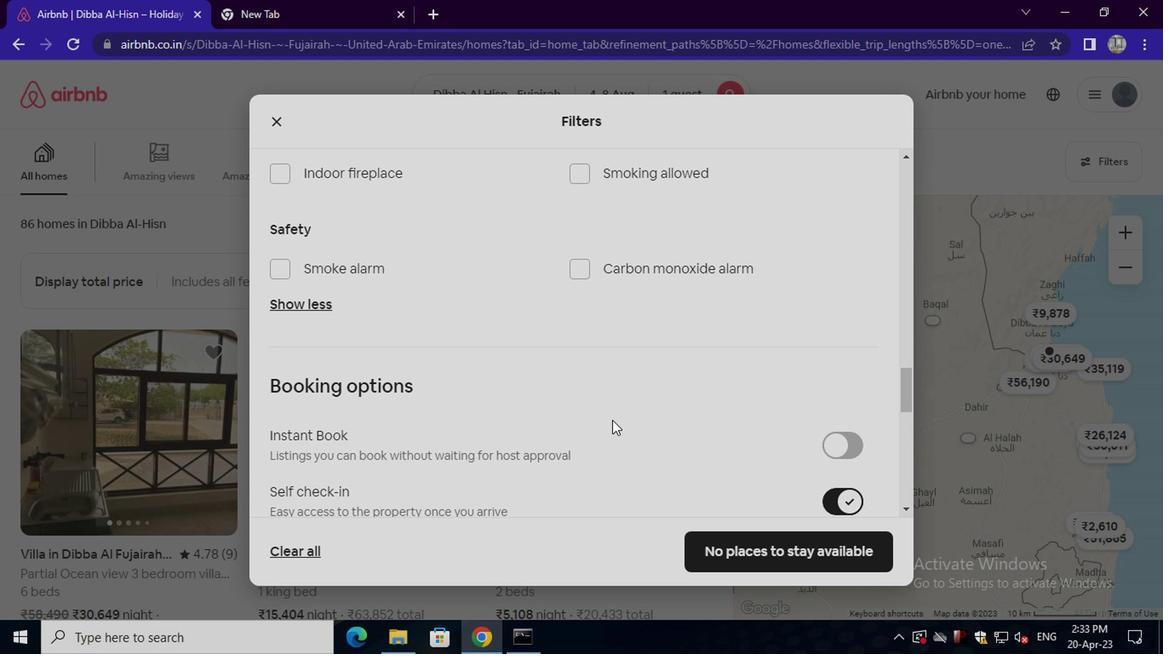 
Action: Mouse scrolled (609, 418) with delta (0, -1)
Screenshot: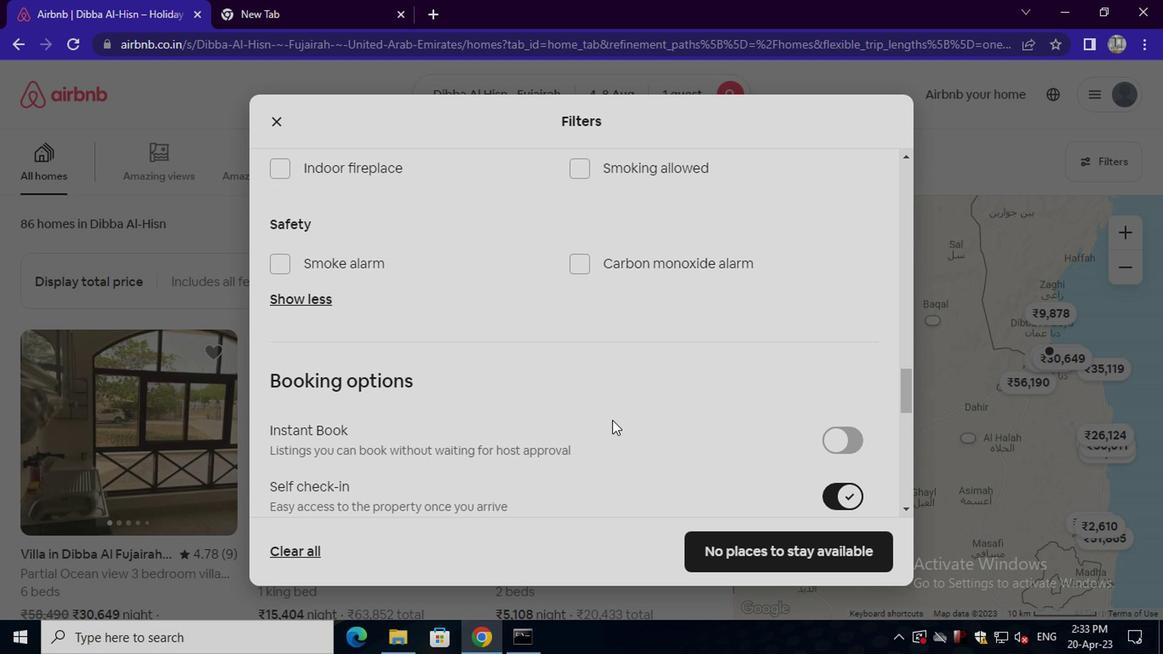 
Action: Mouse scrolled (609, 418) with delta (0, -1)
Screenshot: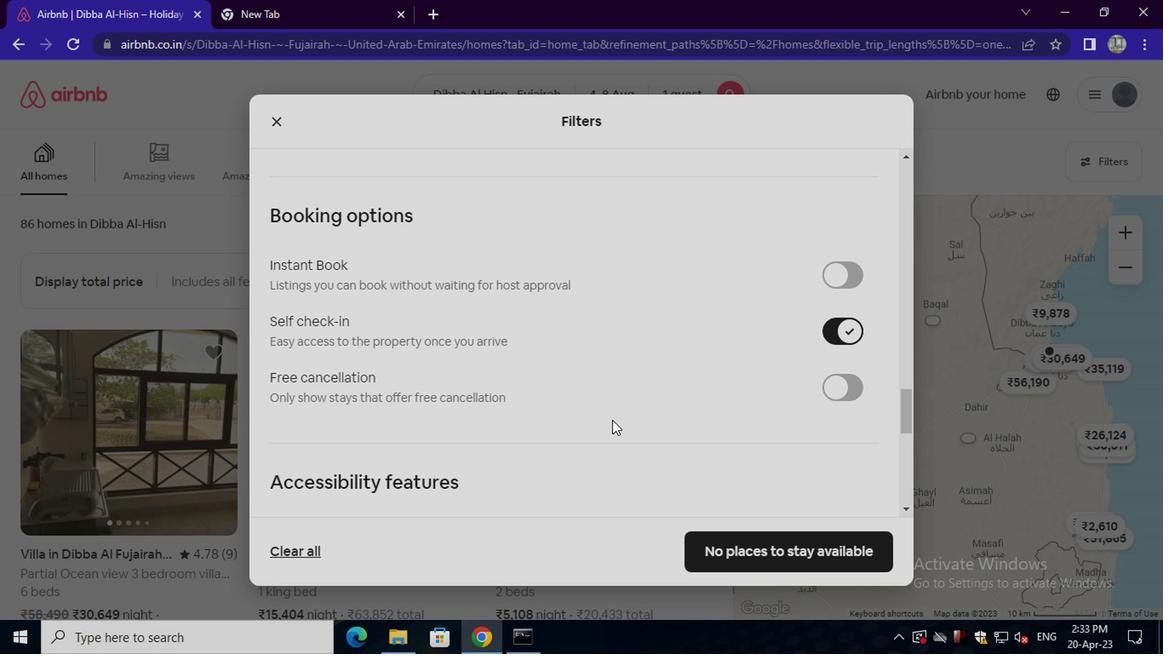 
Action: Mouse scrolled (609, 418) with delta (0, -1)
Screenshot: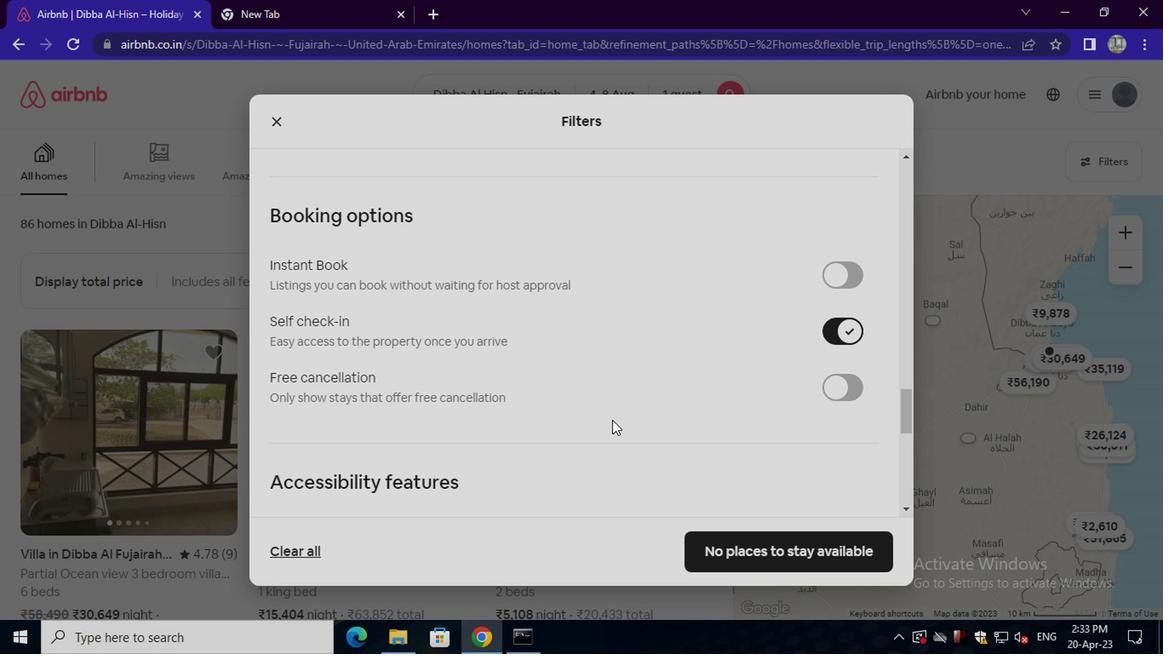 
Action: Mouse scrolled (609, 418) with delta (0, -1)
Screenshot: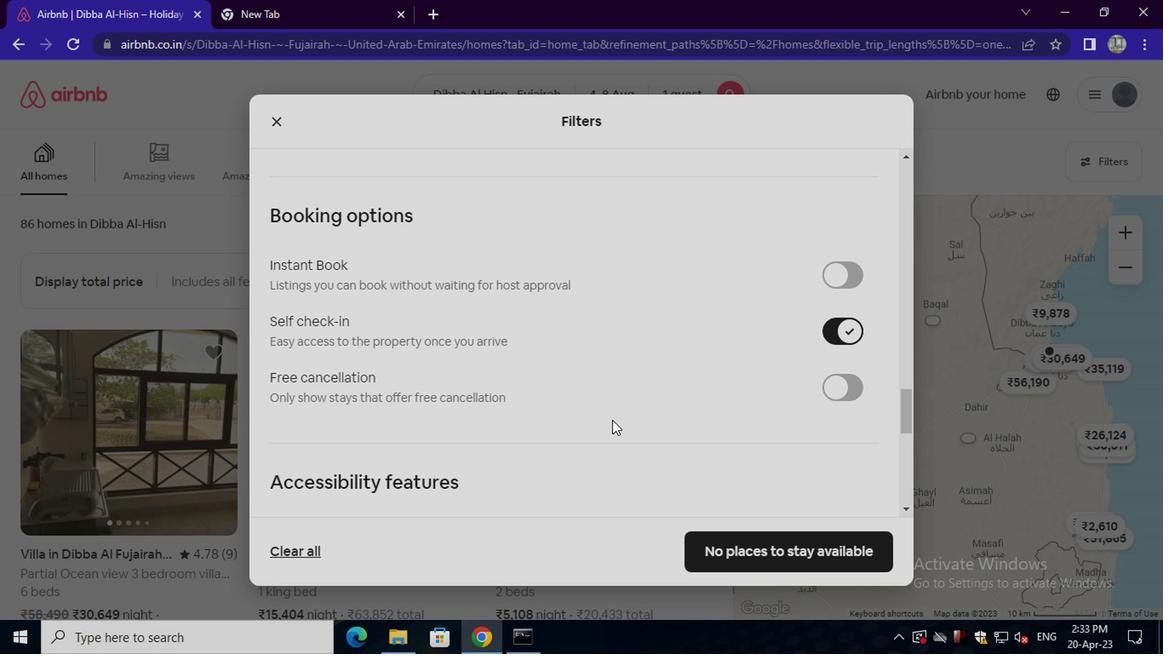 
Action: Mouse scrolled (609, 418) with delta (0, -1)
Screenshot: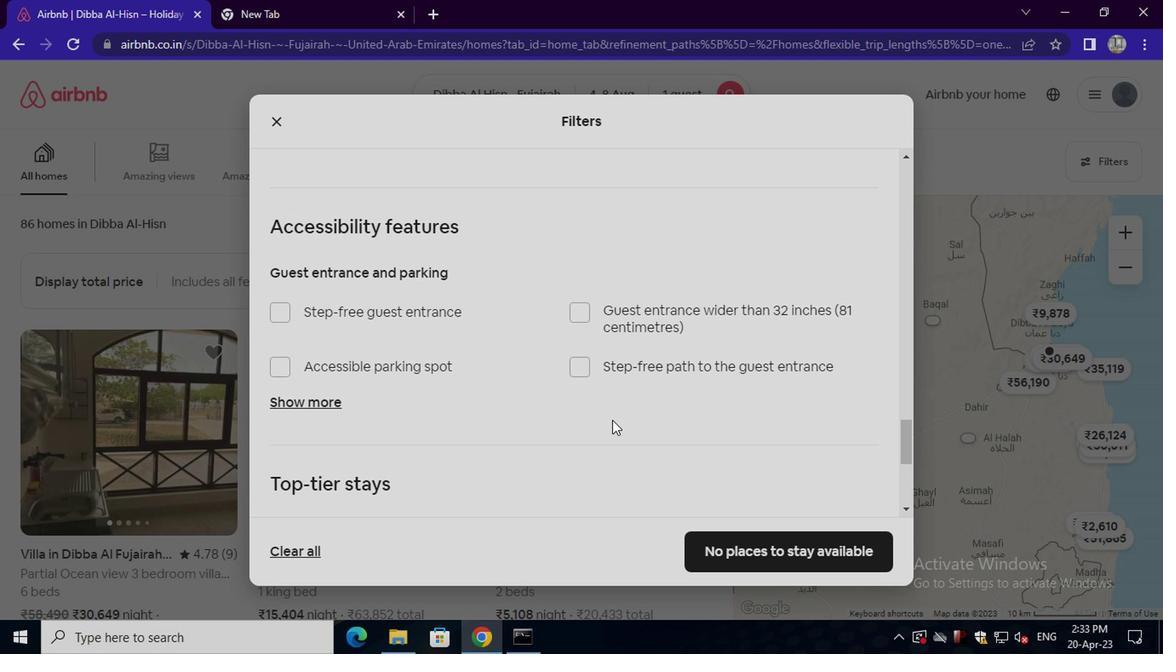 
Action: Mouse scrolled (609, 418) with delta (0, -1)
Screenshot: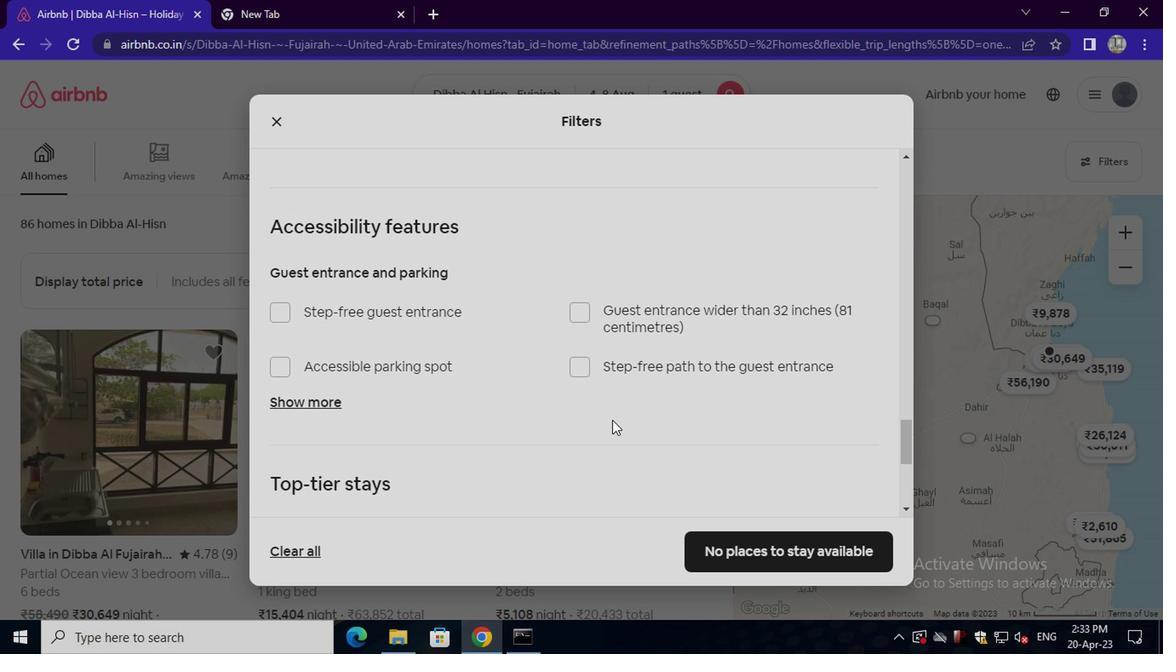 
Action: Mouse moved to (595, 416)
Screenshot: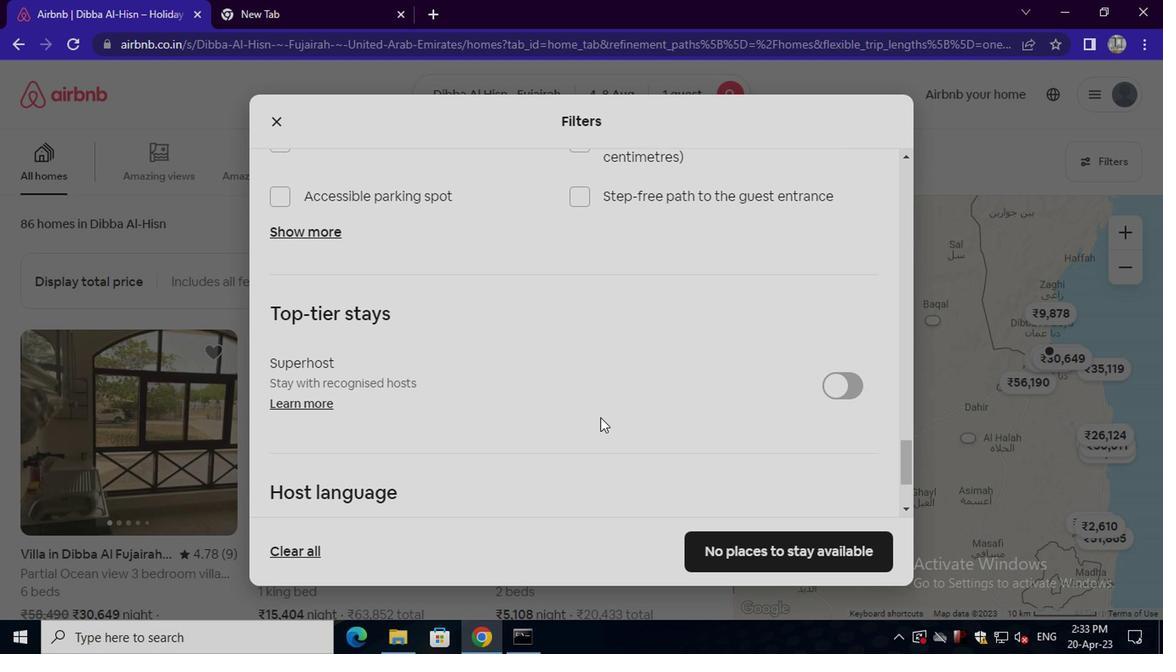 
Action: Mouse scrolled (595, 416) with delta (0, 0)
Screenshot: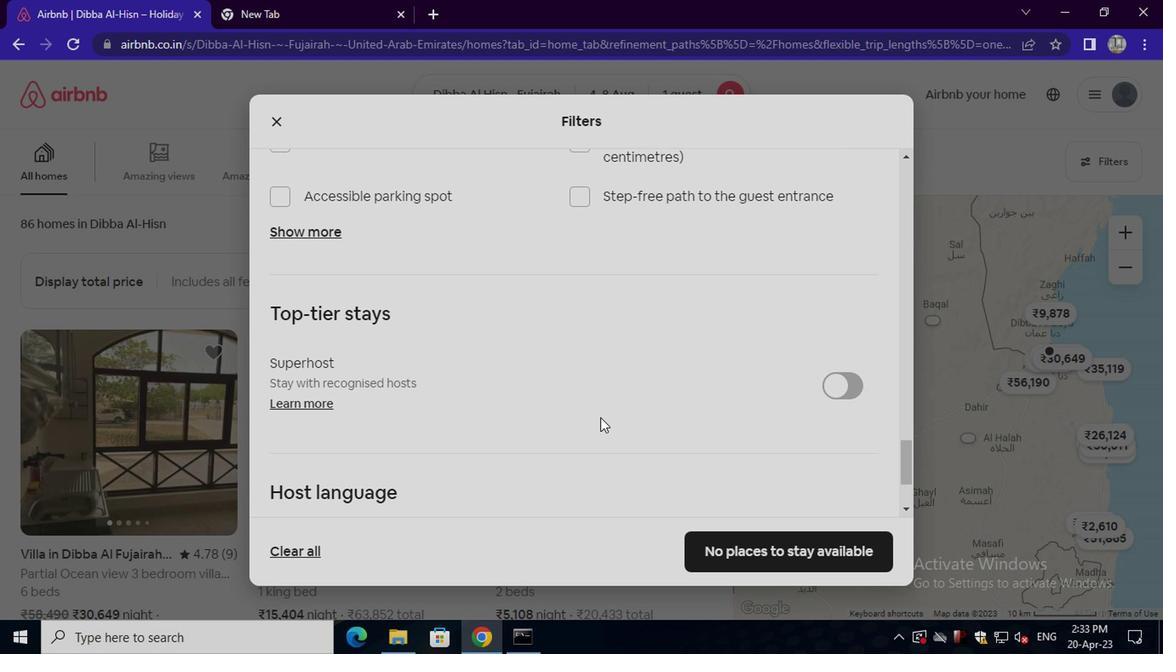 
Action: Mouse scrolled (595, 416) with delta (0, 0)
Screenshot: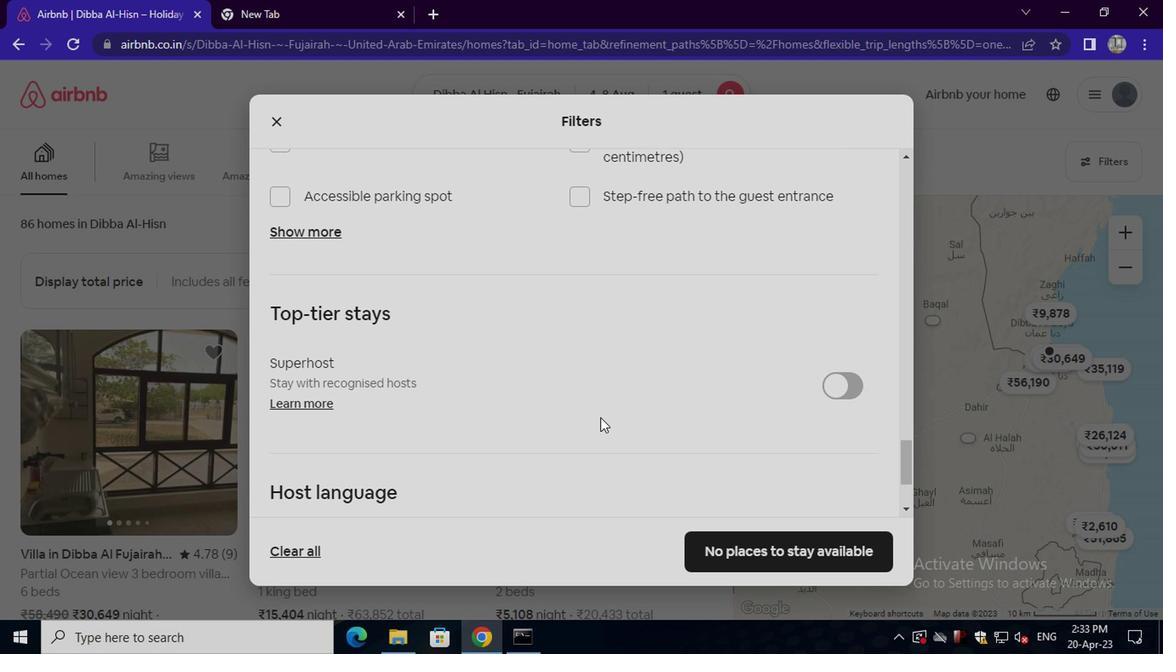 
Action: Mouse scrolled (595, 416) with delta (0, 0)
Screenshot: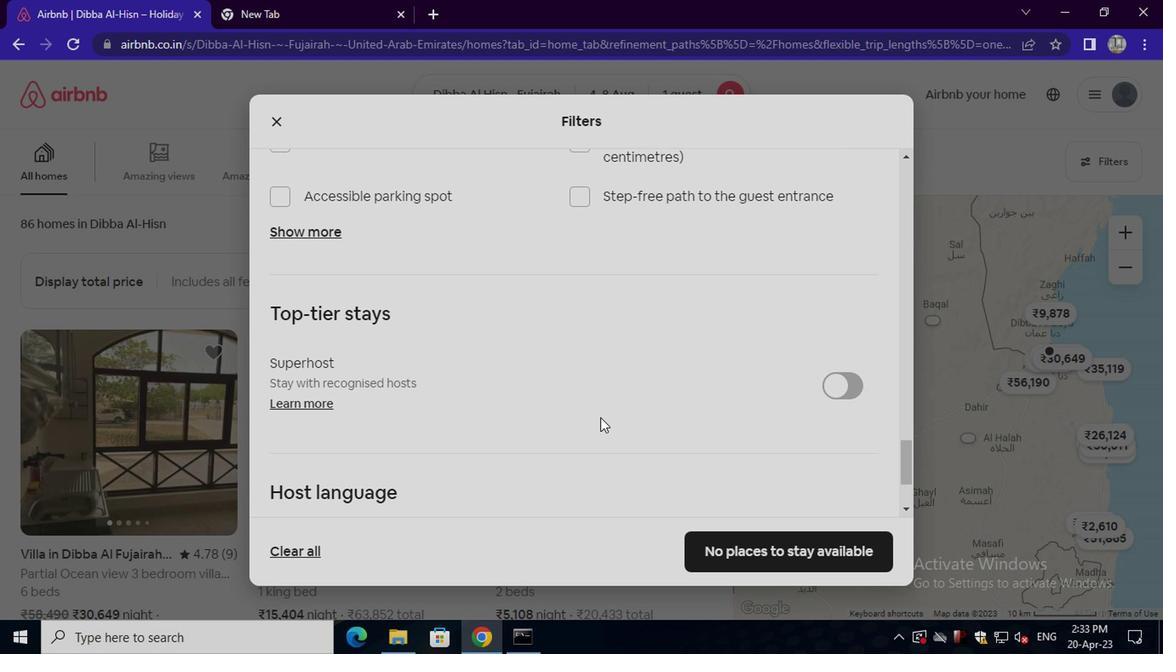 
Action: Mouse scrolled (595, 416) with delta (0, 0)
Screenshot: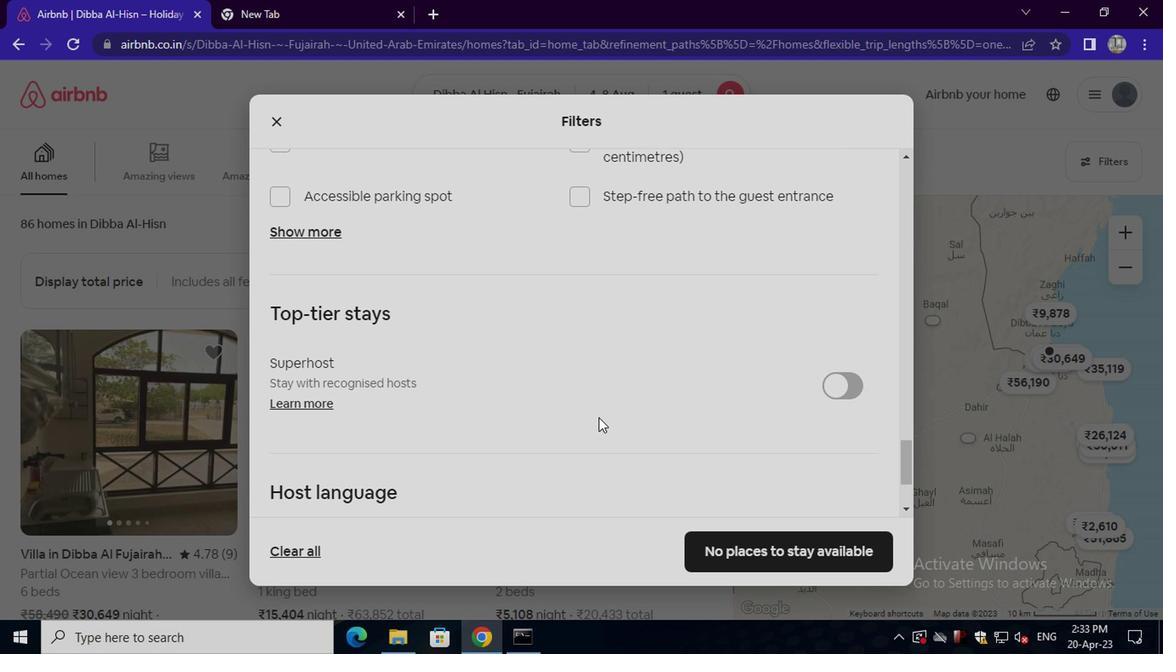 
Action: Mouse moved to (293, 396)
Screenshot: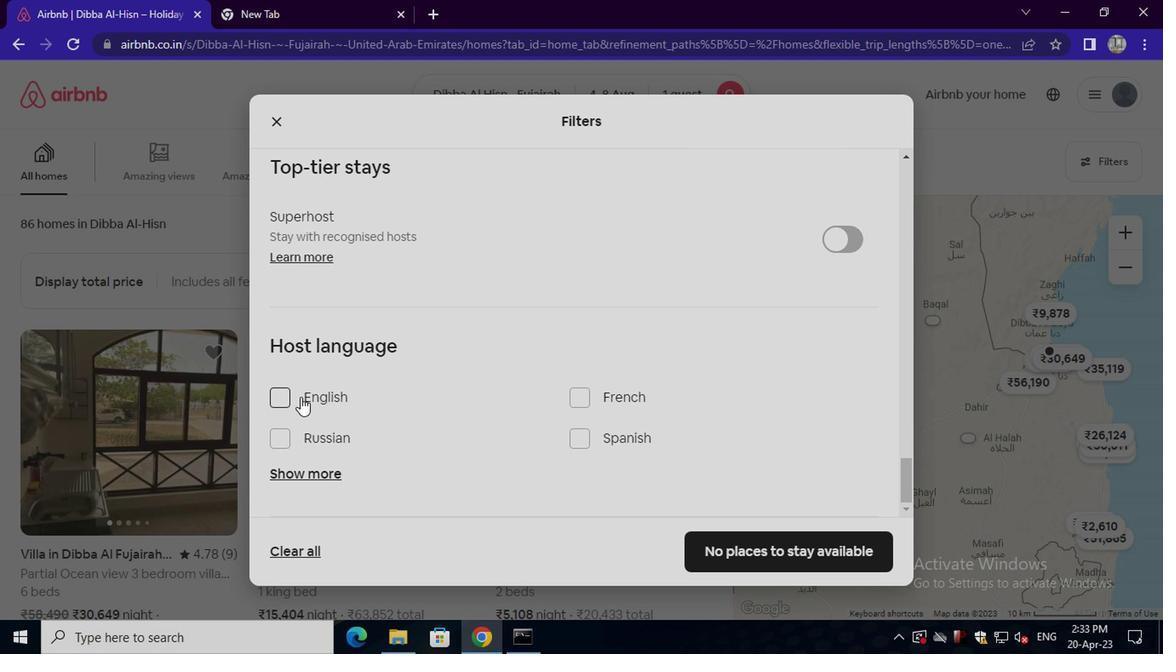 
Action: Mouse pressed left at (293, 396)
Screenshot: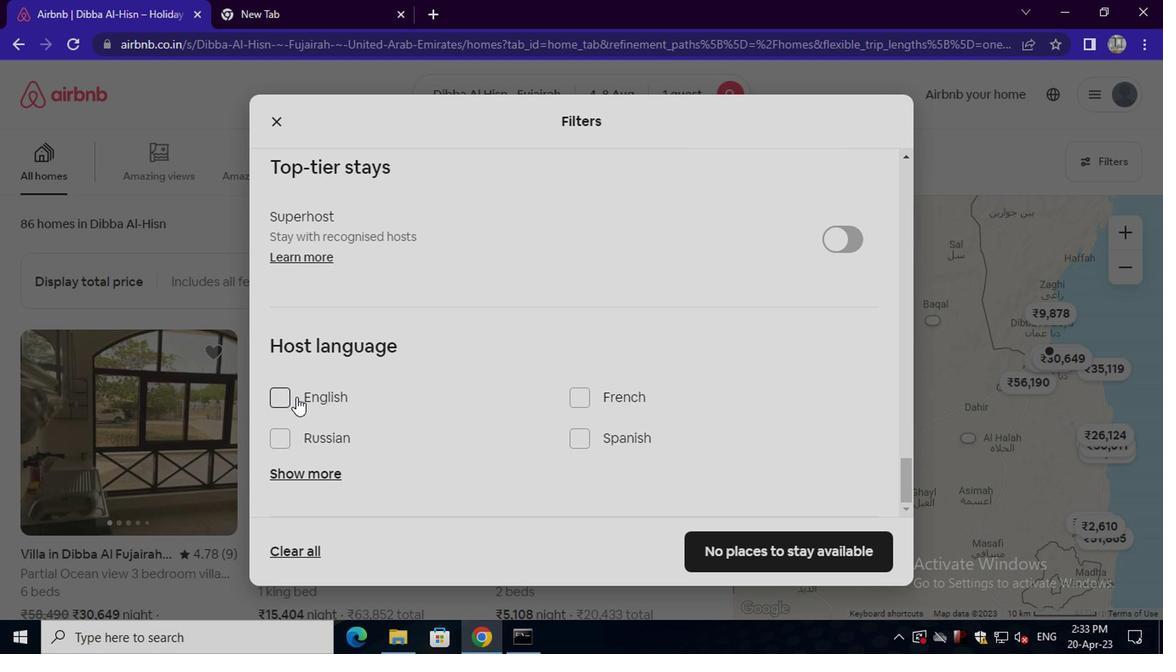 
Action: Mouse moved to (750, 538)
Screenshot: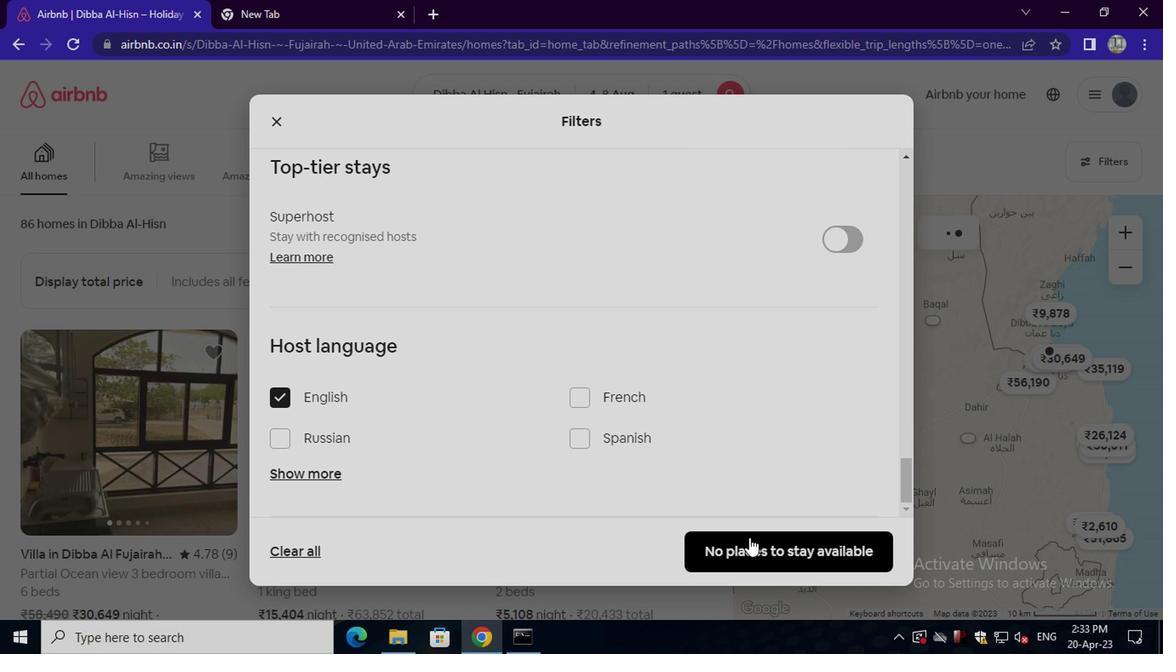 
Action: Mouse pressed left at (750, 538)
Screenshot: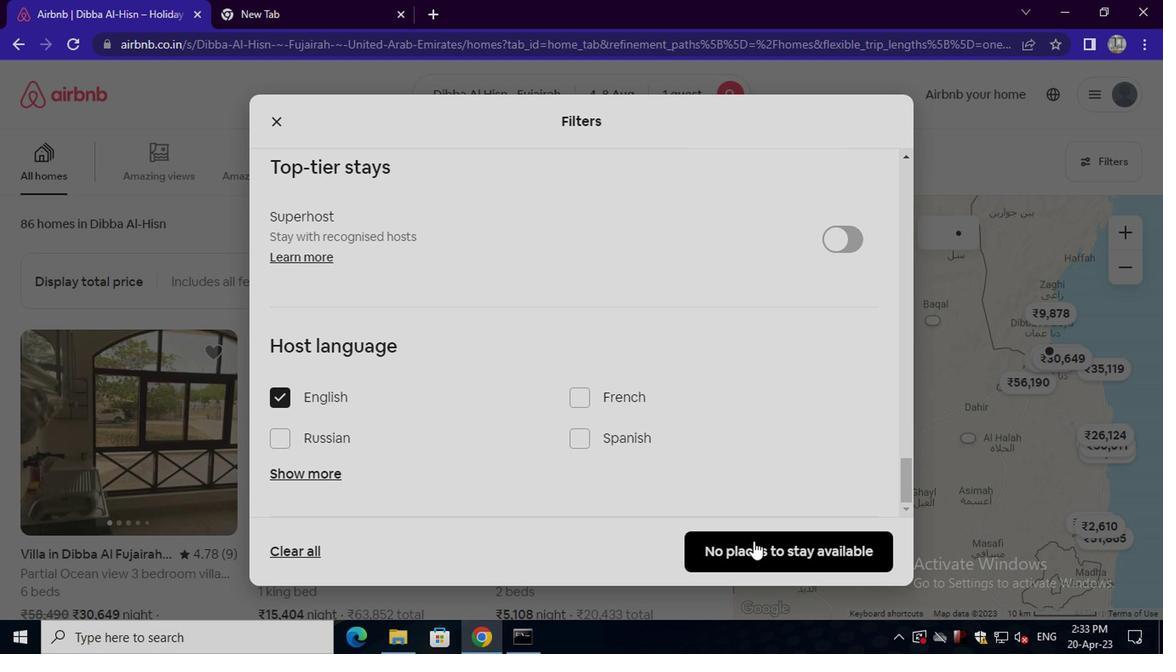 
